 Task: Find connections with filter location Algorta with filter topic #coronaviruswith filter profile language Spanish with filter current company MathWorks with filter school QSpiders - Software Testing Training Institute with filter industry Wholesale Building Materials with filter service category Grant Writing with filter keywords title Crane Operator
Action: Mouse moved to (224, 280)
Screenshot: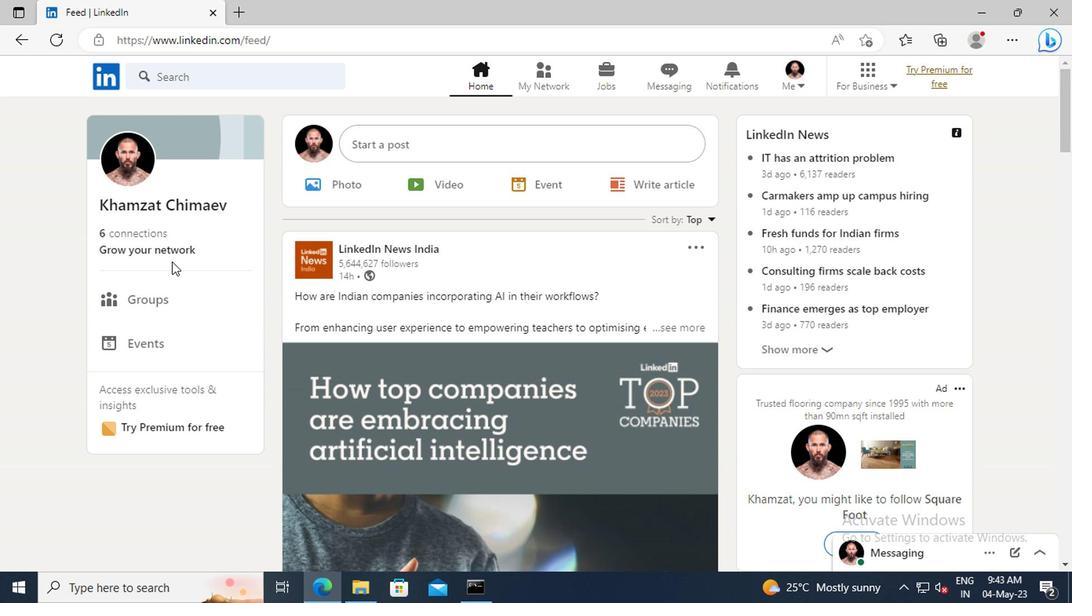 
Action: Mouse pressed left at (224, 280)
Screenshot: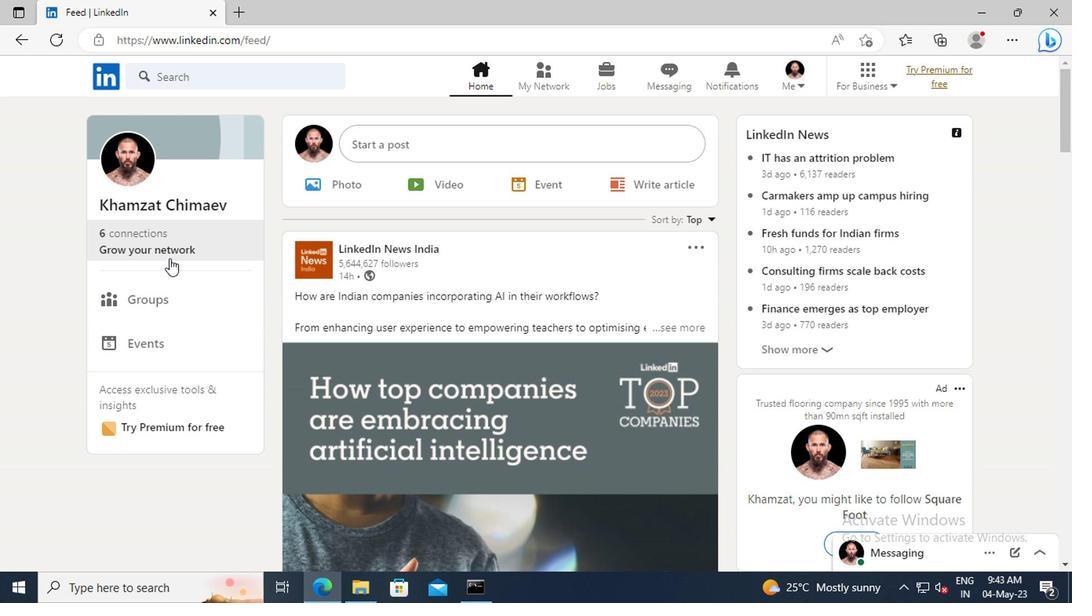 
Action: Mouse moved to (228, 224)
Screenshot: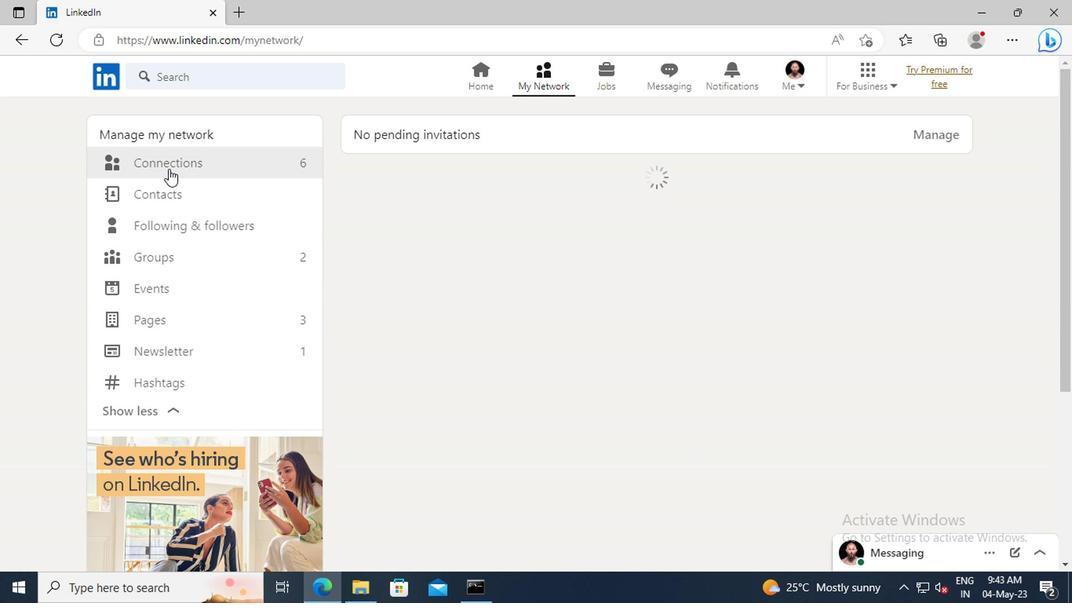 
Action: Mouse pressed left at (228, 224)
Screenshot: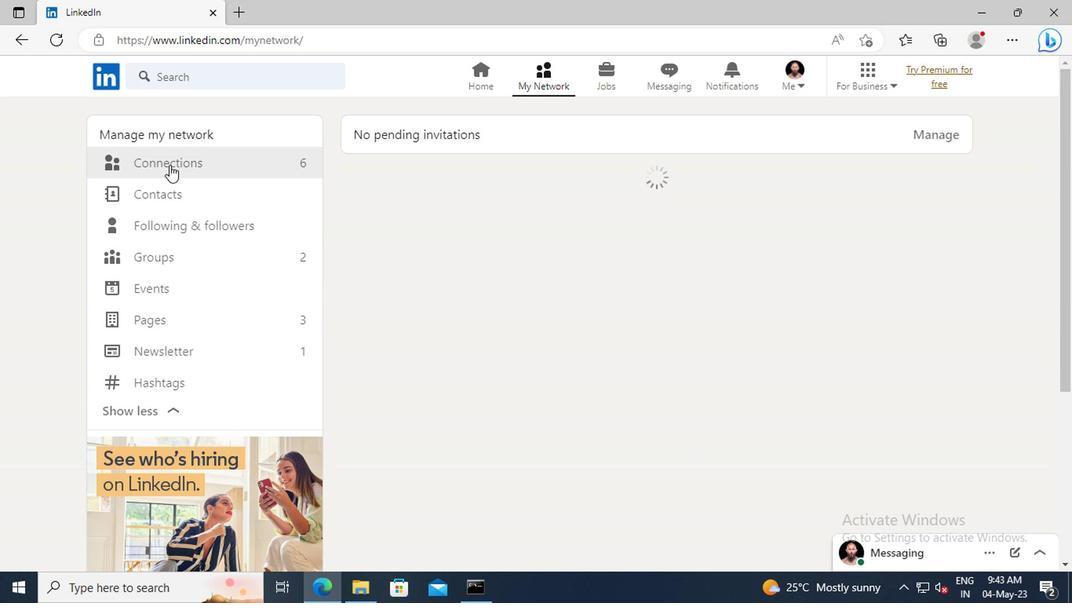 
Action: Mouse moved to (562, 229)
Screenshot: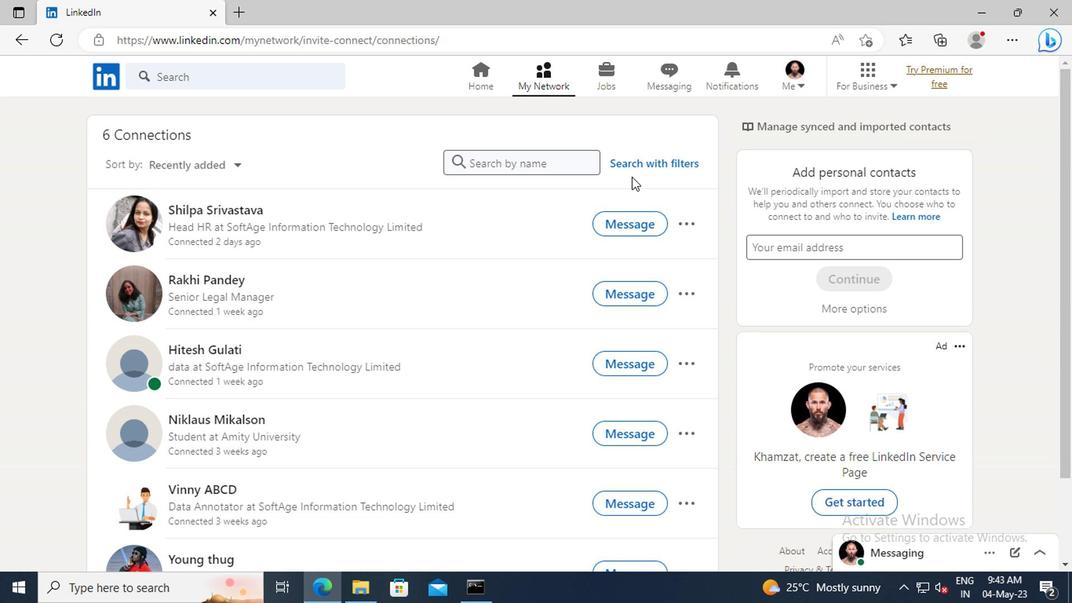 
Action: Mouse pressed left at (562, 229)
Screenshot: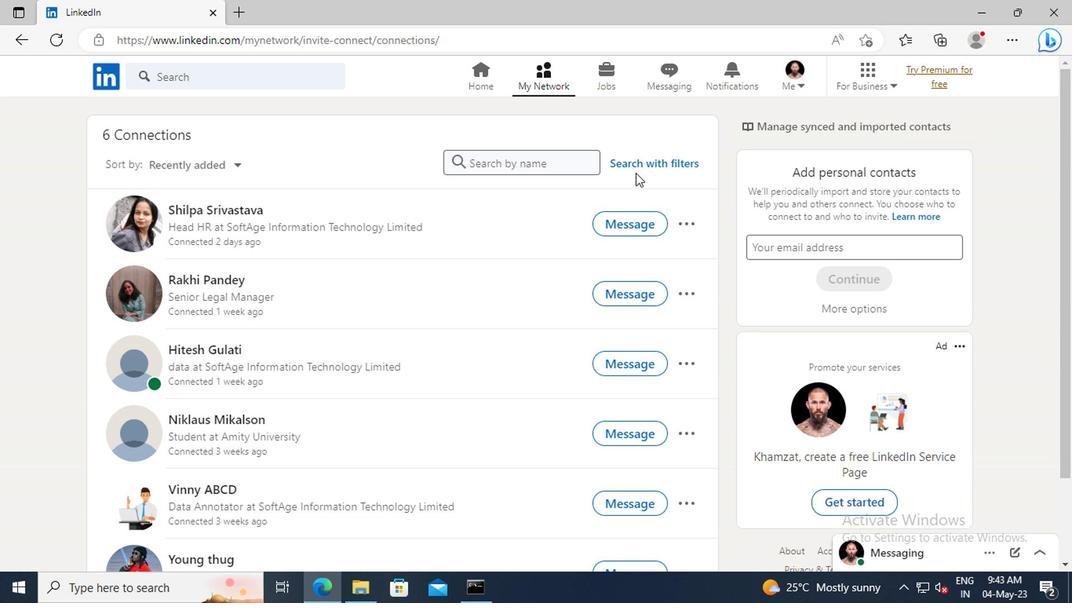 
Action: Mouse moved to (535, 194)
Screenshot: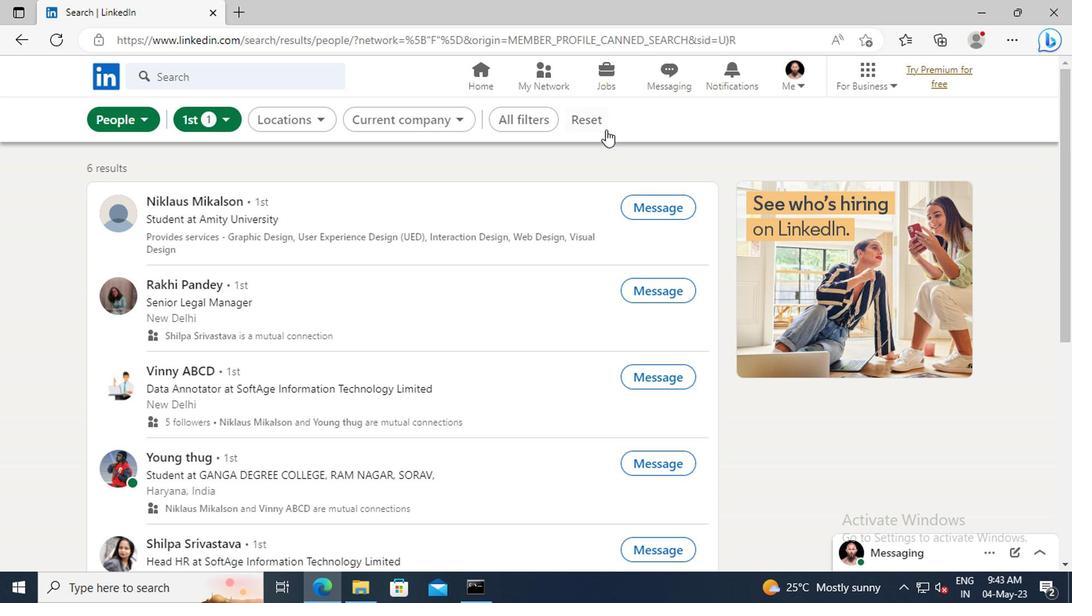 
Action: Mouse pressed left at (535, 194)
Screenshot: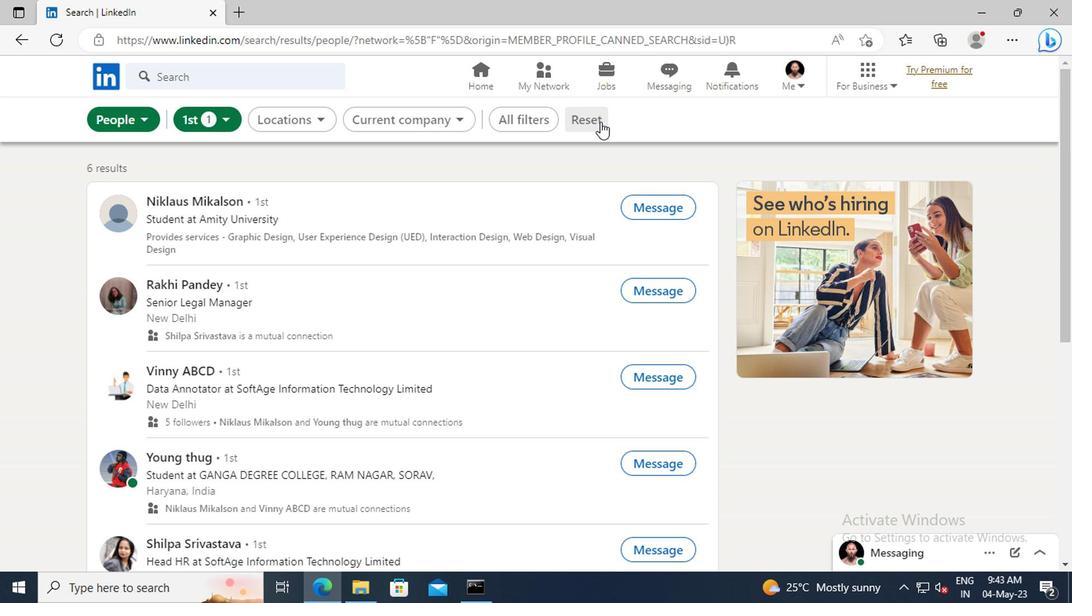 
Action: Mouse moved to (515, 191)
Screenshot: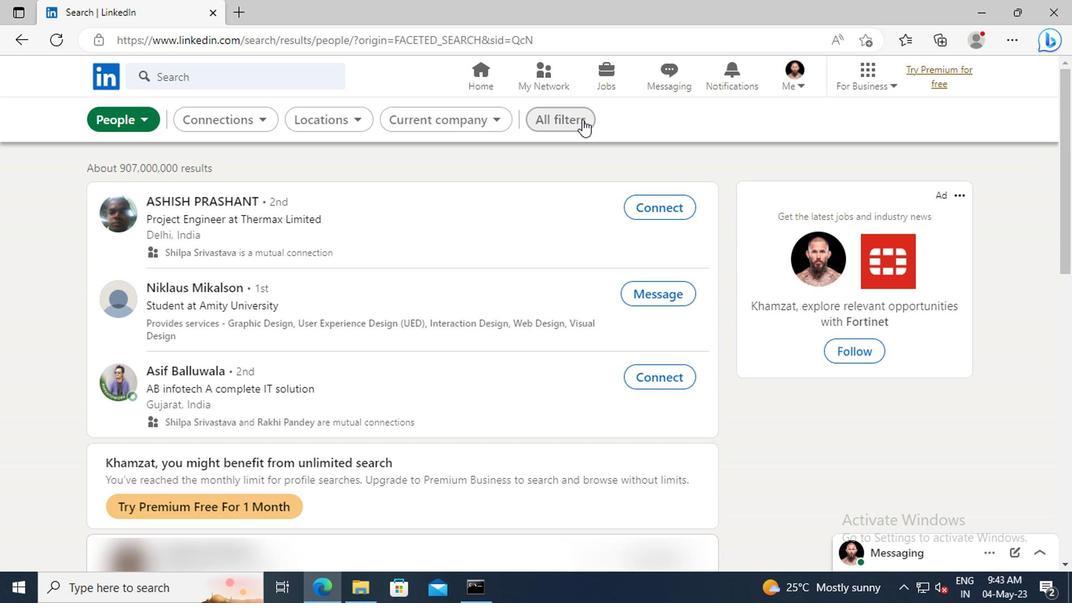 
Action: Mouse pressed left at (515, 191)
Screenshot: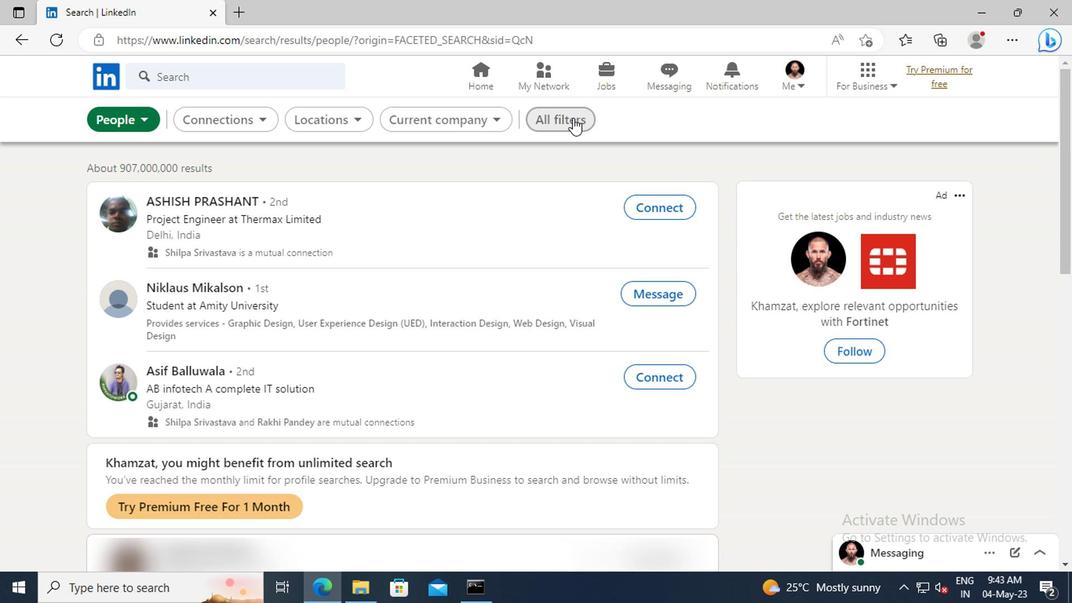 
Action: Mouse moved to (731, 329)
Screenshot: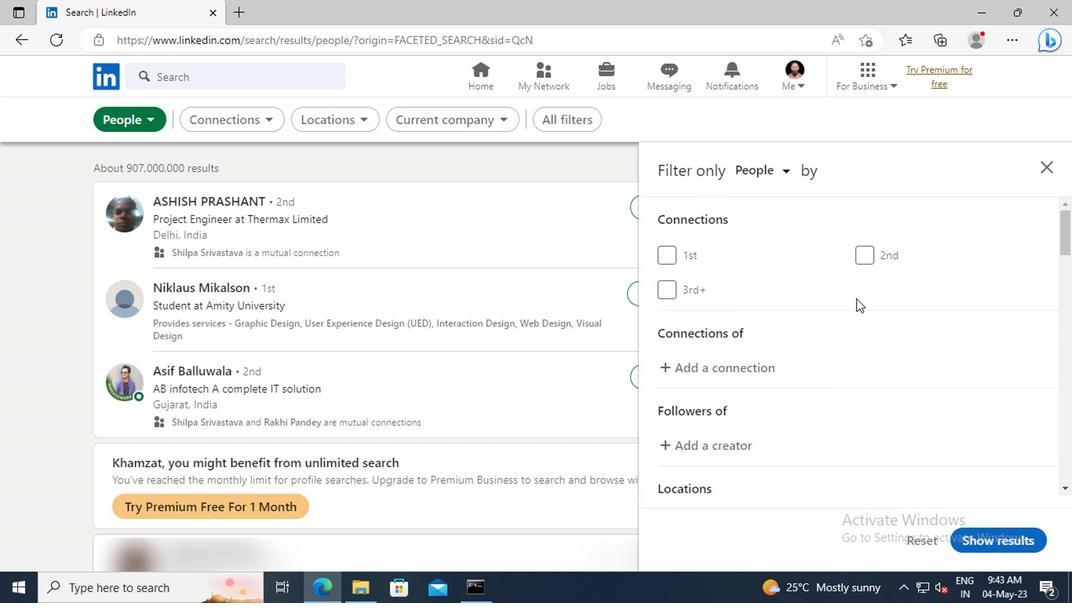 
Action: Mouse scrolled (731, 329) with delta (0, 0)
Screenshot: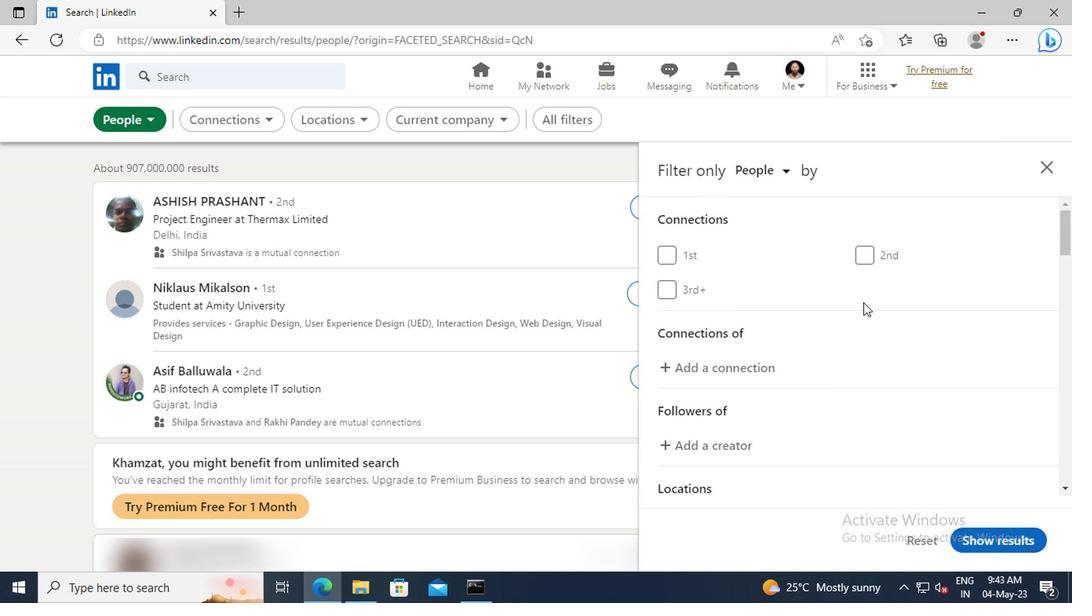 
Action: Mouse moved to (732, 331)
Screenshot: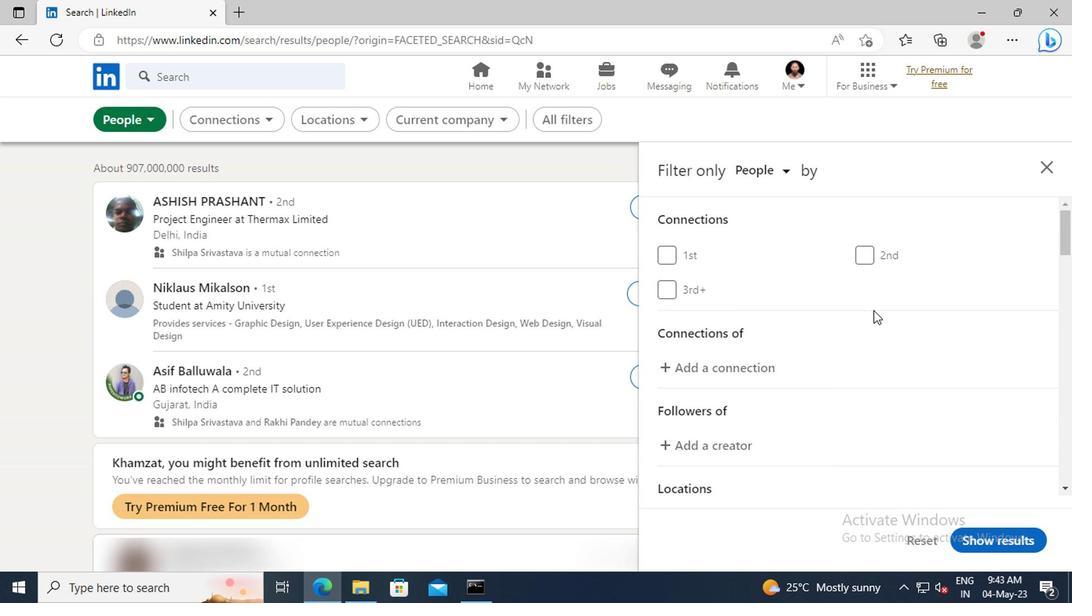 
Action: Mouse scrolled (732, 331) with delta (0, 0)
Screenshot: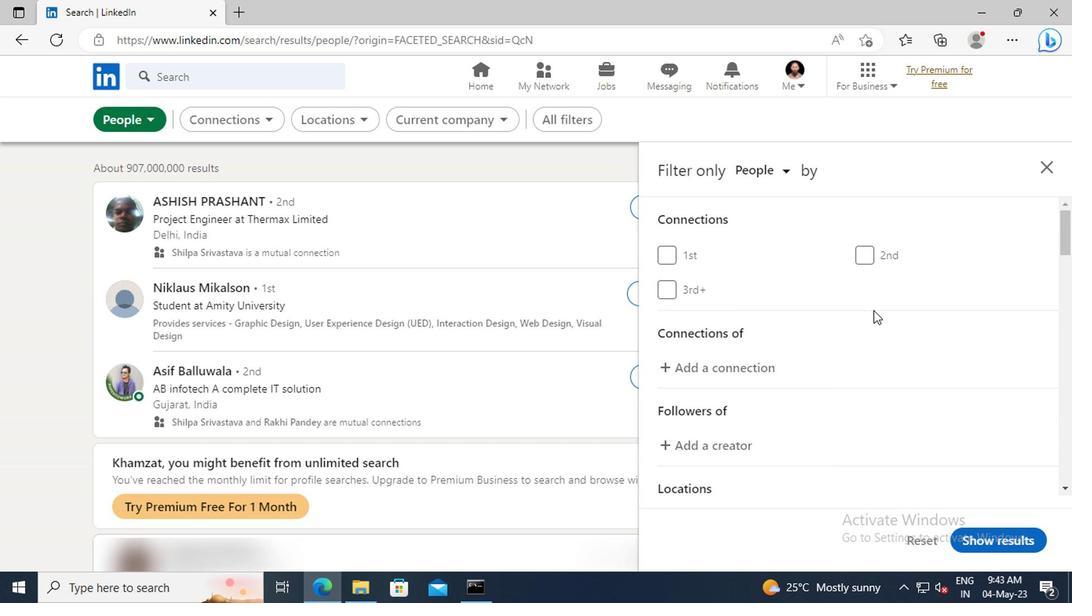 
Action: Mouse moved to (732, 332)
Screenshot: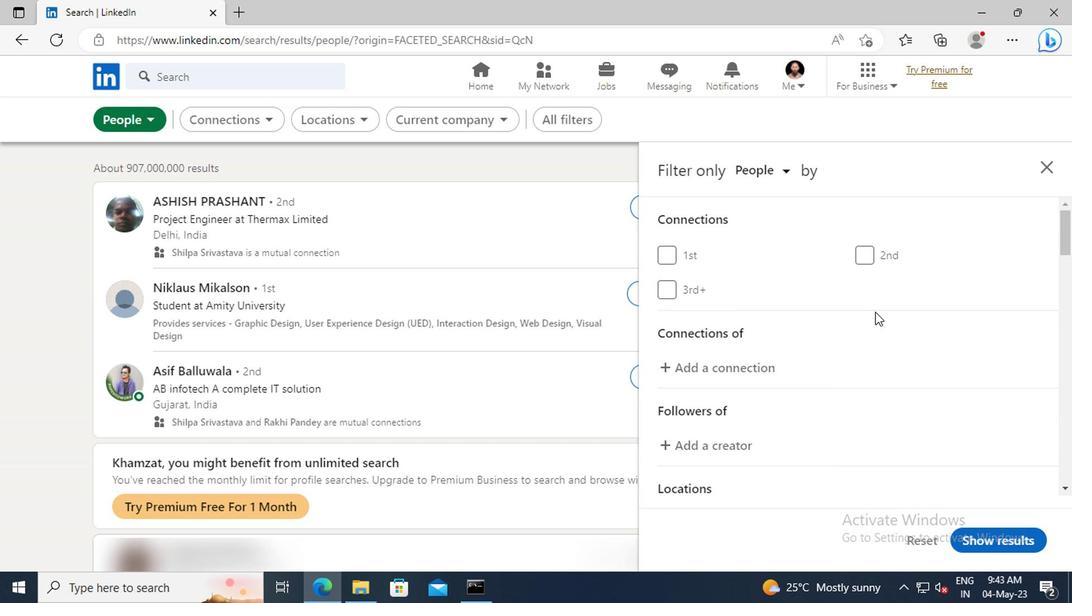
Action: Mouse scrolled (732, 331) with delta (0, 0)
Screenshot: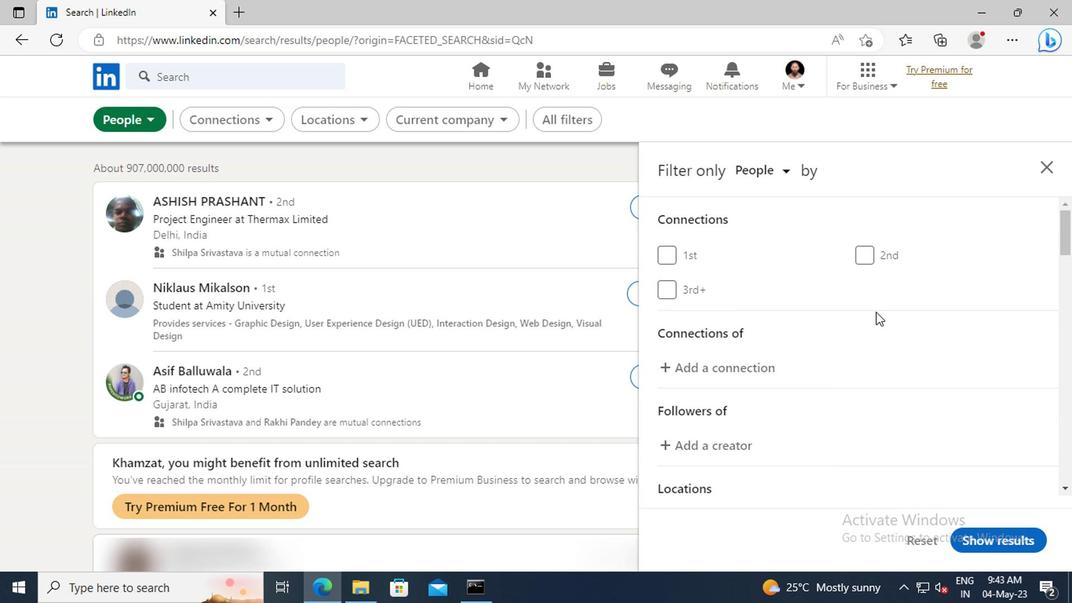 
Action: Mouse scrolled (732, 331) with delta (0, 0)
Screenshot: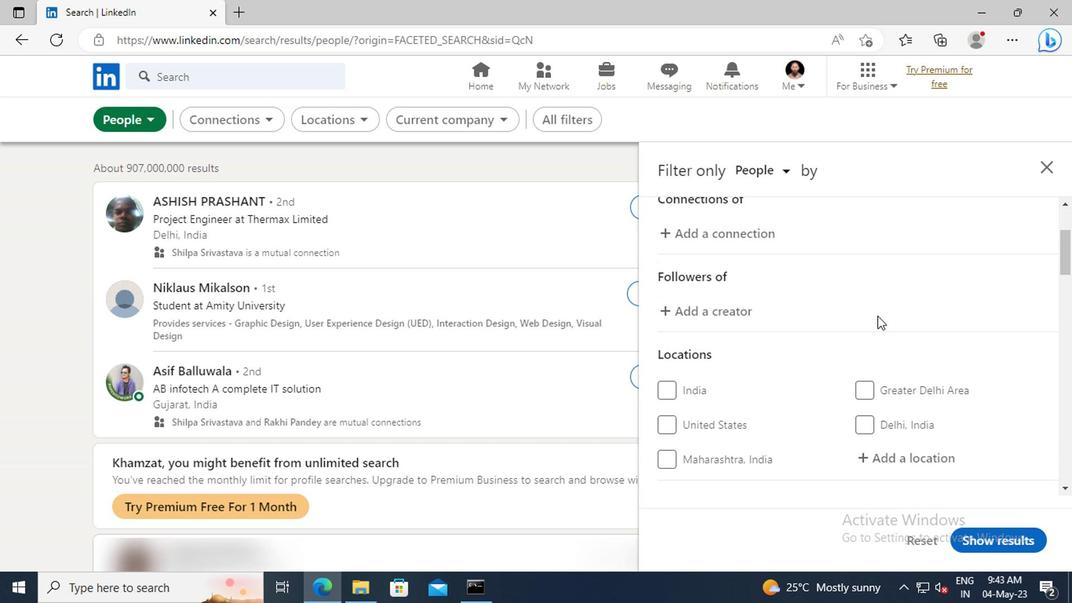 
Action: Mouse scrolled (732, 331) with delta (0, 0)
Screenshot: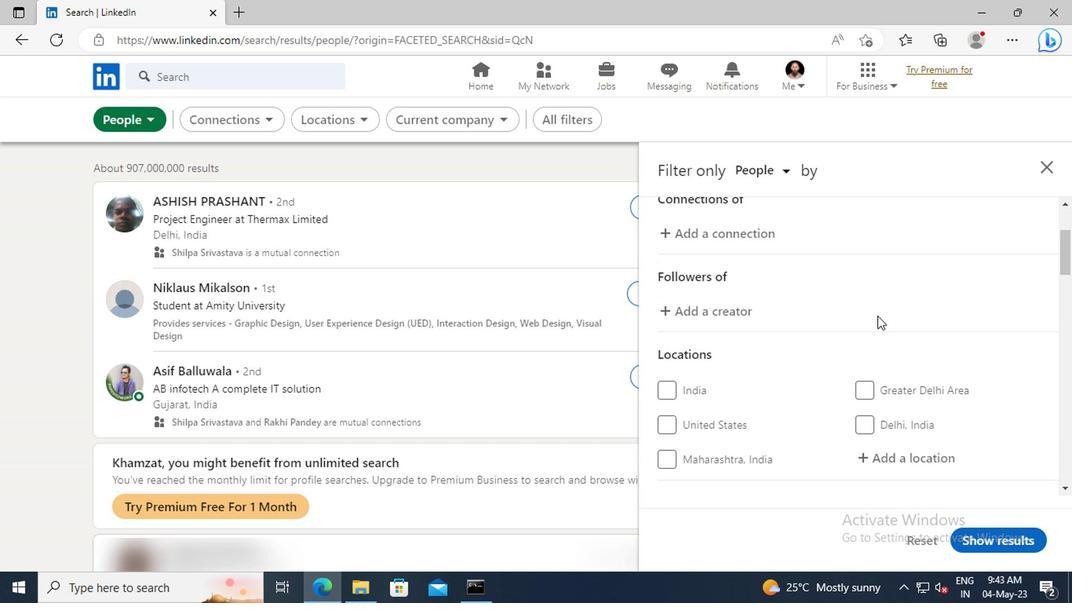 
Action: Mouse scrolled (732, 331) with delta (0, 0)
Screenshot: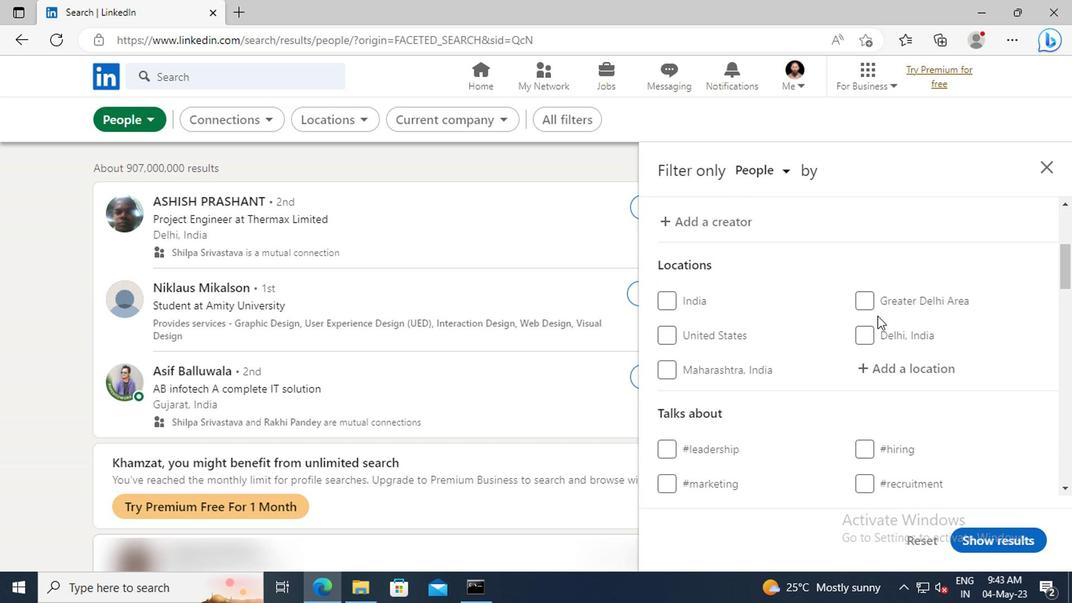 
Action: Mouse moved to (735, 339)
Screenshot: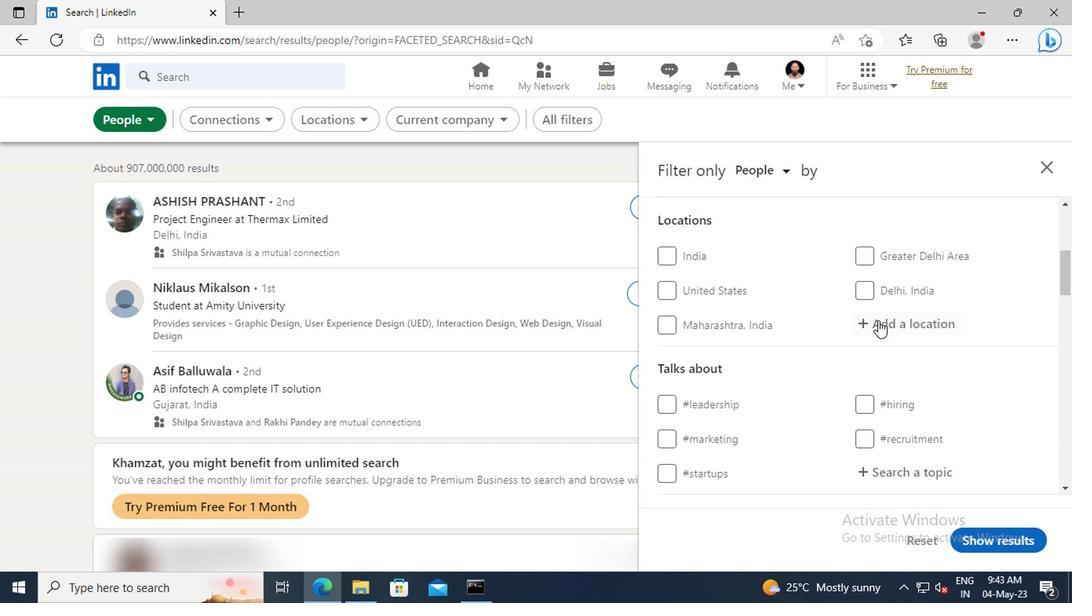 
Action: Mouse pressed left at (735, 339)
Screenshot: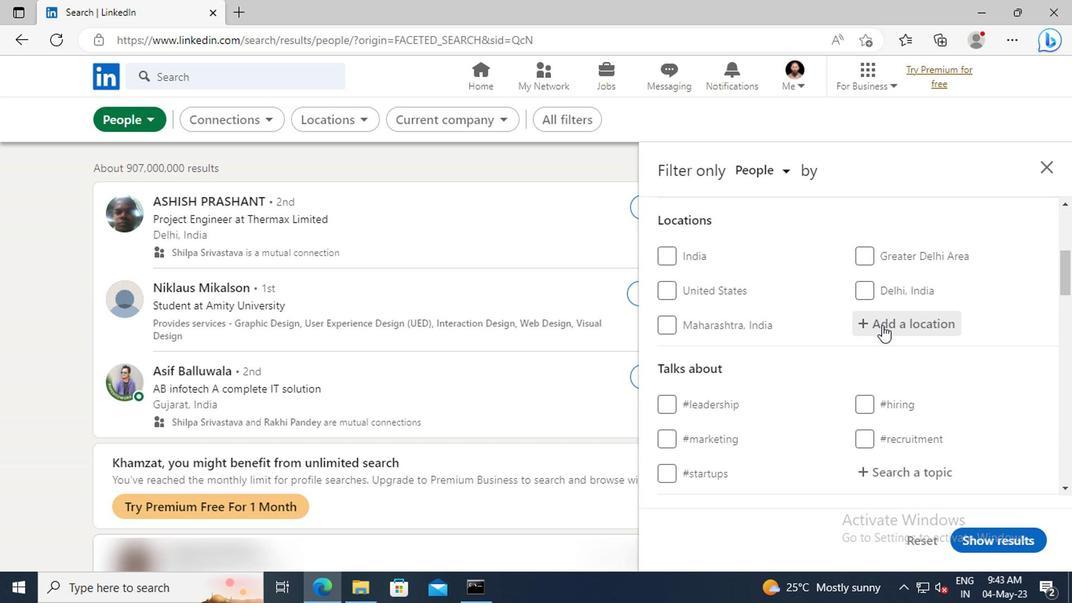 
Action: Mouse moved to (735, 339)
Screenshot: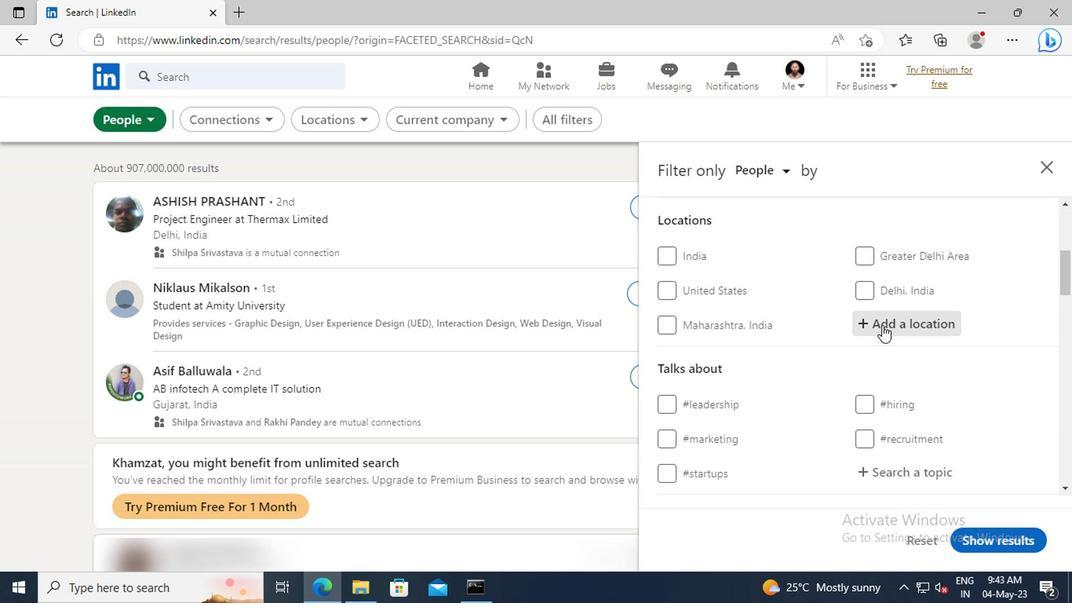 
Action: Key pressed <Key.shift>
Screenshot: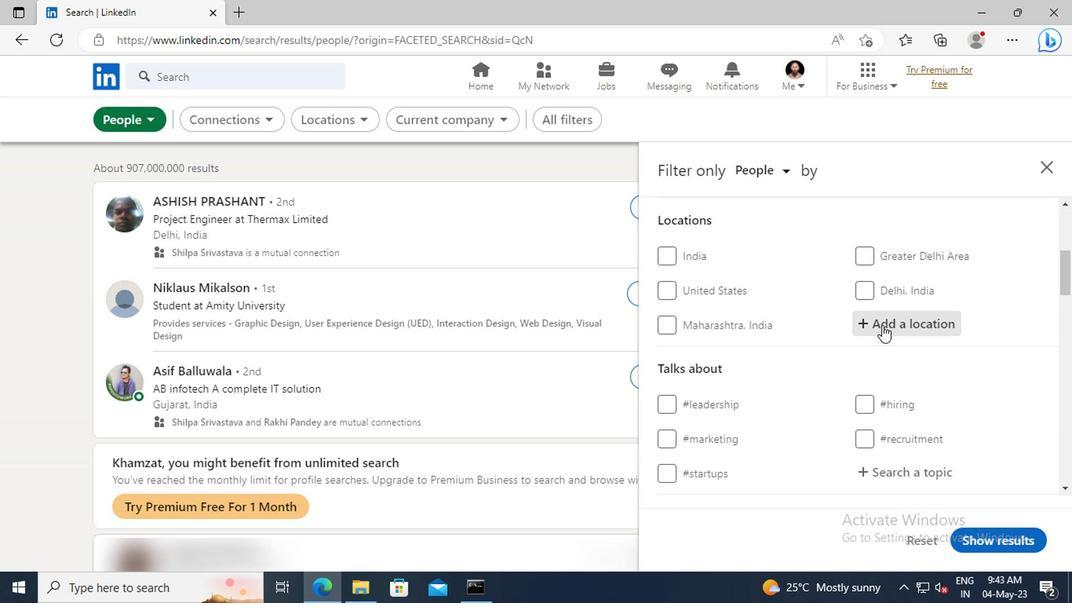 
Action: Mouse moved to (725, 332)
Screenshot: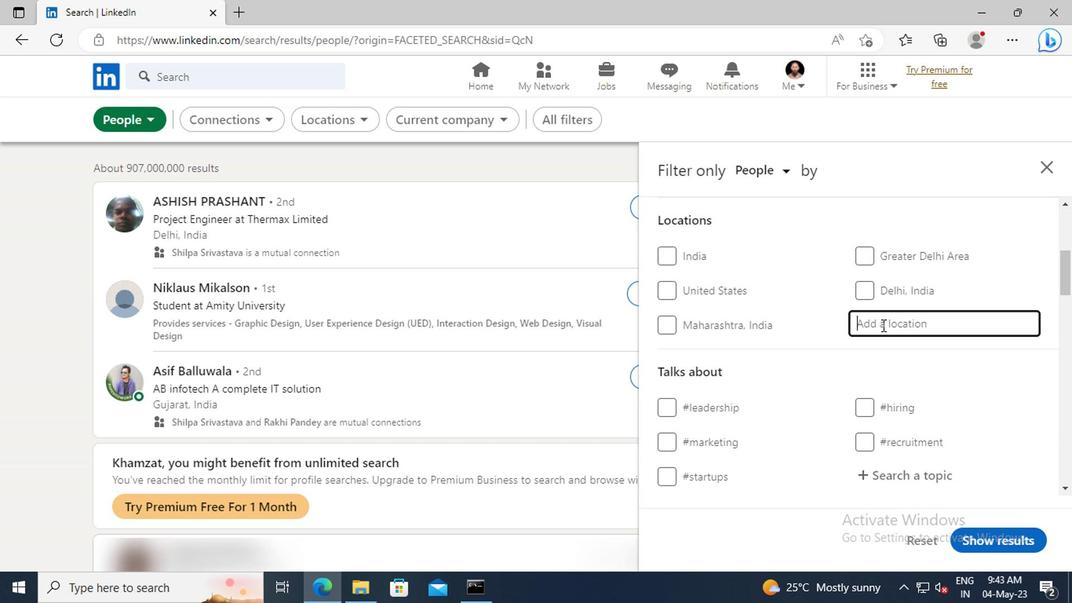 
Action: Key pressed ALGOR
Screenshot: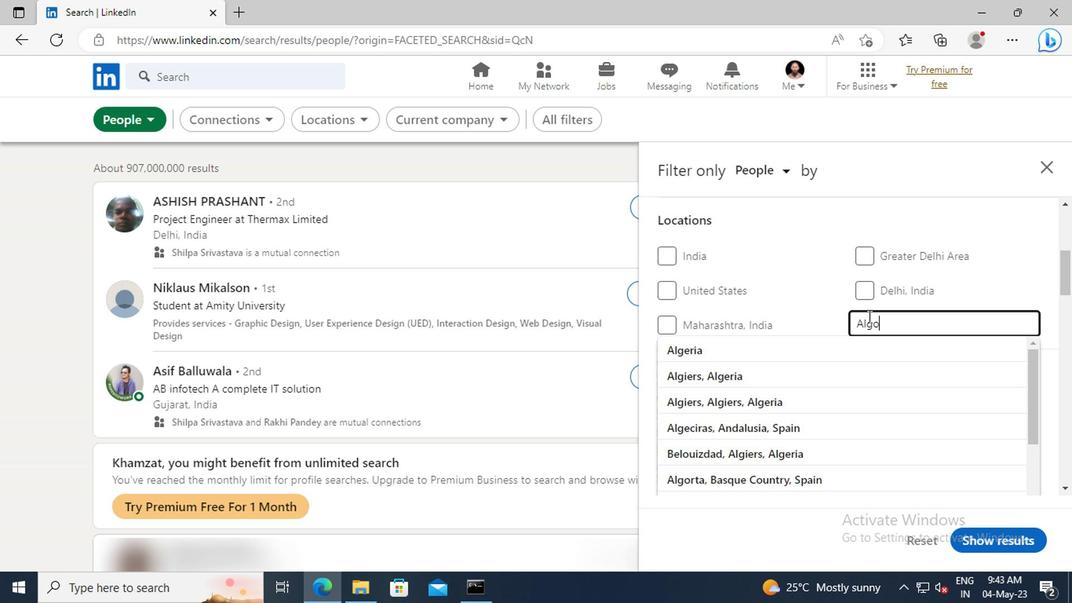 
Action: Mouse moved to (727, 353)
Screenshot: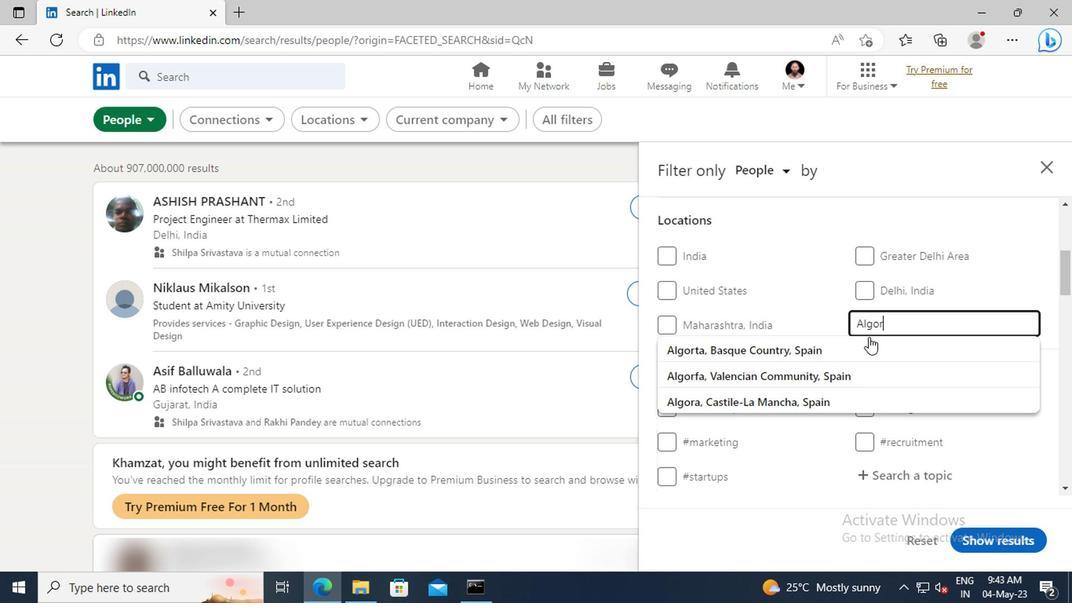 
Action: Mouse pressed left at (727, 353)
Screenshot: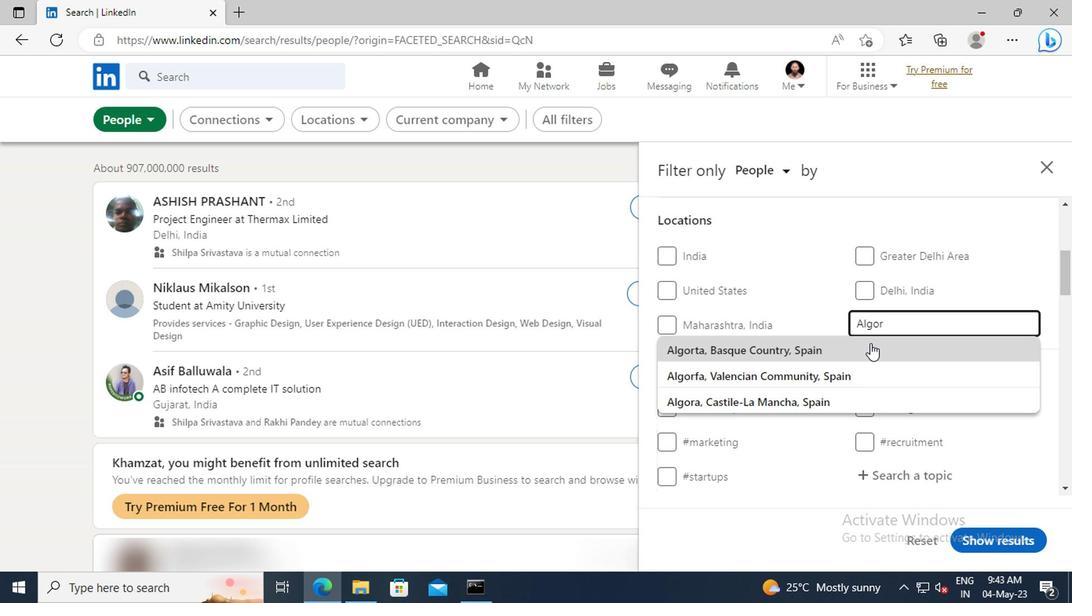 
Action: Mouse scrolled (727, 353) with delta (0, 0)
Screenshot: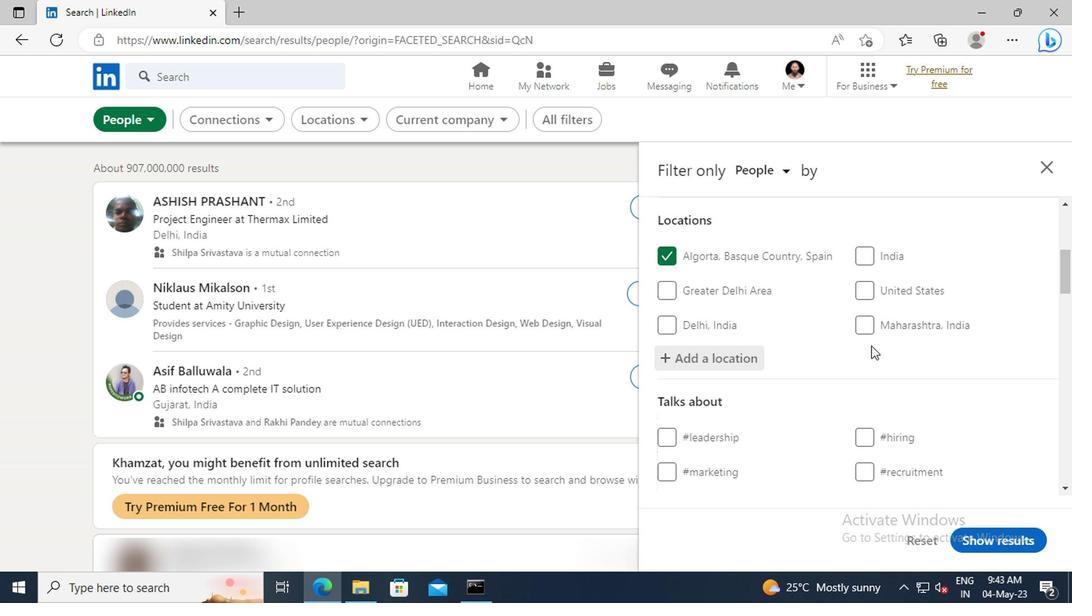 
Action: Mouse moved to (727, 351)
Screenshot: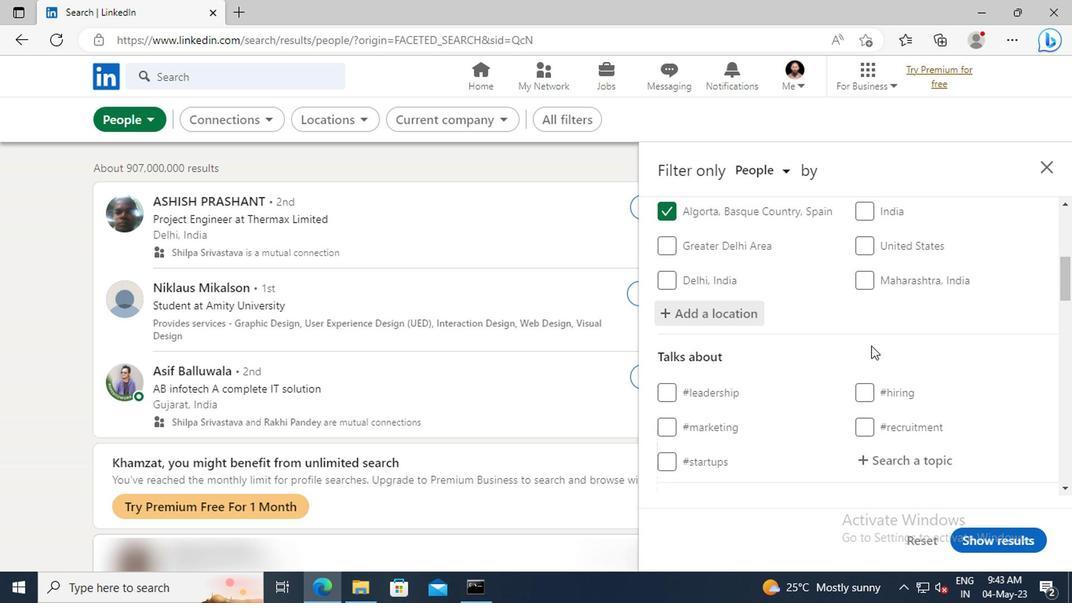 
Action: Mouse scrolled (727, 351) with delta (0, 0)
Screenshot: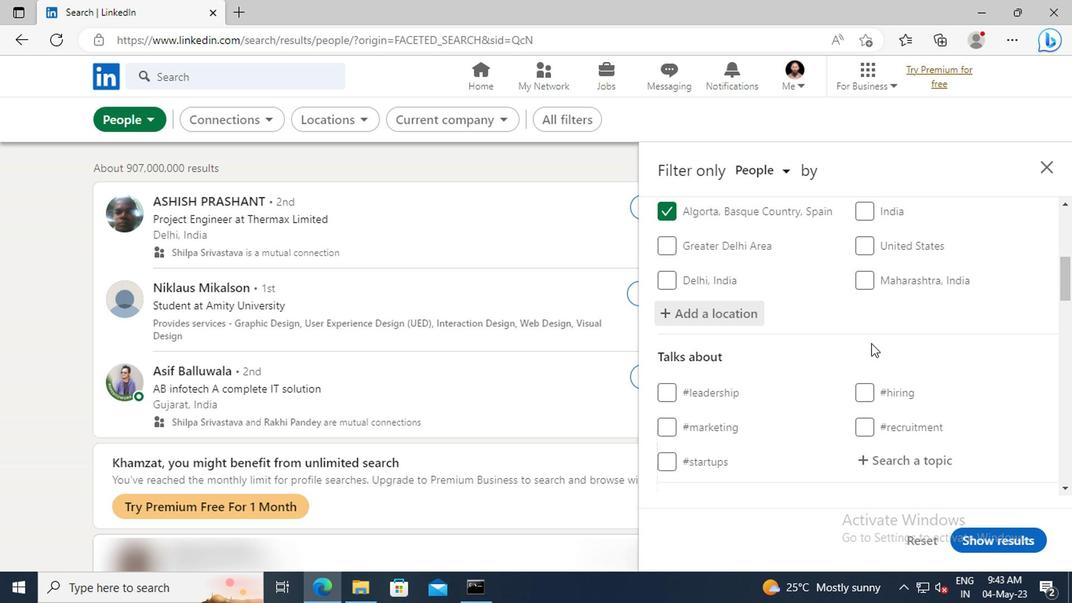 
Action: Mouse scrolled (727, 351) with delta (0, 0)
Screenshot: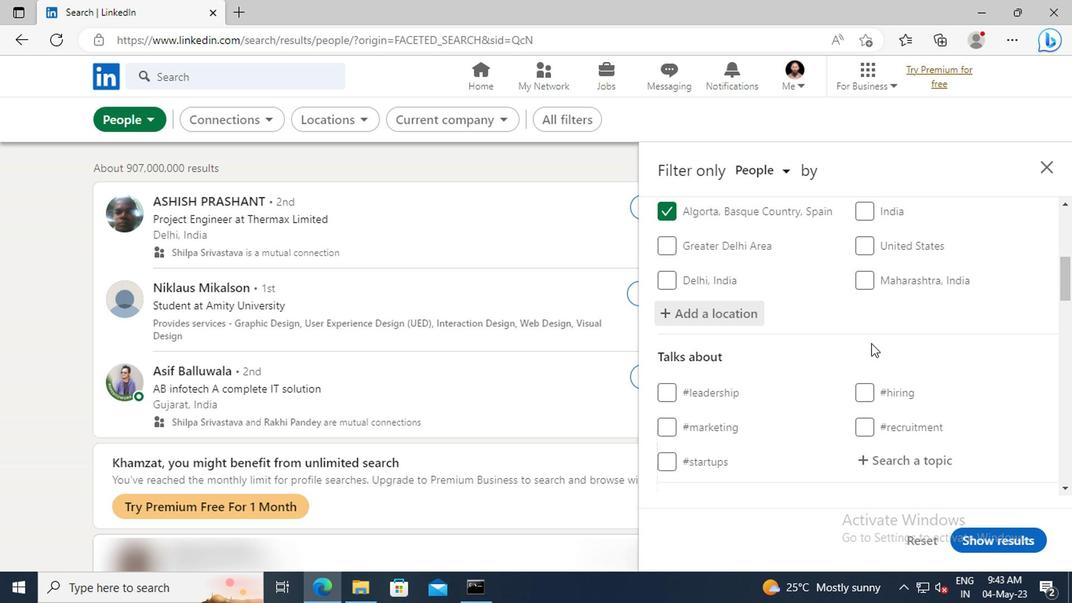 
Action: Mouse moved to (730, 368)
Screenshot: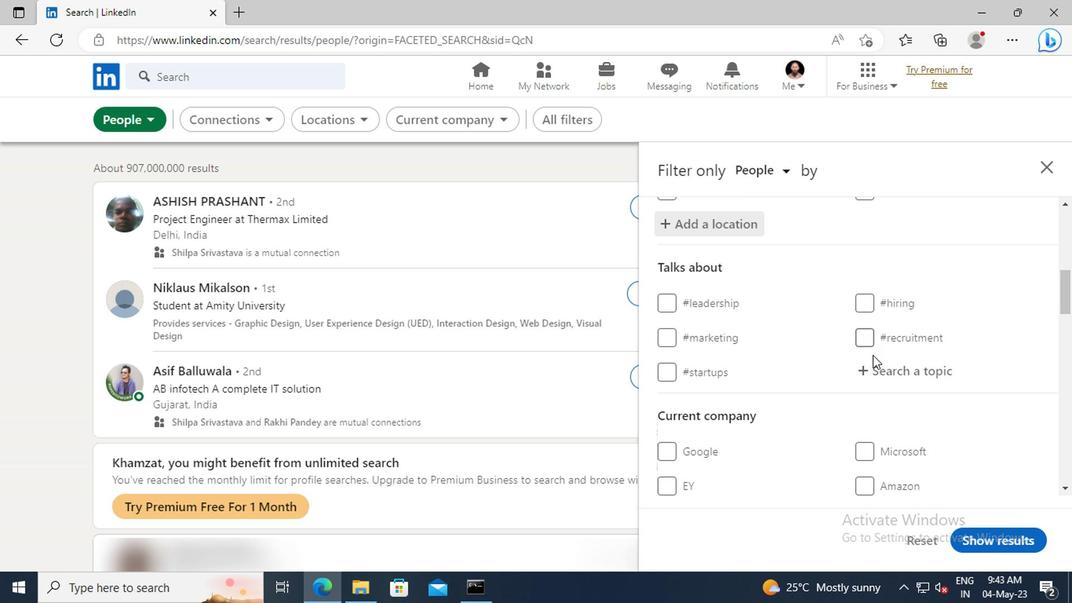 
Action: Mouse pressed left at (730, 368)
Screenshot: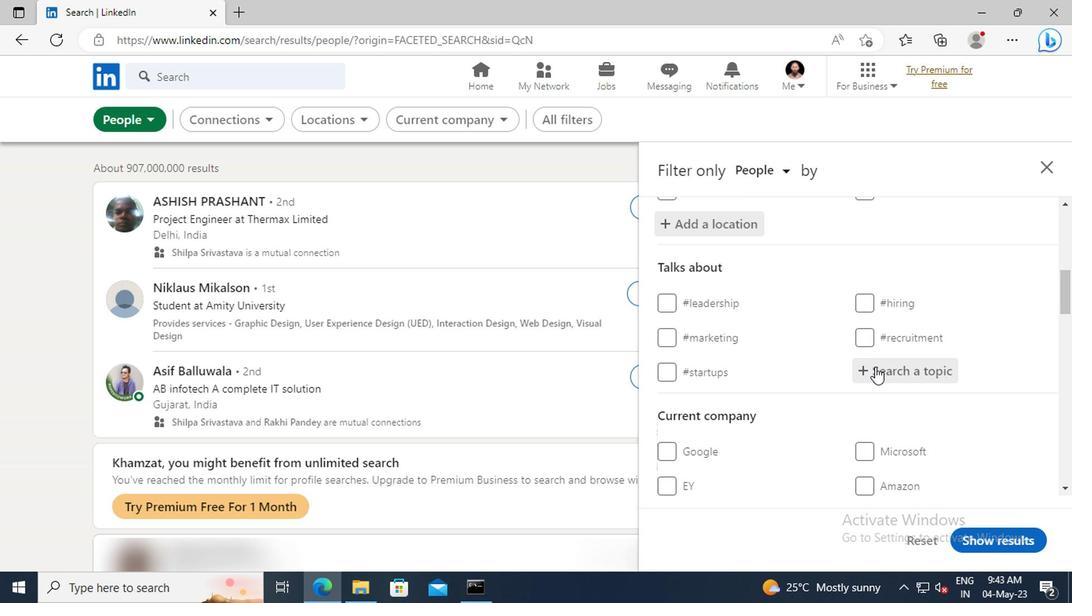 
Action: Key pressed CORONAVIRUS<Key.enter>
Screenshot: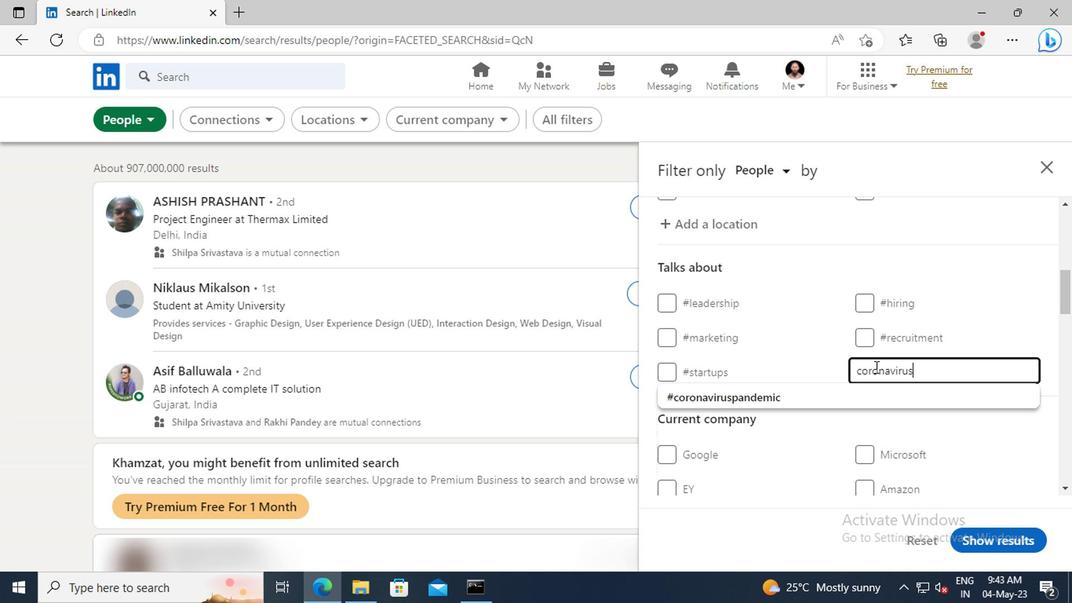 
Action: Mouse moved to (730, 369)
Screenshot: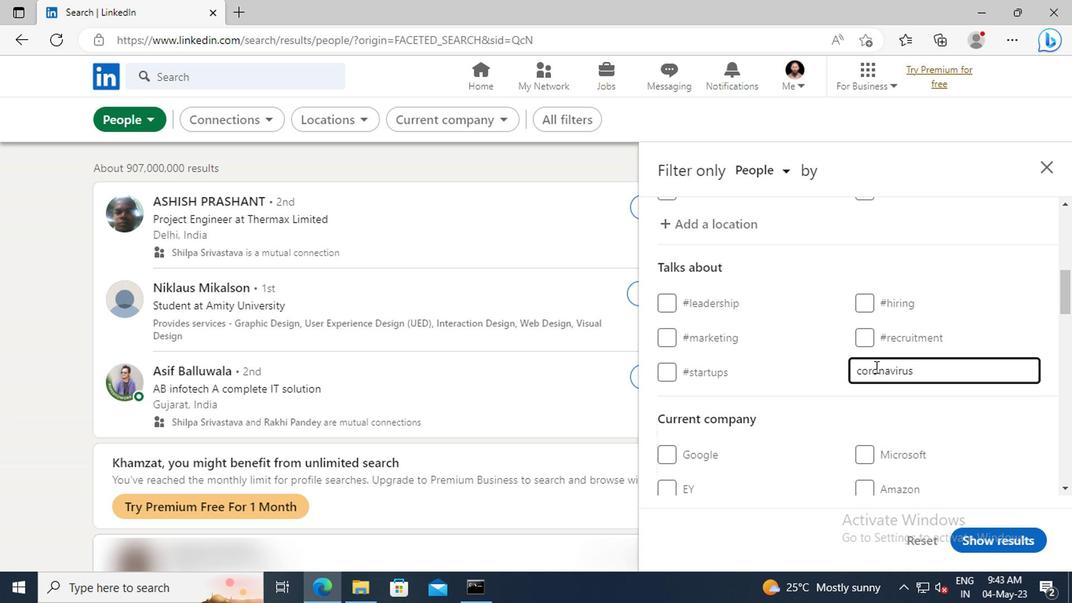 
Action: Mouse scrolled (730, 368) with delta (0, 0)
Screenshot: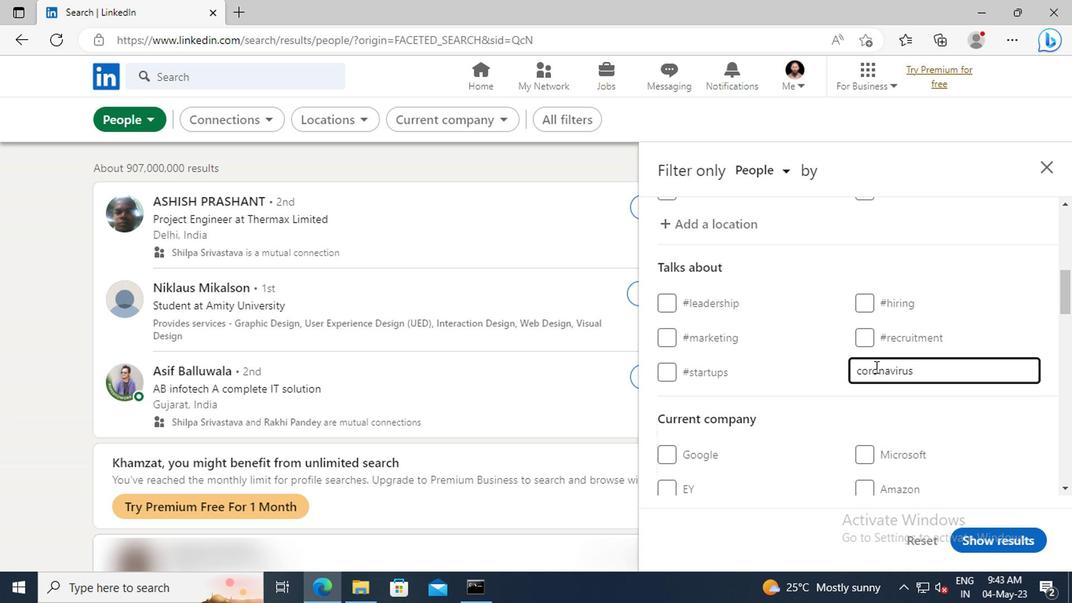 
Action: Mouse scrolled (730, 368) with delta (0, 0)
Screenshot: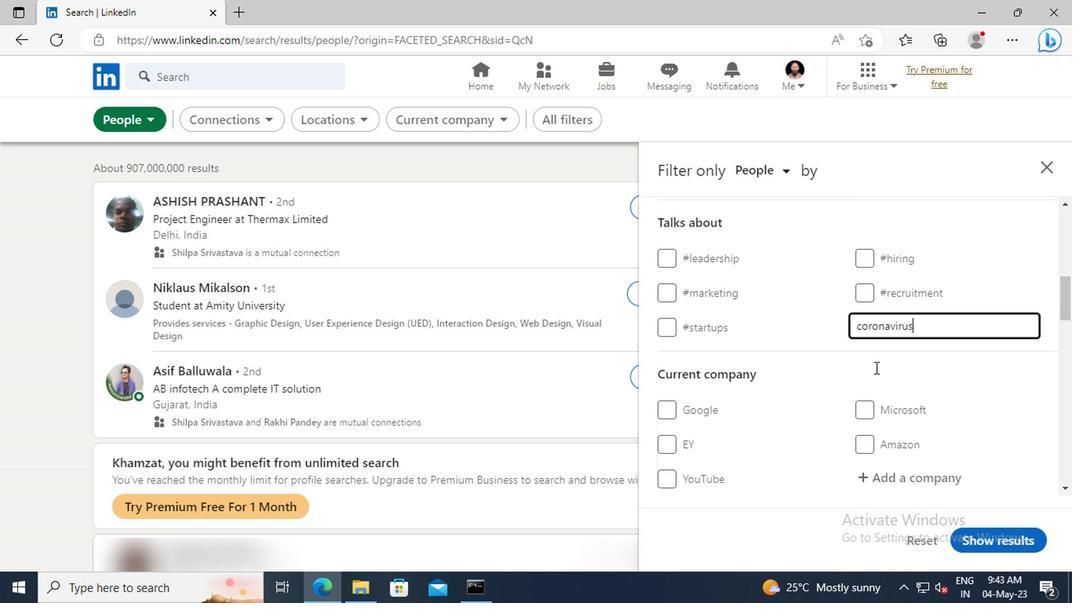 
Action: Mouse scrolled (730, 368) with delta (0, 0)
Screenshot: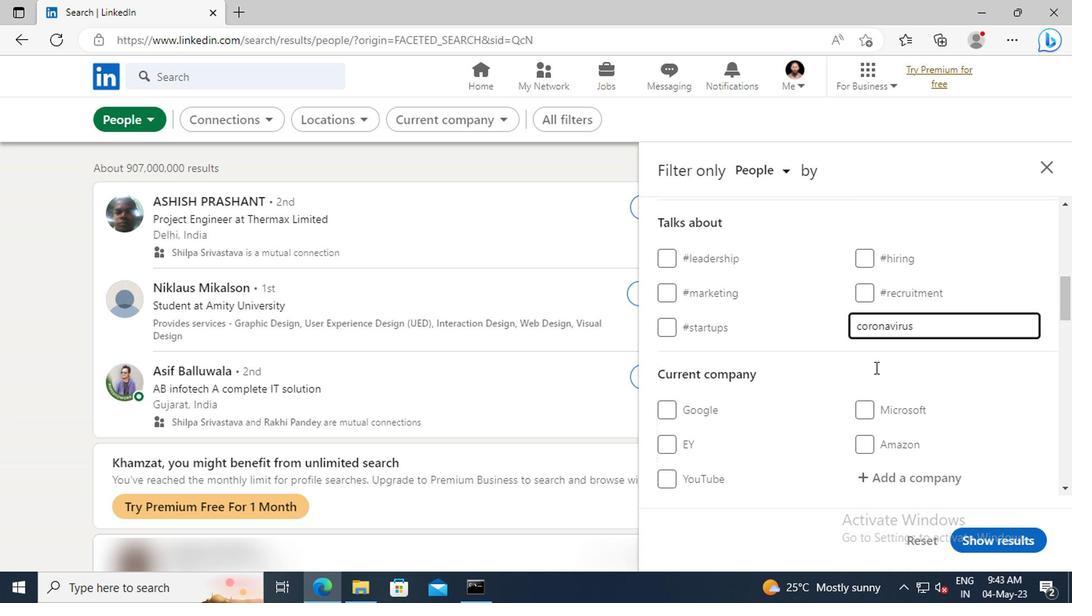 
Action: Mouse scrolled (730, 368) with delta (0, 0)
Screenshot: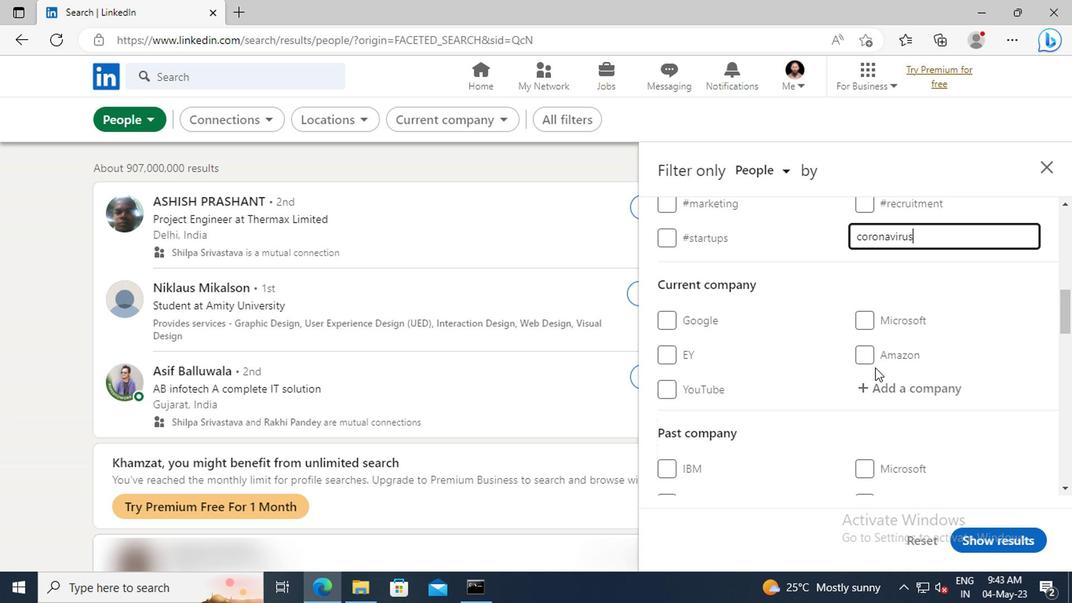 
Action: Mouse scrolled (730, 368) with delta (0, 0)
Screenshot: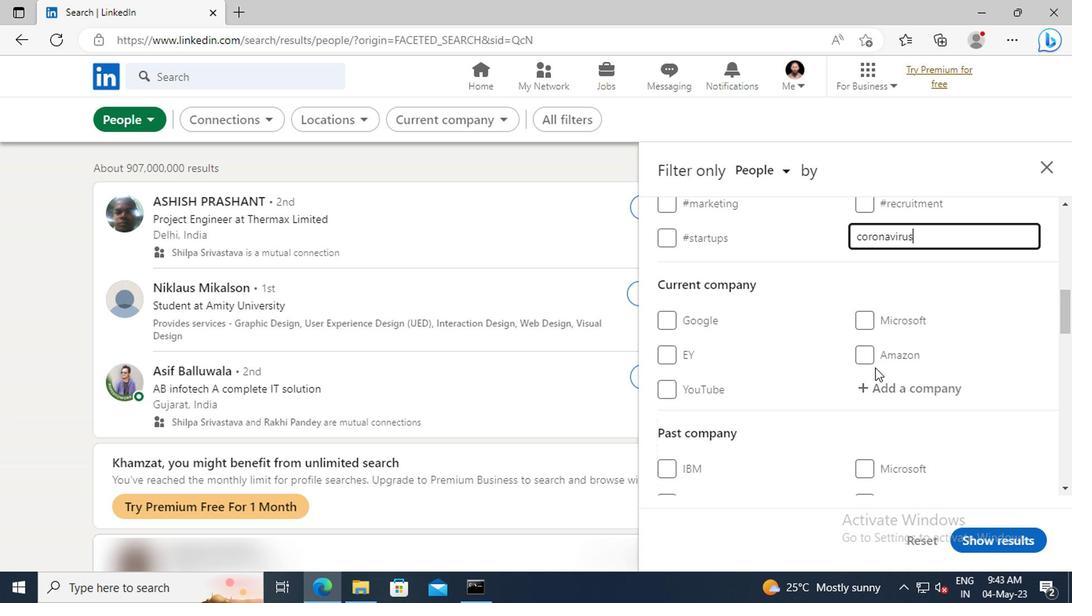 
Action: Mouse scrolled (730, 368) with delta (0, 0)
Screenshot: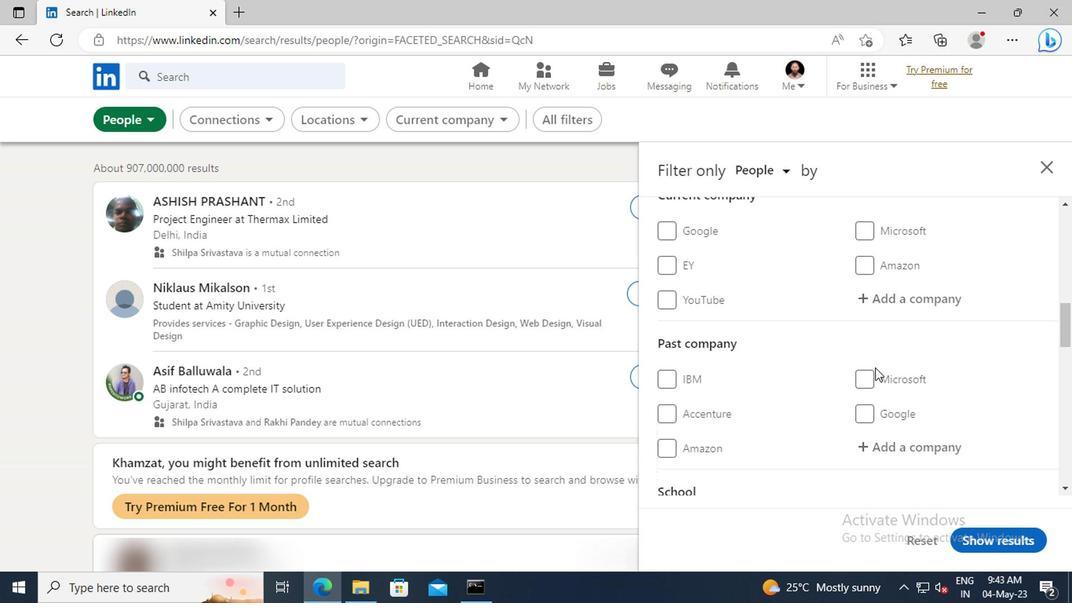 
Action: Mouse scrolled (730, 368) with delta (0, 0)
Screenshot: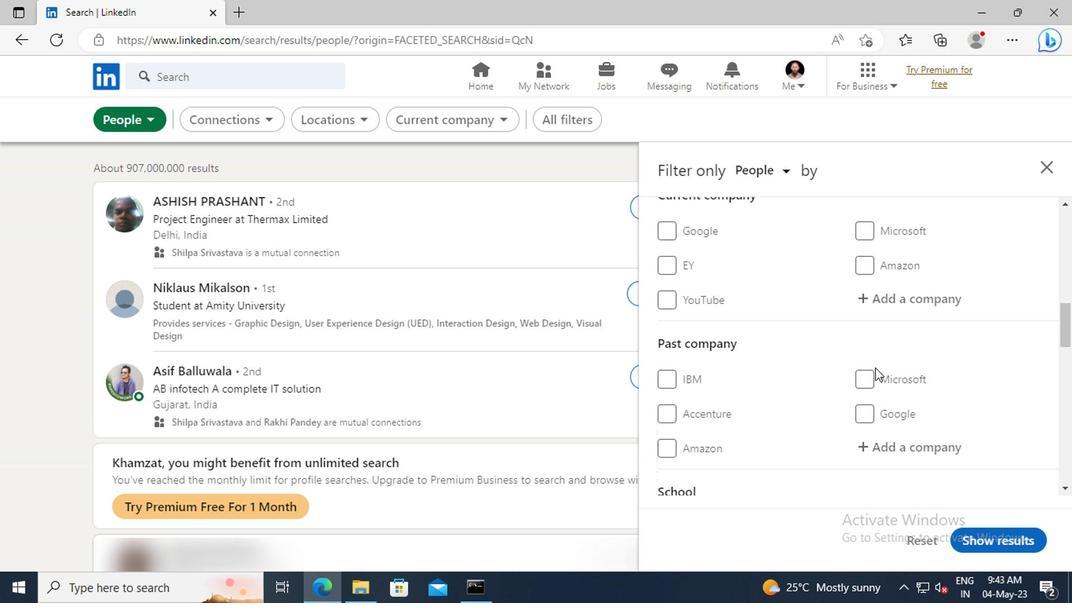 
Action: Mouse scrolled (730, 368) with delta (0, 0)
Screenshot: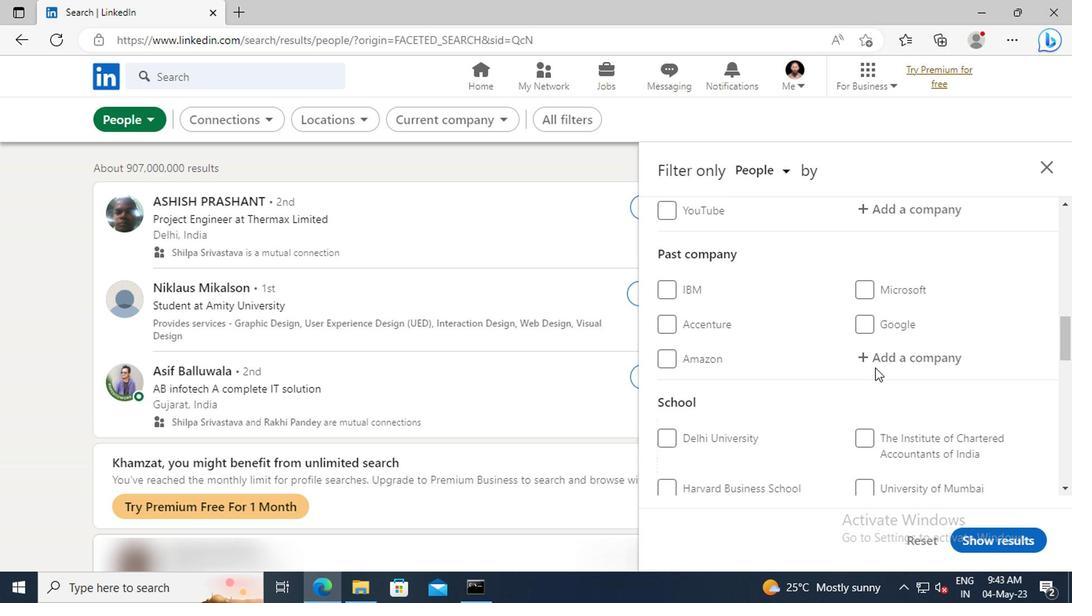 
Action: Mouse scrolled (730, 368) with delta (0, 0)
Screenshot: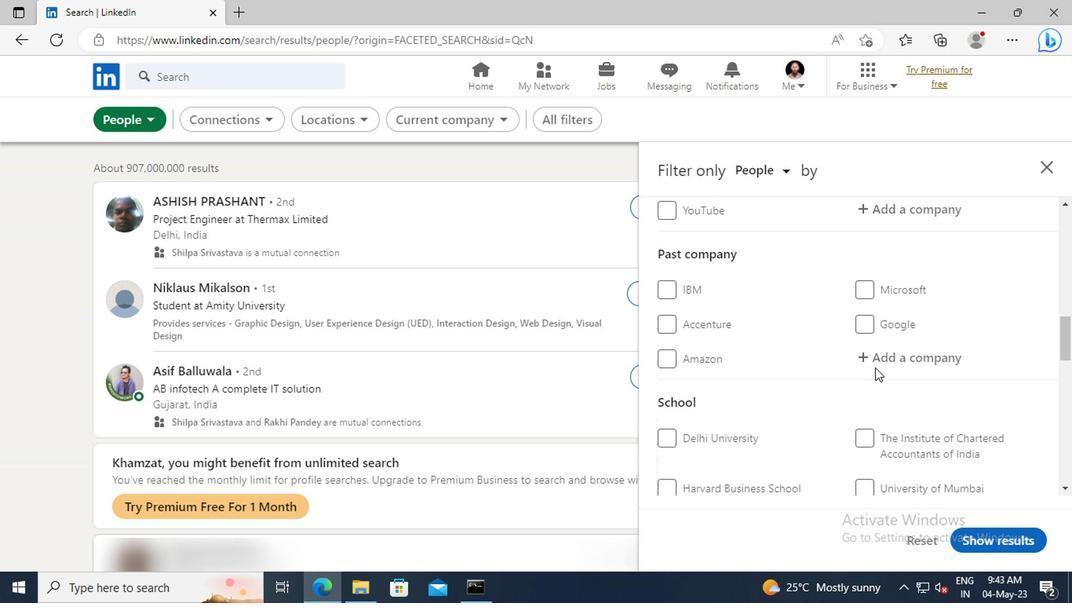 
Action: Mouse scrolled (730, 368) with delta (0, 0)
Screenshot: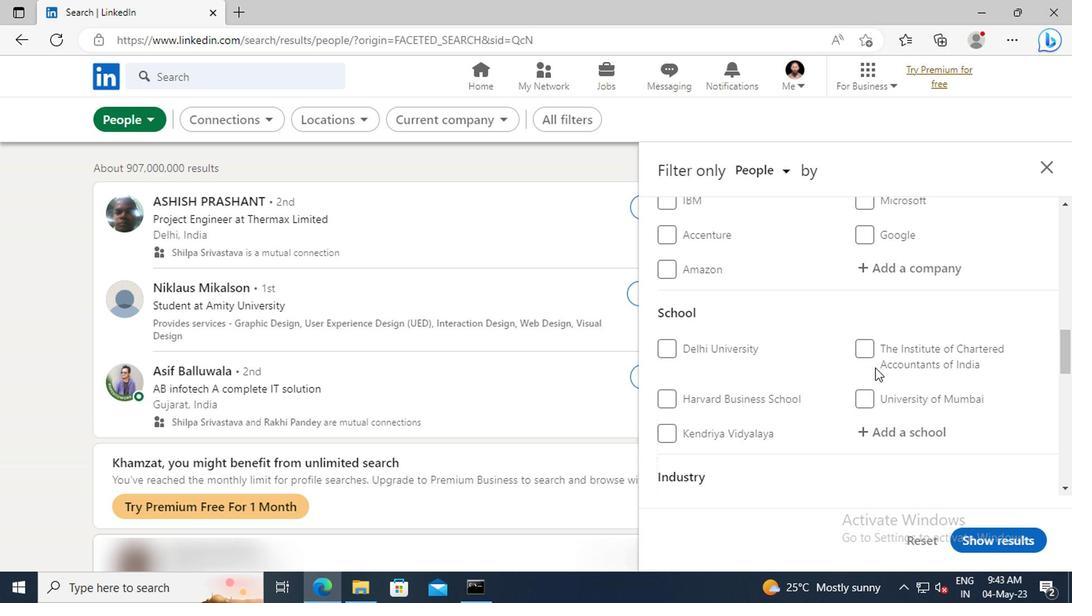 
Action: Mouse scrolled (730, 368) with delta (0, 0)
Screenshot: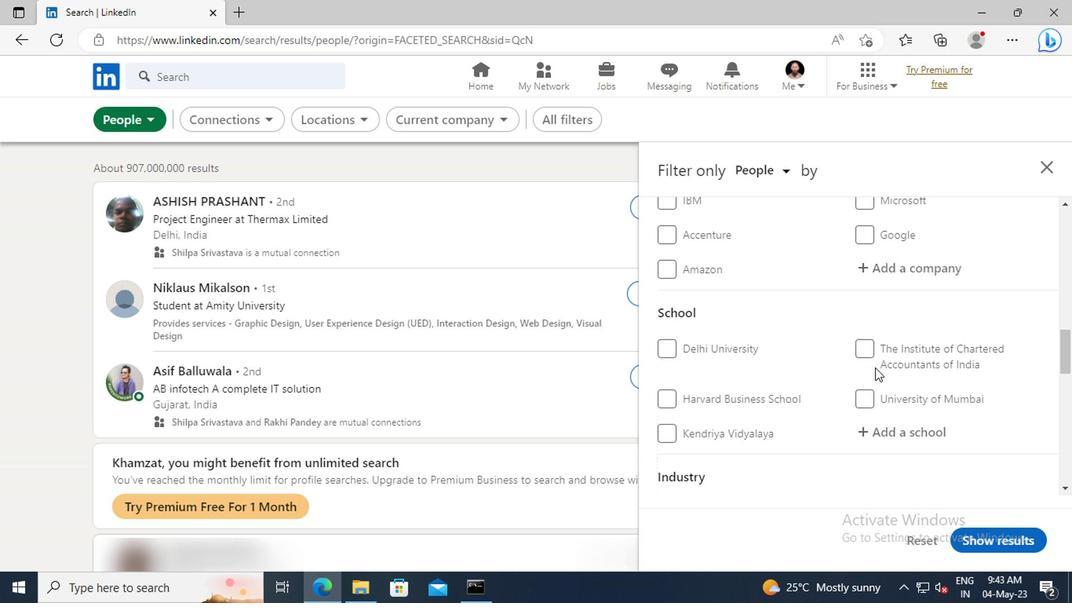 
Action: Mouse scrolled (730, 368) with delta (0, 0)
Screenshot: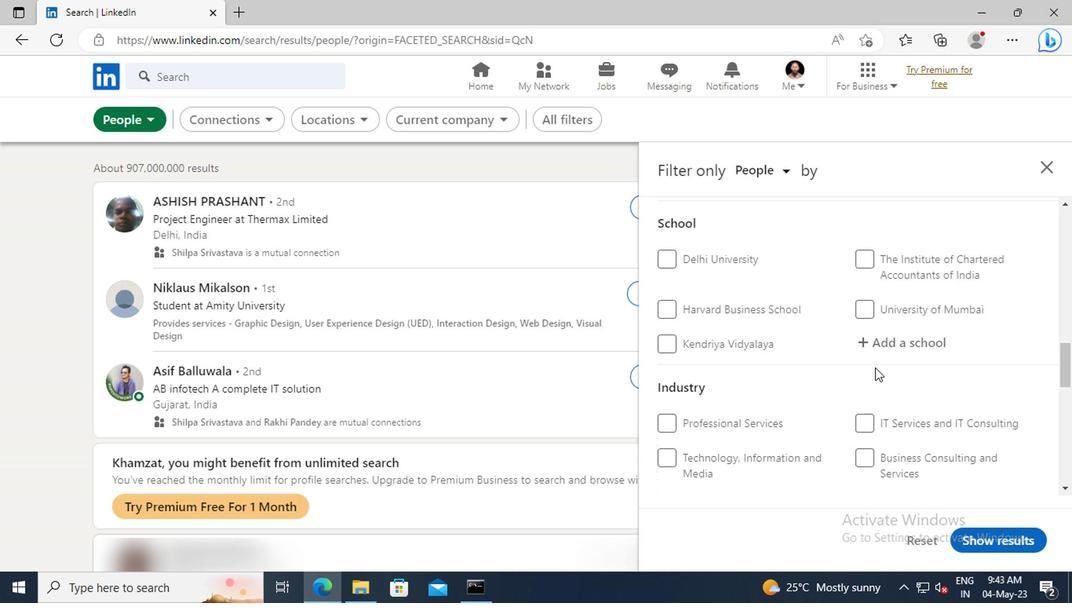 
Action: Mouse scrolled (730, 368) with delta (0, 0)
Screenshot: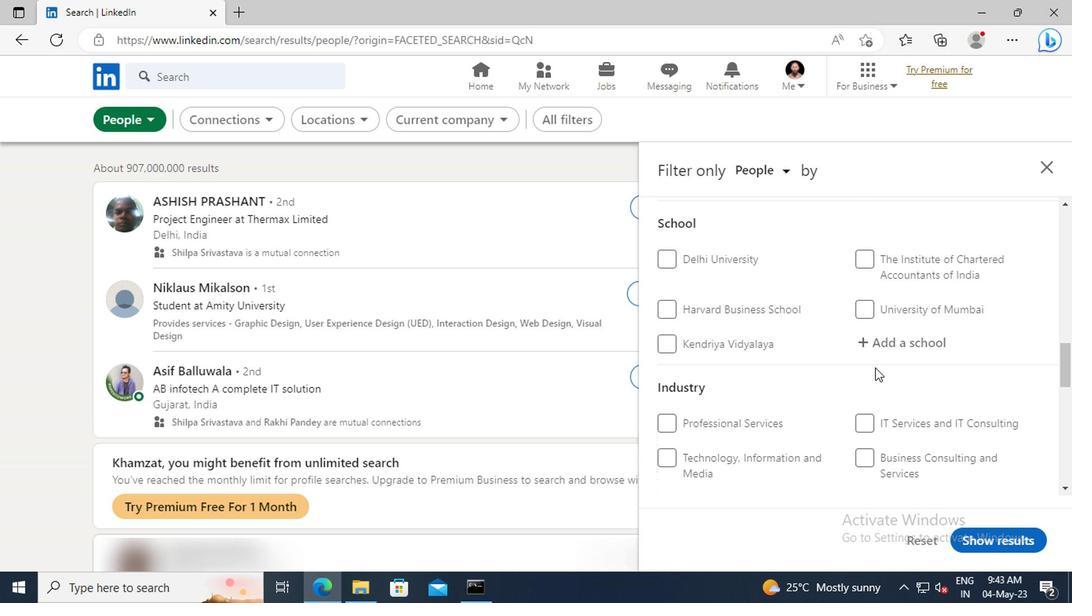 
Action: Mouse scrolled (730, 368) with delta (0, 0)
Screenshot: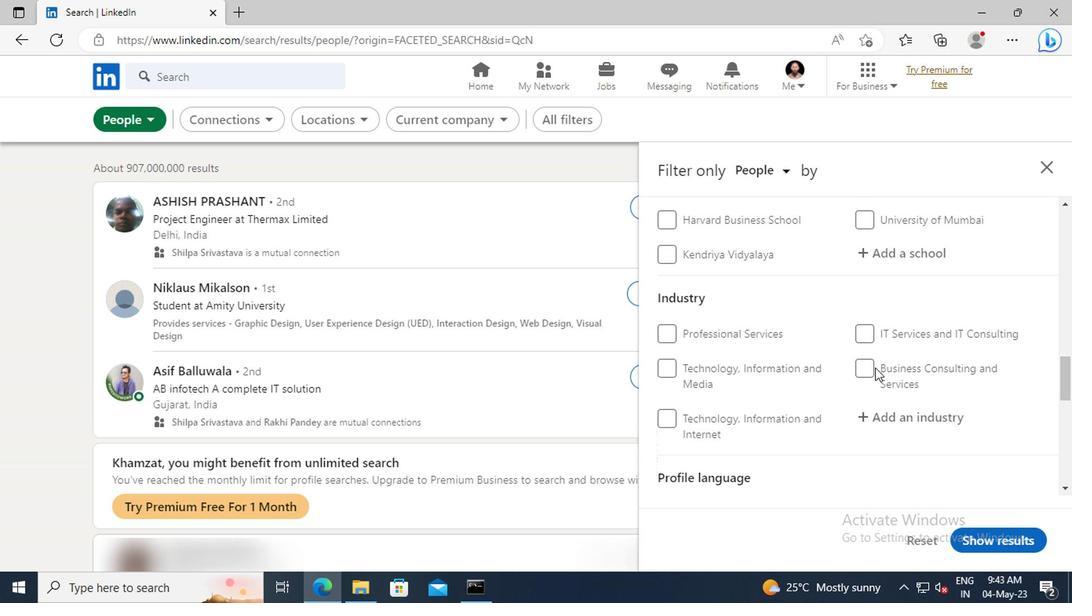 
Action: Mouse scrolled (730, 368) with delta (0, 0)
Screenshot: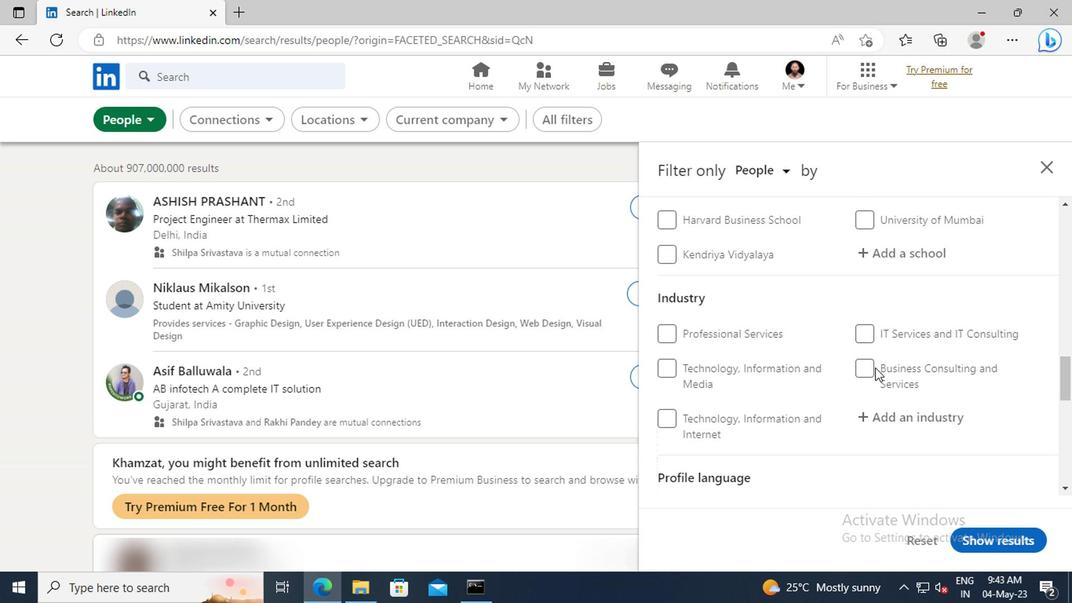 
Action: Mouse scrolled (730, 368) with delta (0, 0)
Screenshot: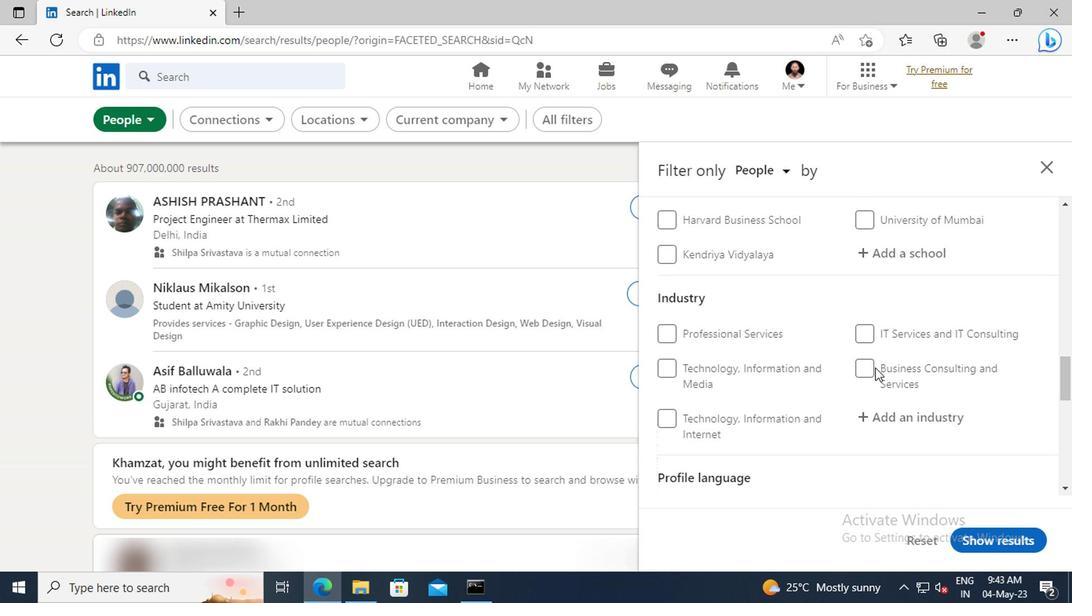 
Action: Mouse moved to (582, 403)
Screenshot: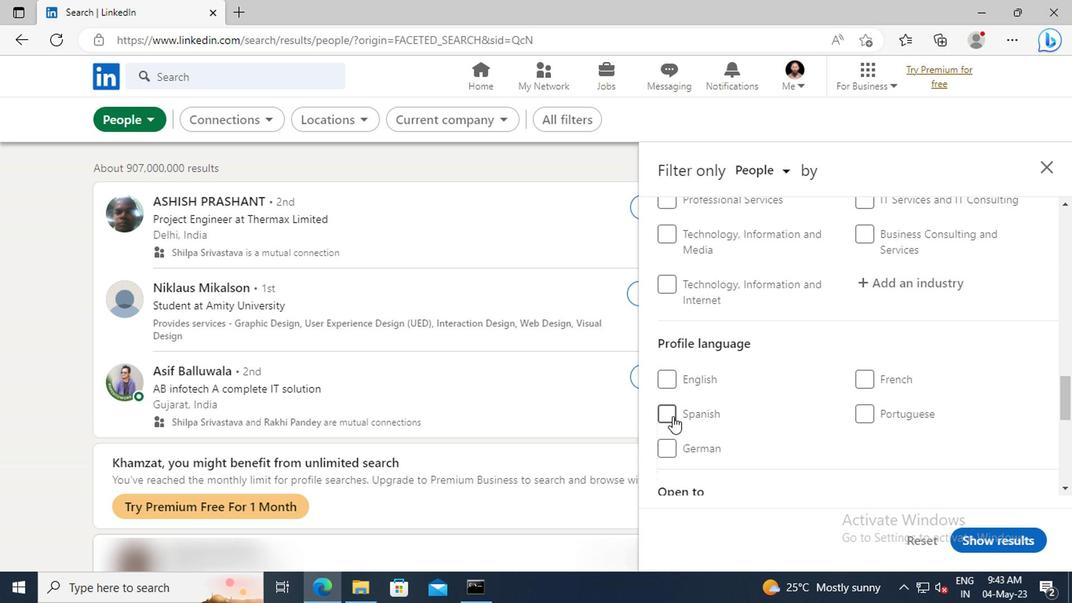 
Action: Mouse pressed left at (582, 403)
Screenshot: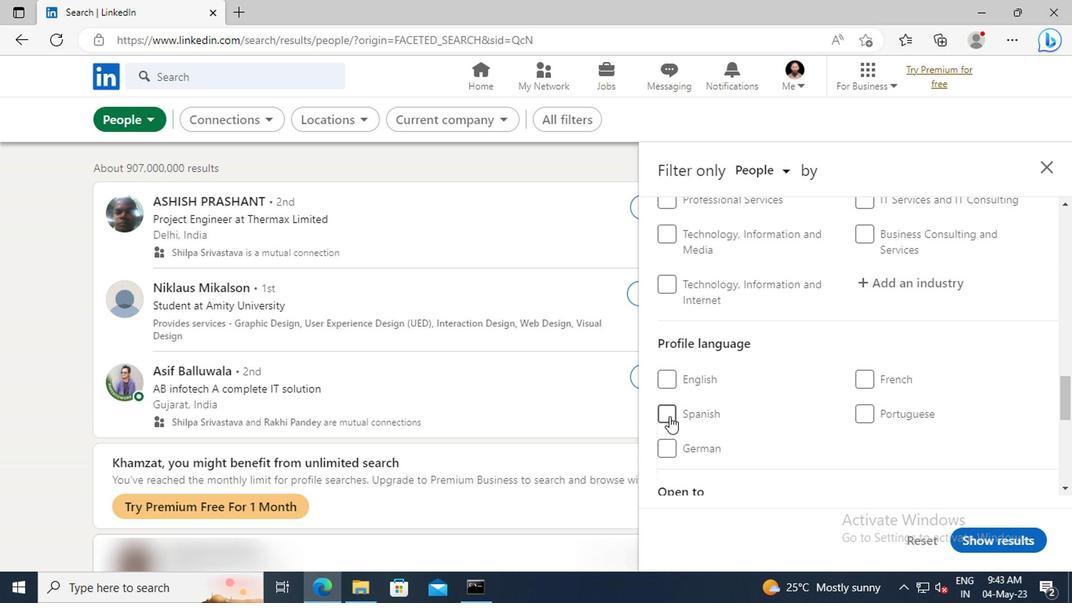 
Action: Mouse moved to (729, 391)
Screenshot: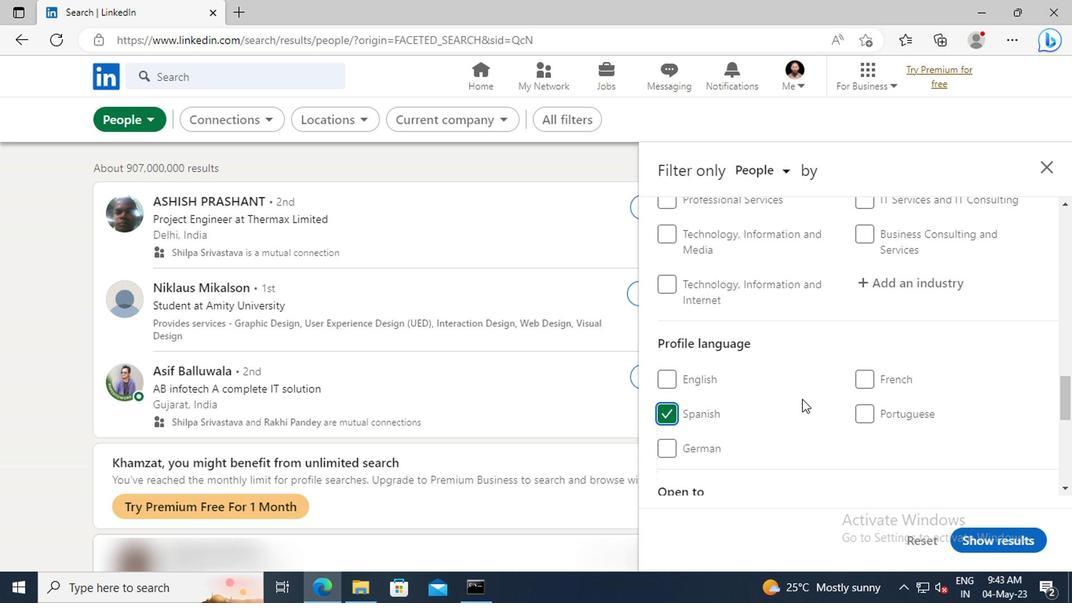 
Action: Mouse scrolled (729, 391) with delta (0, 0)
Screenshot: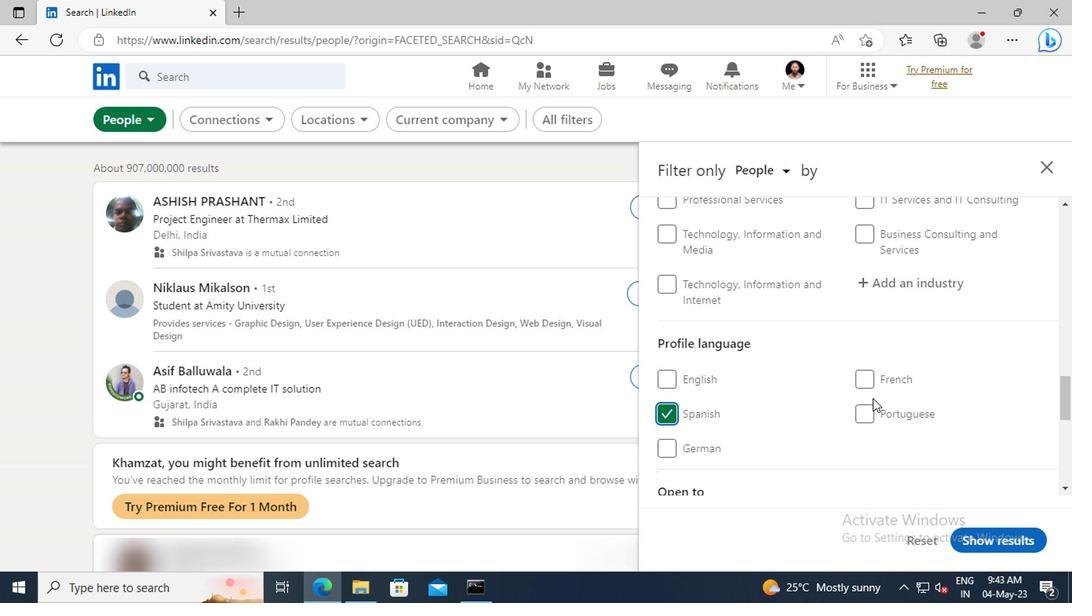 
Action: Mouse scrolled (729, 391) with delta (0, 0)
Screenshot: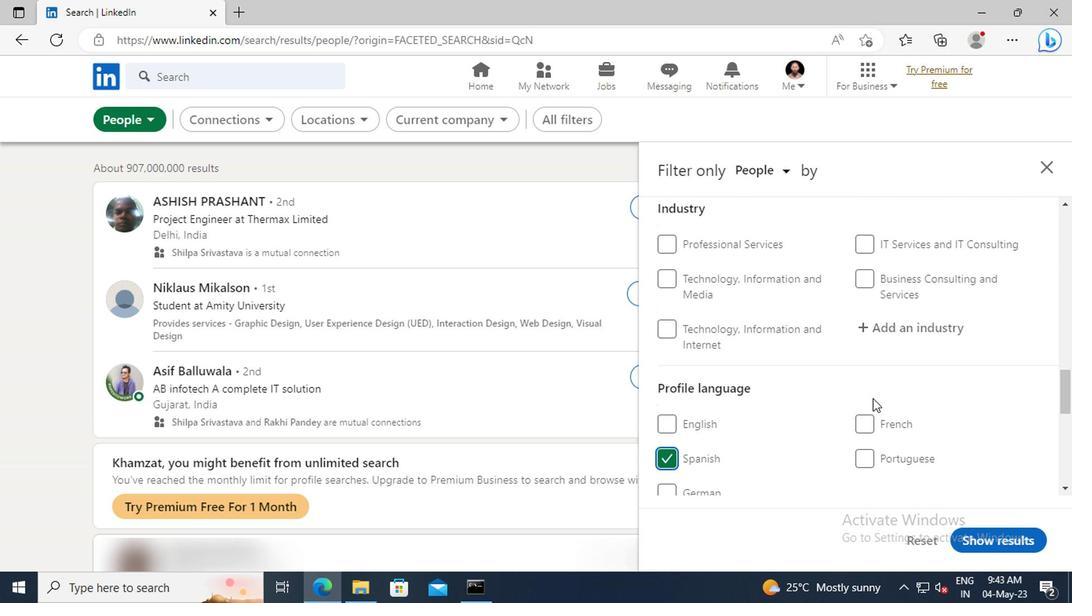 
Action: Mouse scrolled (729, 391) with delta (0, 0)
Screenshot: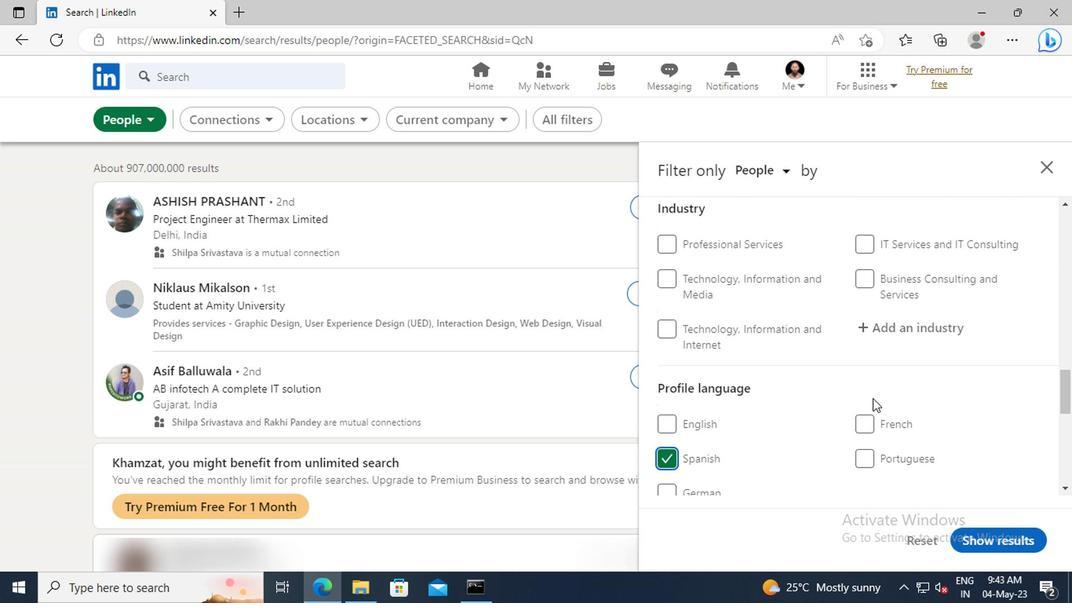 
Action: Mouse scrolled (729, 391) with delta (0, 0)
Screenshot: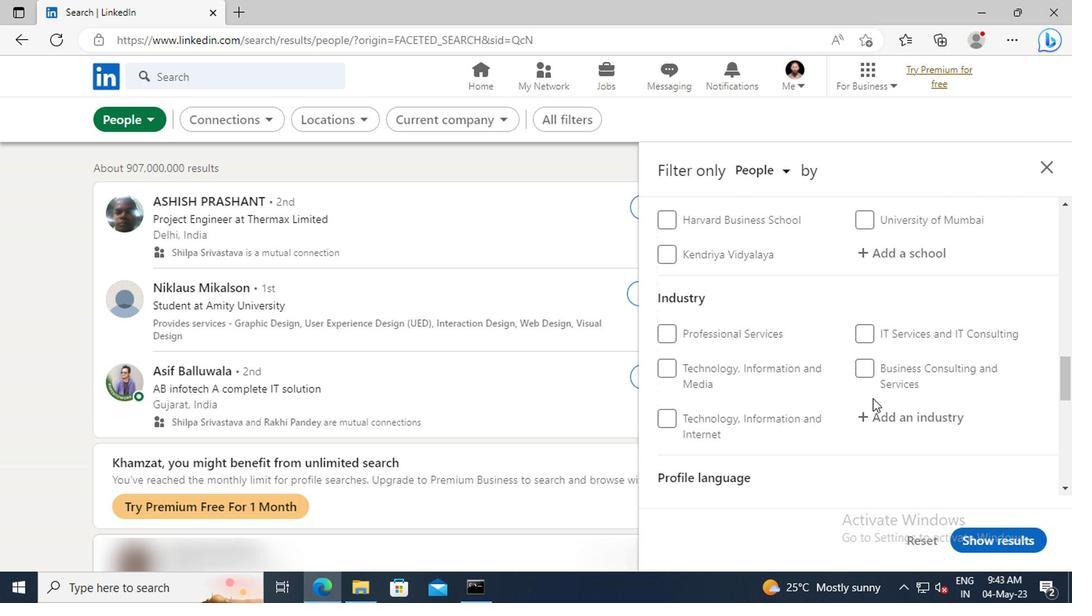 
Action: Mouse scrolled (729, 391) with delta (0, 0)
Screenshot: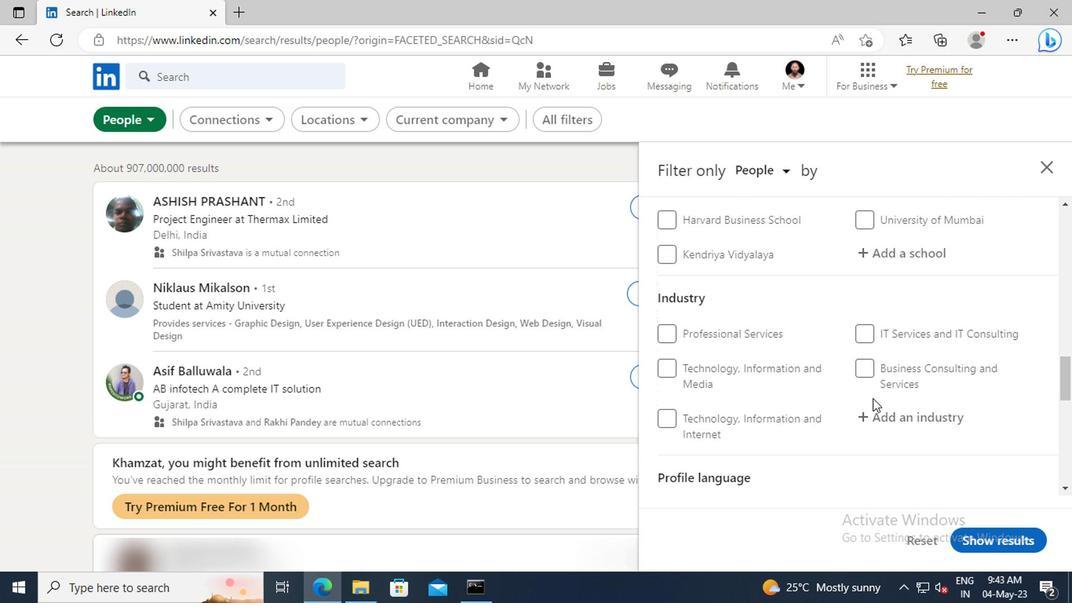
Action: Mouse scrolled (729, 391) with delta (0, 0)
Screenshot: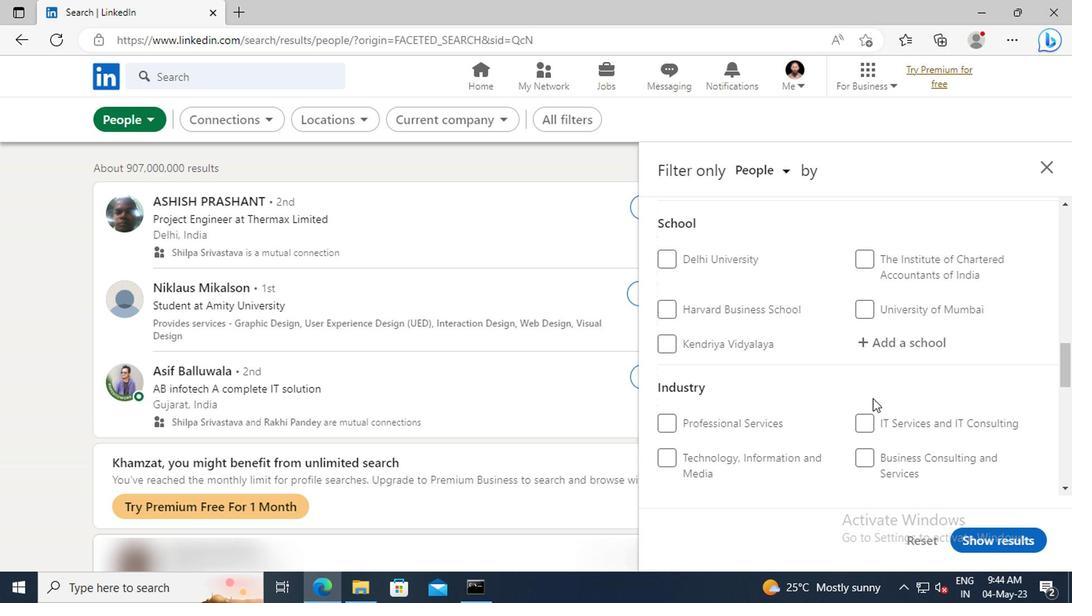 
Action: Mouse scrolled (729, 391) with delta (0, 0)
Screenshot: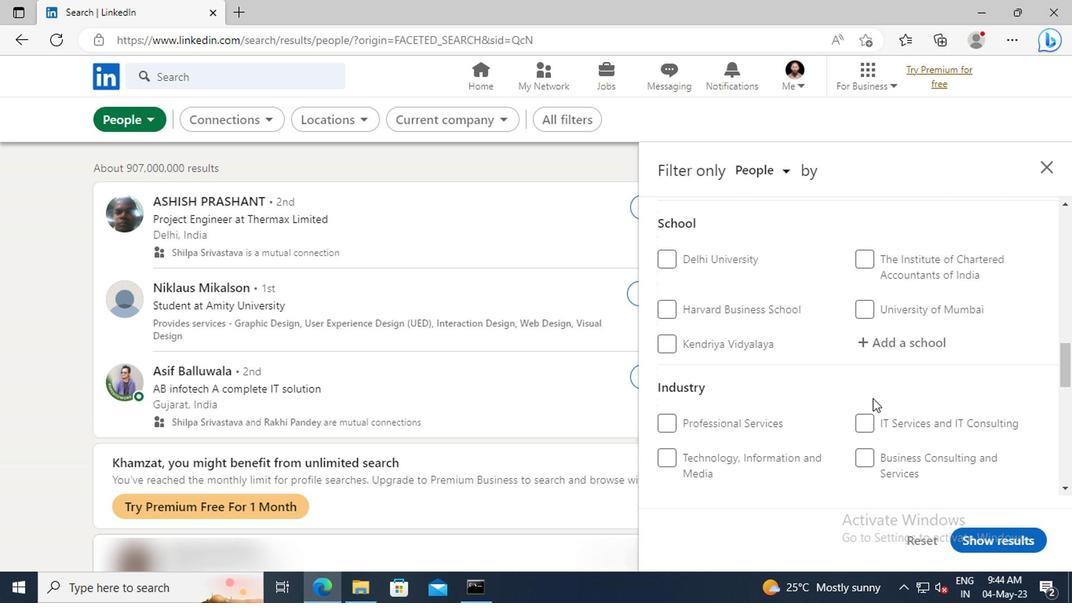 
Action: Mouse moved to (729, 390)
Screenshot: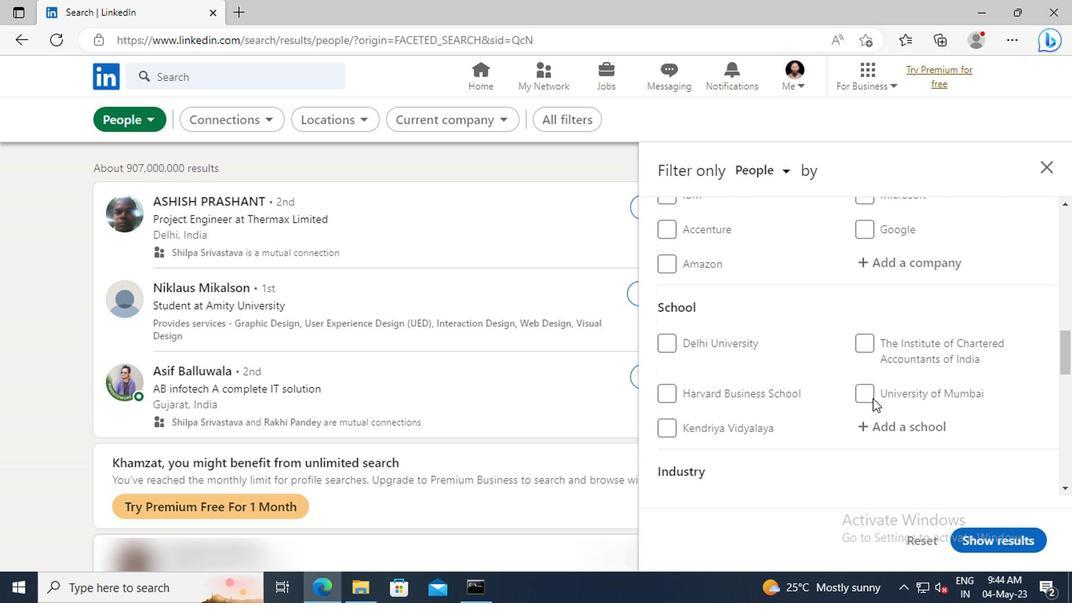 
Action: Mouse scrolled (729, 391) with delta (0, 0)
Screenshot: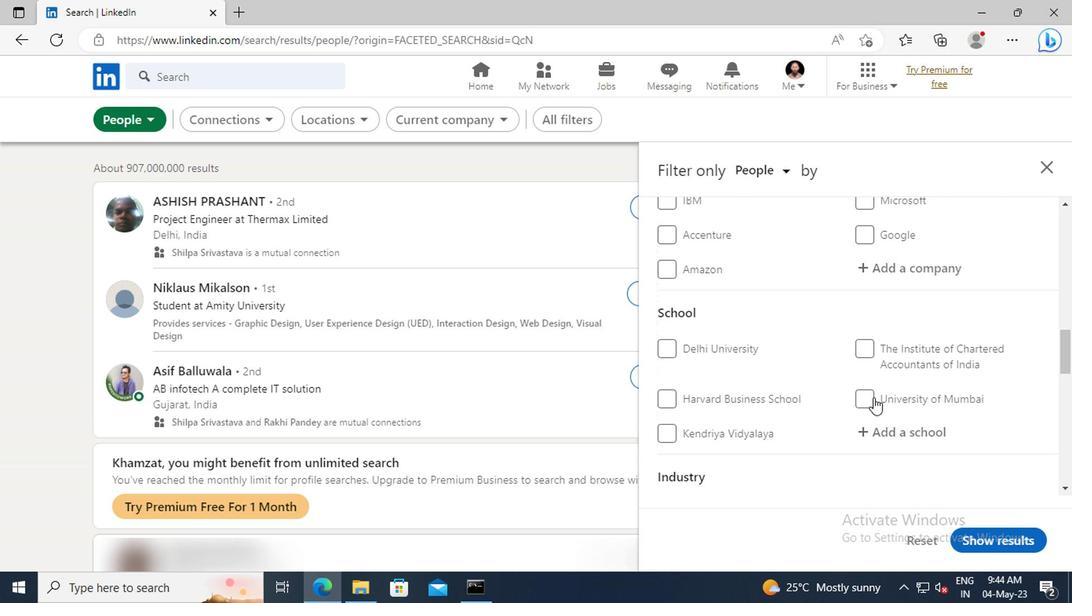 
Action: Mouse scrolled (729, 391) with delta (0, 0)
Screenshot: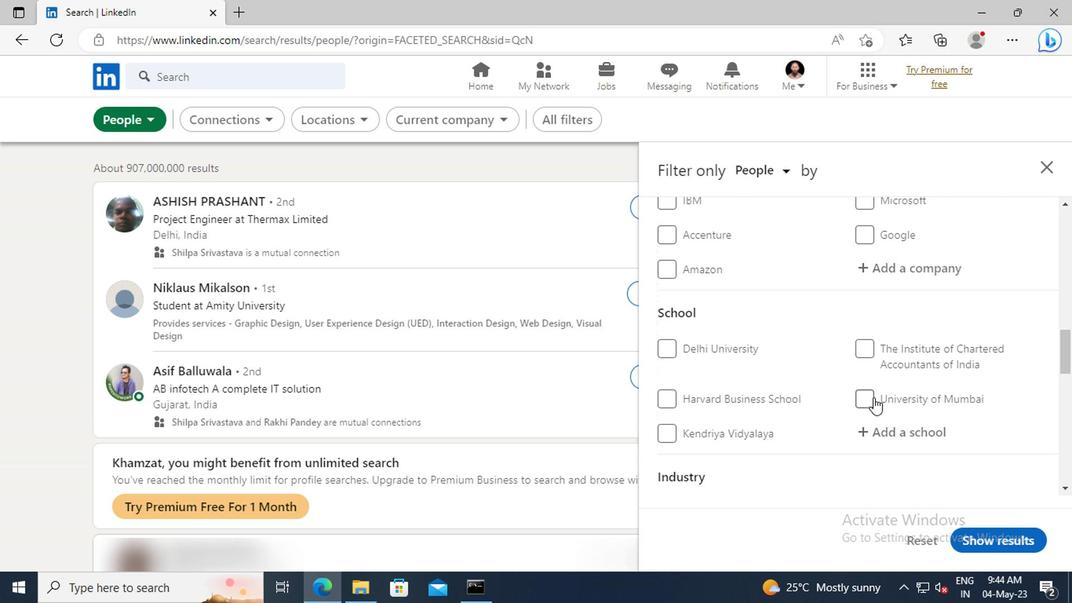 
Action: Mouse scrolled (729, 391) with delta (0, 0)
Screenshot: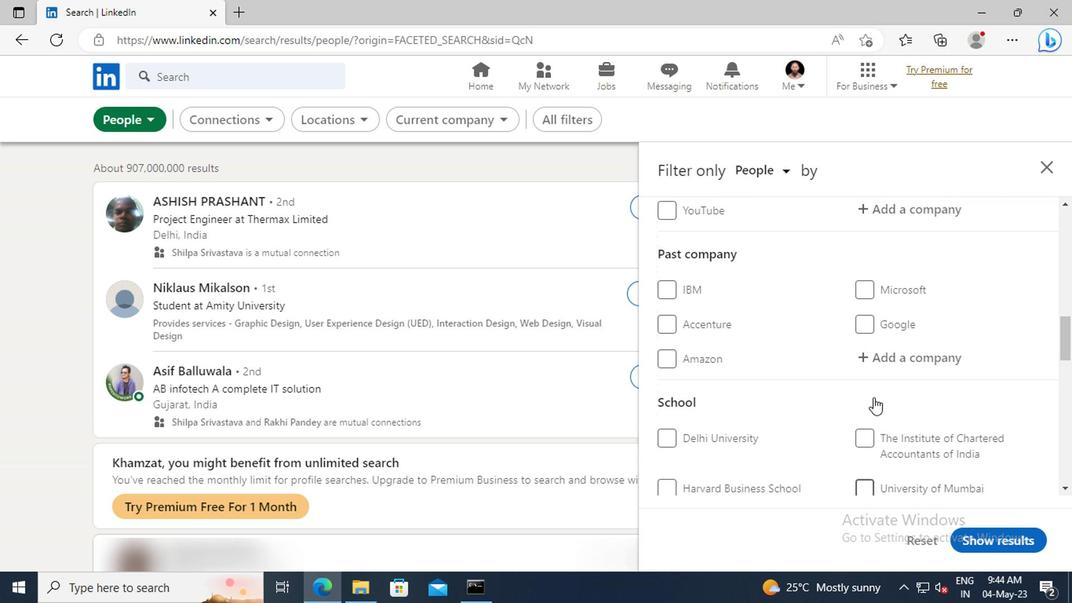 
Action: Mouse scrolled (729, 391) with delta (0, 0)
Screenshot: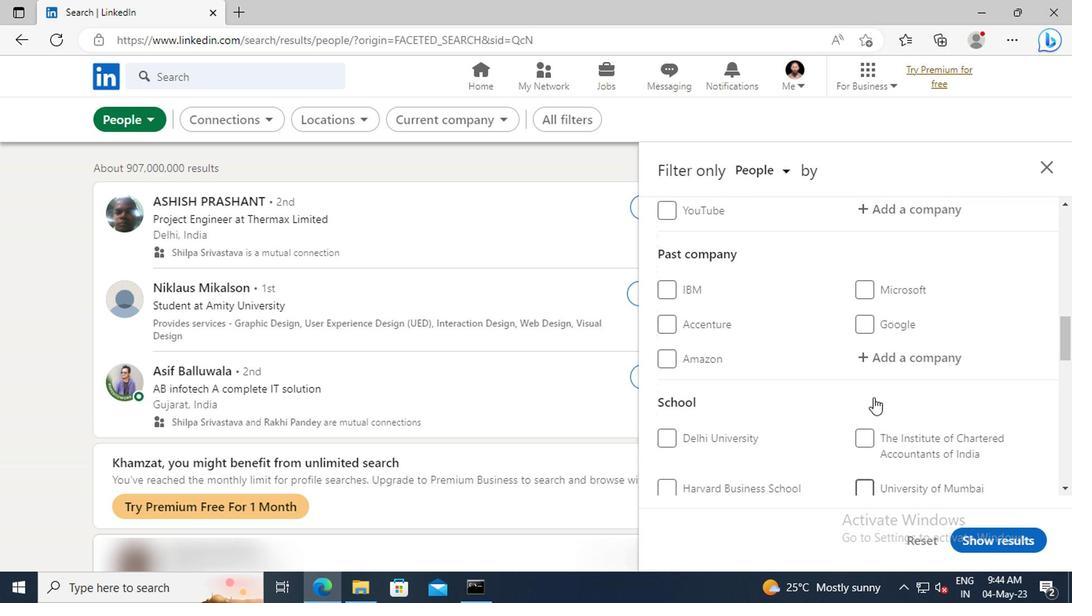 
Action: Mouse scrolled (729, 391) with delta (0, 0)
Screenshot: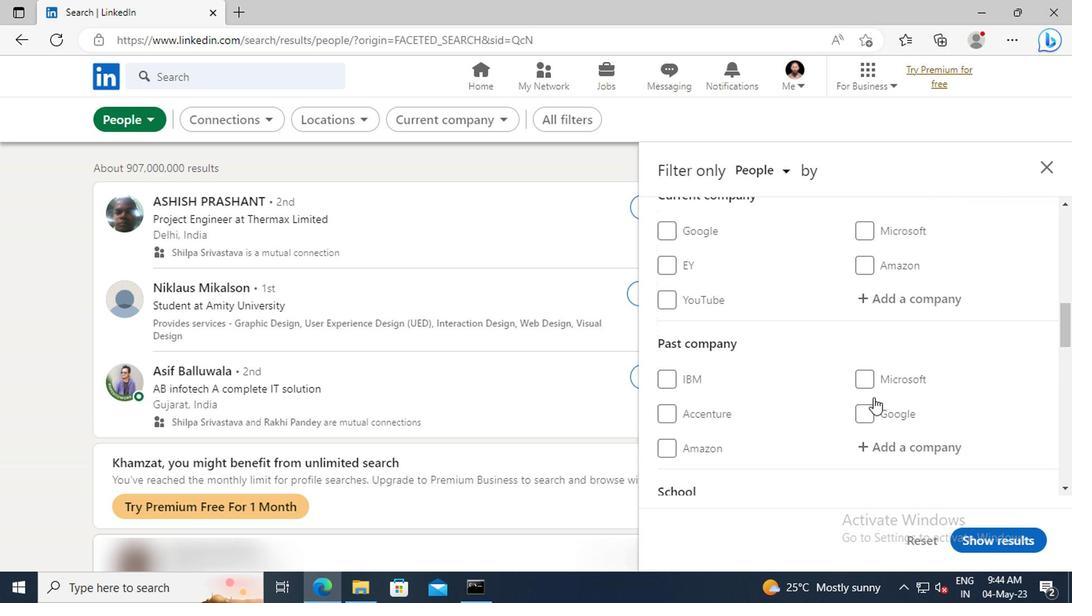 
Action: Mouse moved to (726, 354)
Screenshot: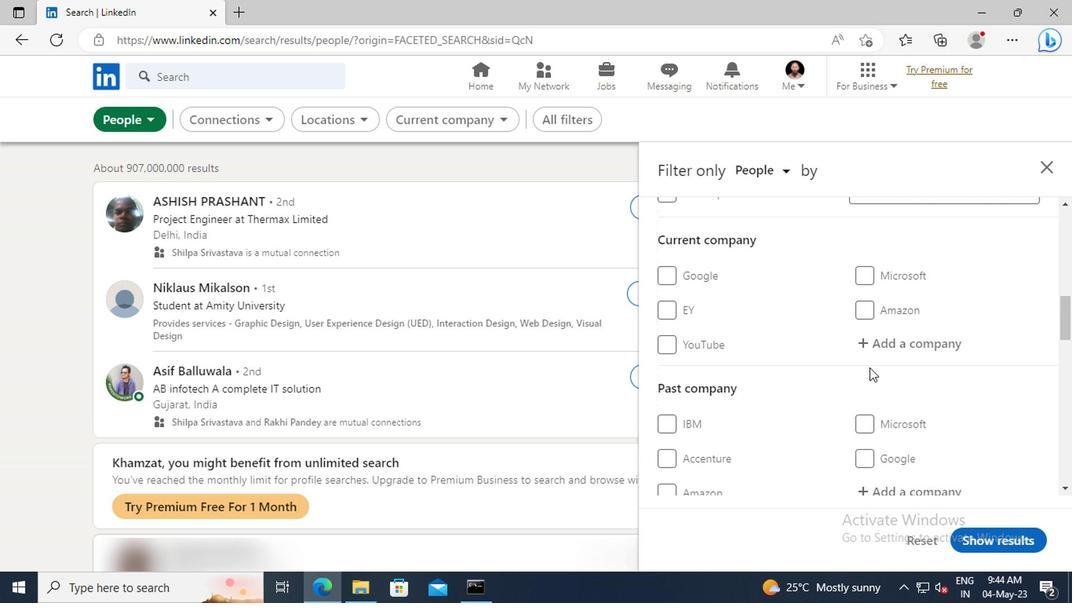 
Action: Mouse pressed left at (726, 354)
Screenshot: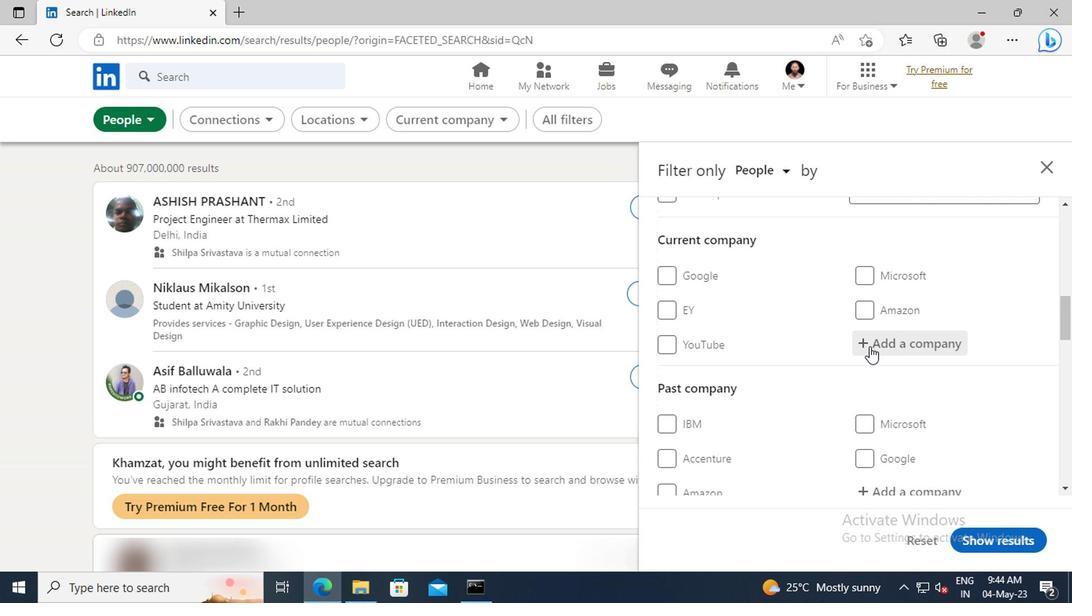 
Action: Key pressed <Key.shift>MATH<Key.shift>WOR
Screenshot: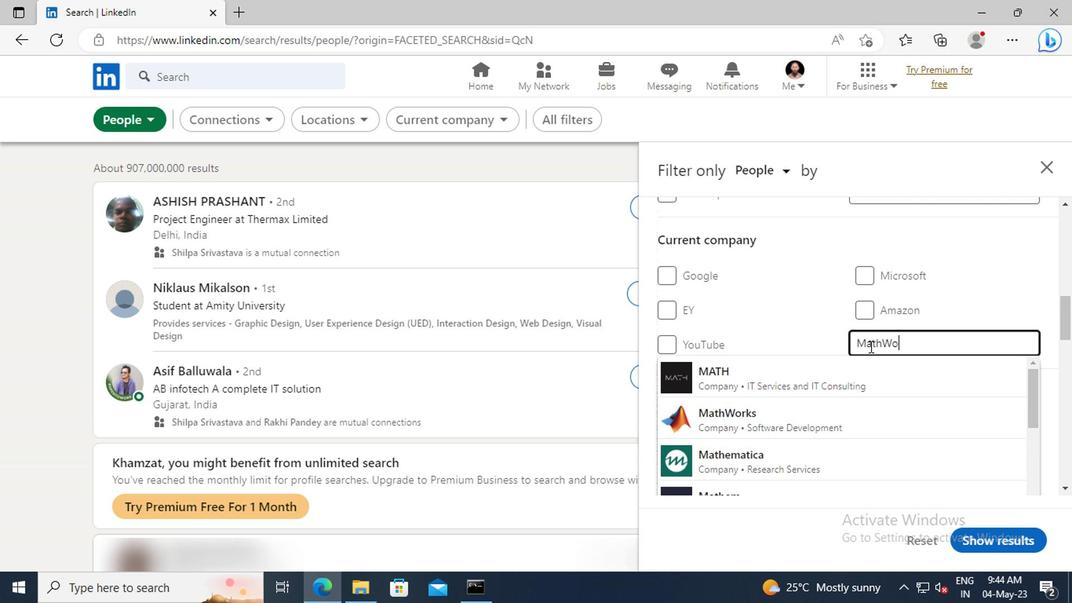 
Action: Mouse moved to (730, 373)
Screenshot: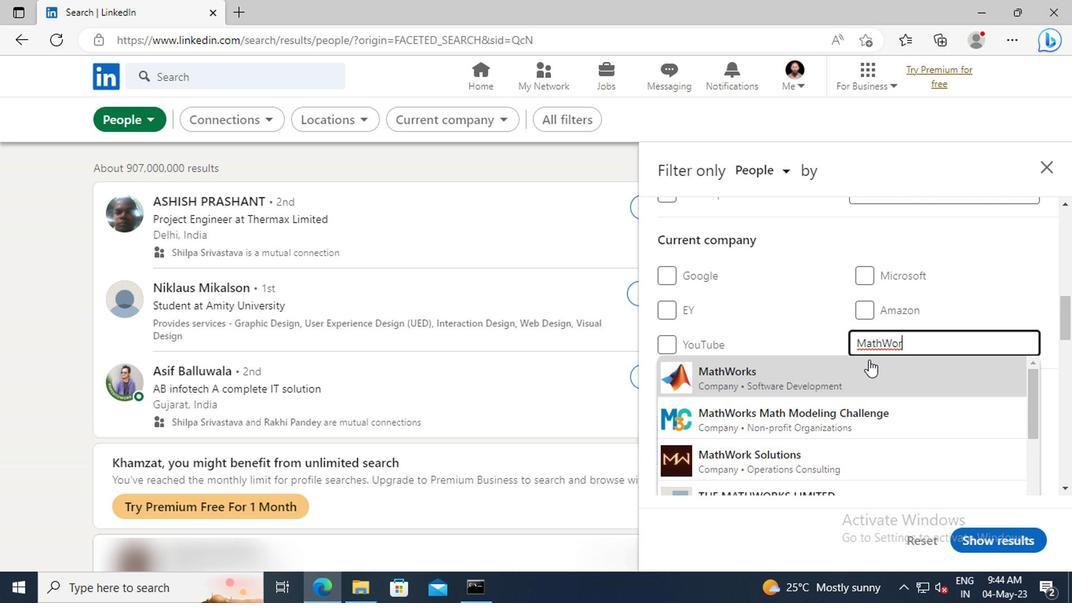 
Action: Mouse pressed left at (730, 373)
Screenshot: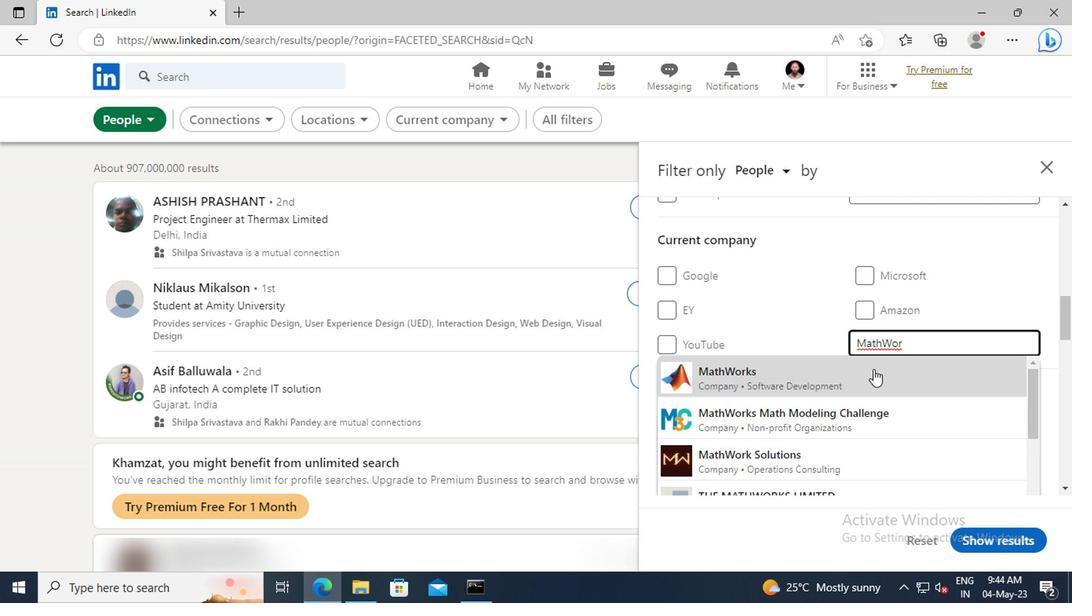 
Action: Mouse scrolled (730, 373) with delta (0, 0)
Screenshot: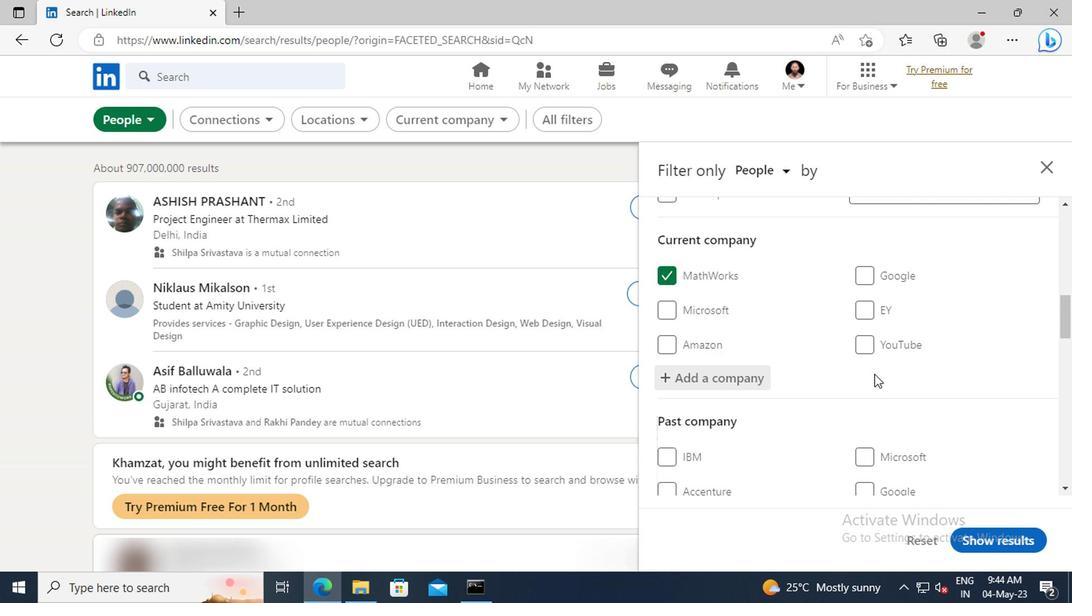 
Action: Mouse moved to (730, 368)
Screenshot: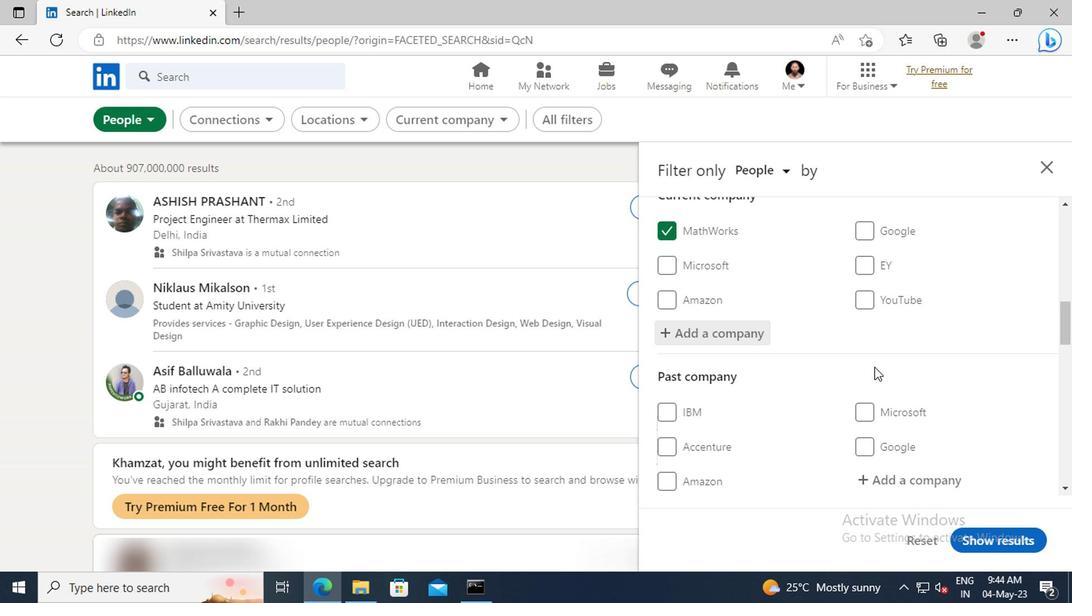 
Action: Mouse scrolled (730, 367) with delta (0, 0)
Screenshot: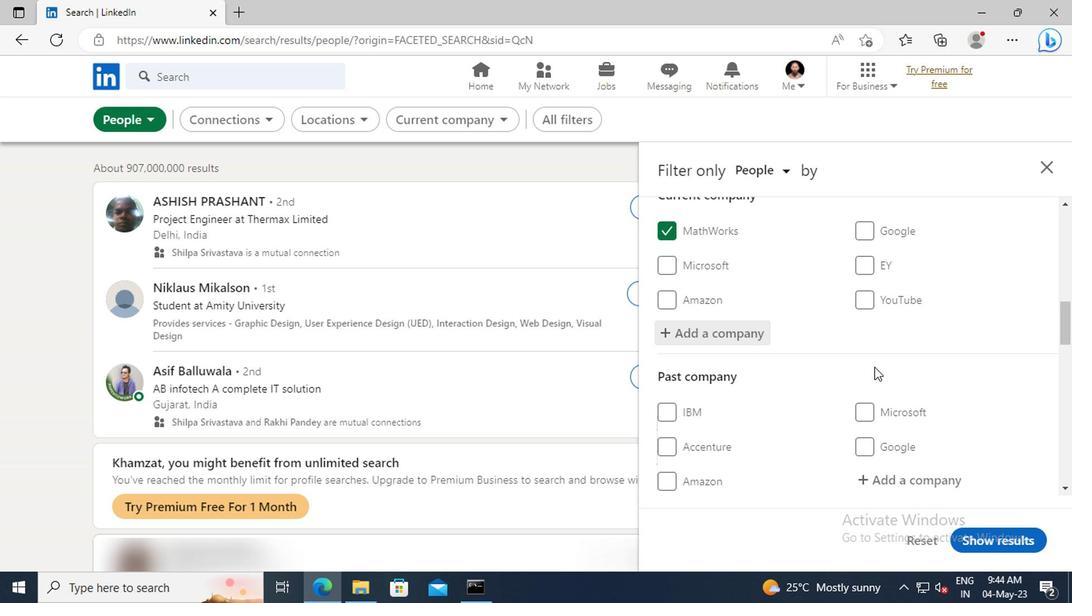 
Action: Mouse moved to (730, 367)
Screenshot: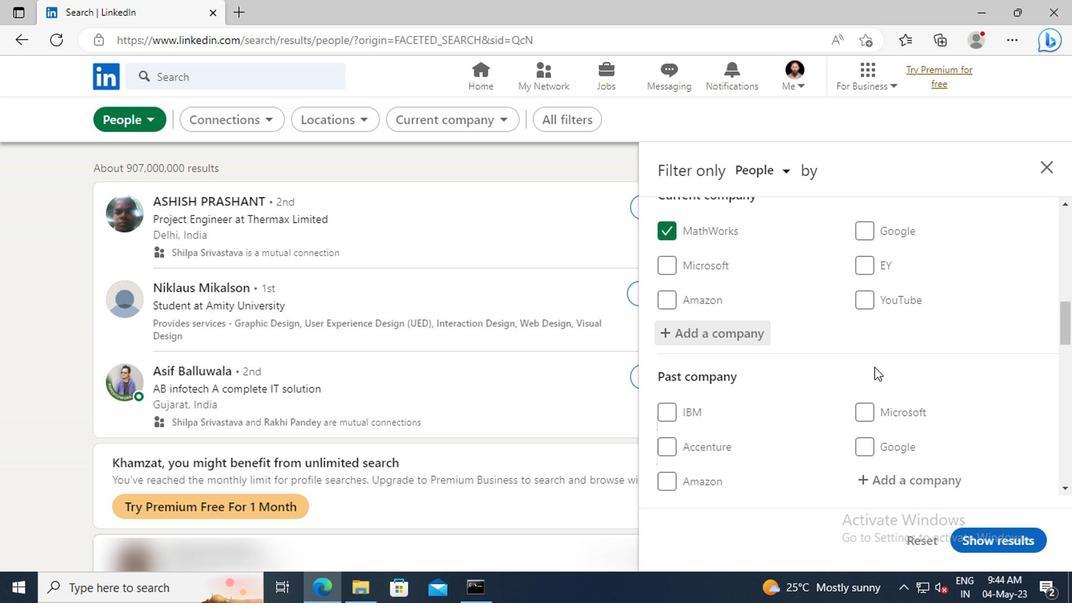 
Action: Mouse scrolled (730, 366) with delta (0, 0)
Screenshot: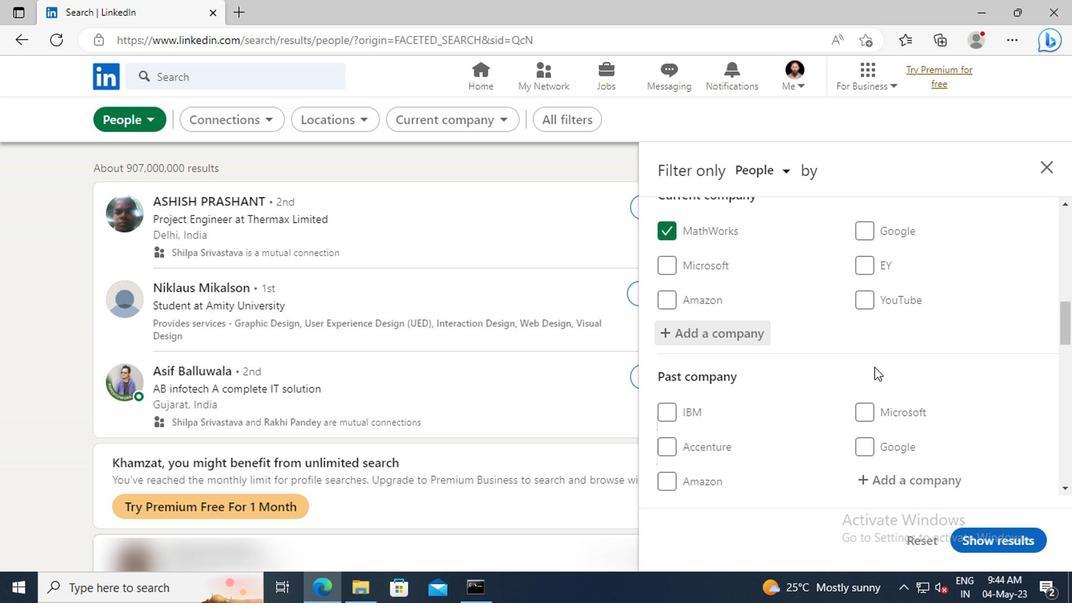 
Action: Mouse moved to (728, 353)
Screenshot: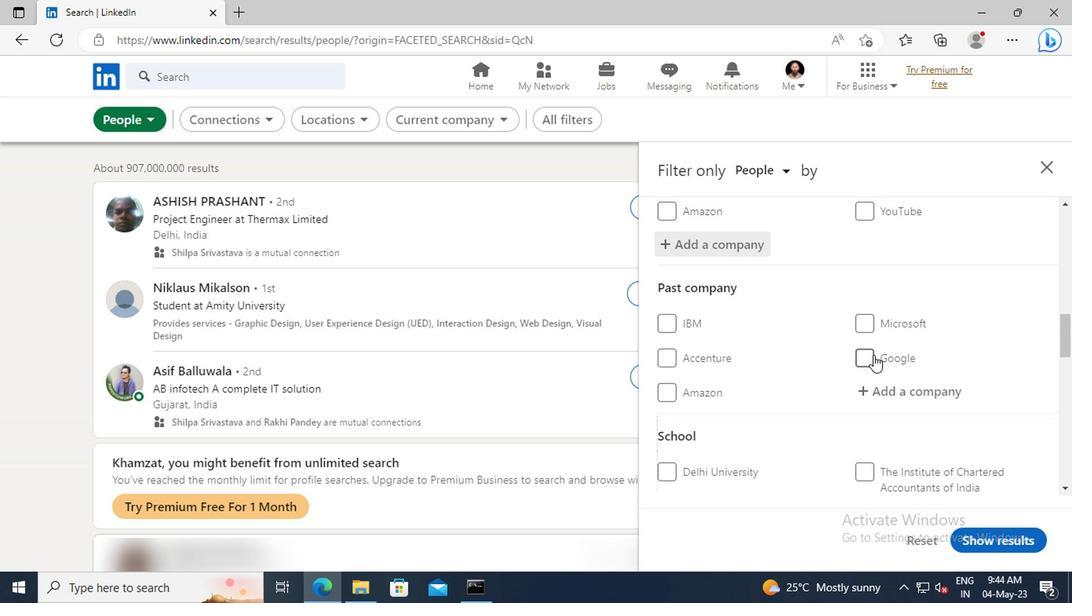 
Action: Mouse scrolled (728, 353) with delta (0, 0)
Screenshot: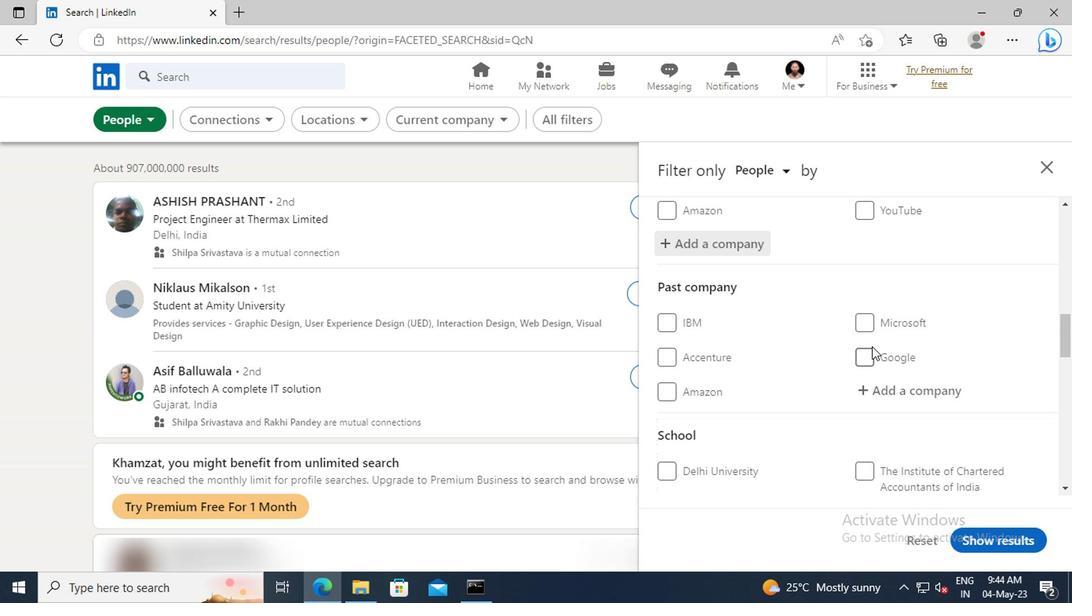 
Action: Mouse scrolled (728, 353) with delta (0, 0)
Screenshot: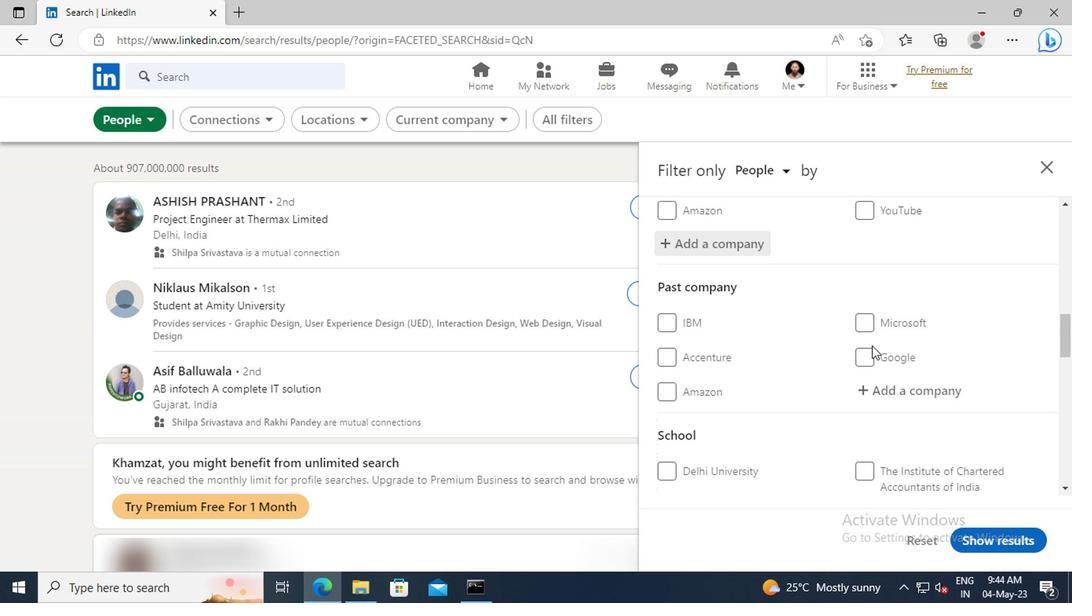 
Action: Mouse moved to (727, 350)
Screenshot: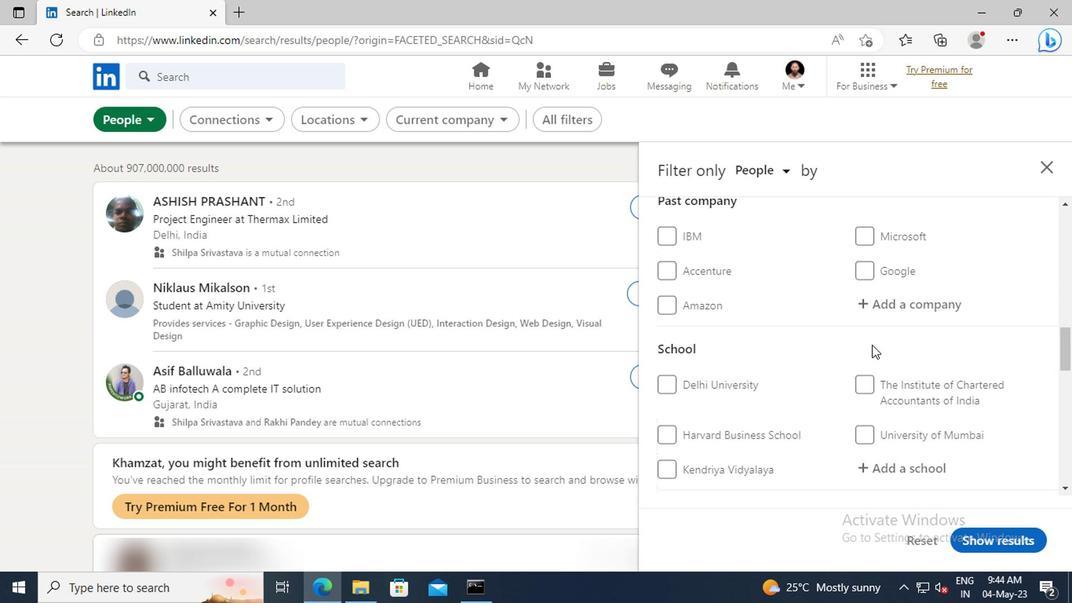 
Action: Mouse scrolled (727, 350) with delta (0, 0)
Screenshot: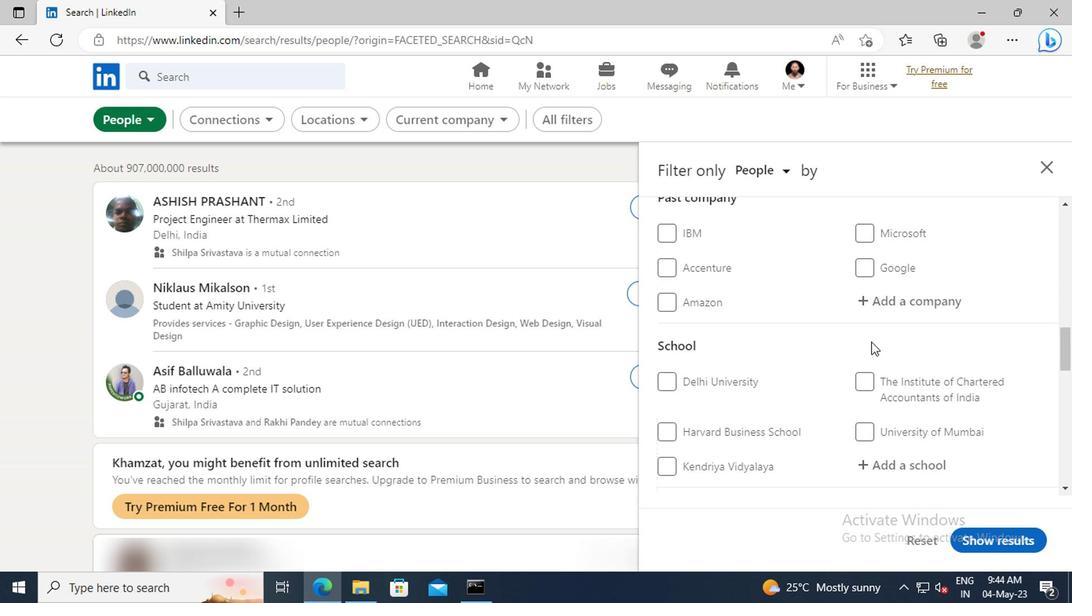 
Action: Mouse scrolled (727, 350) with delta (0, 0)
Screenshot: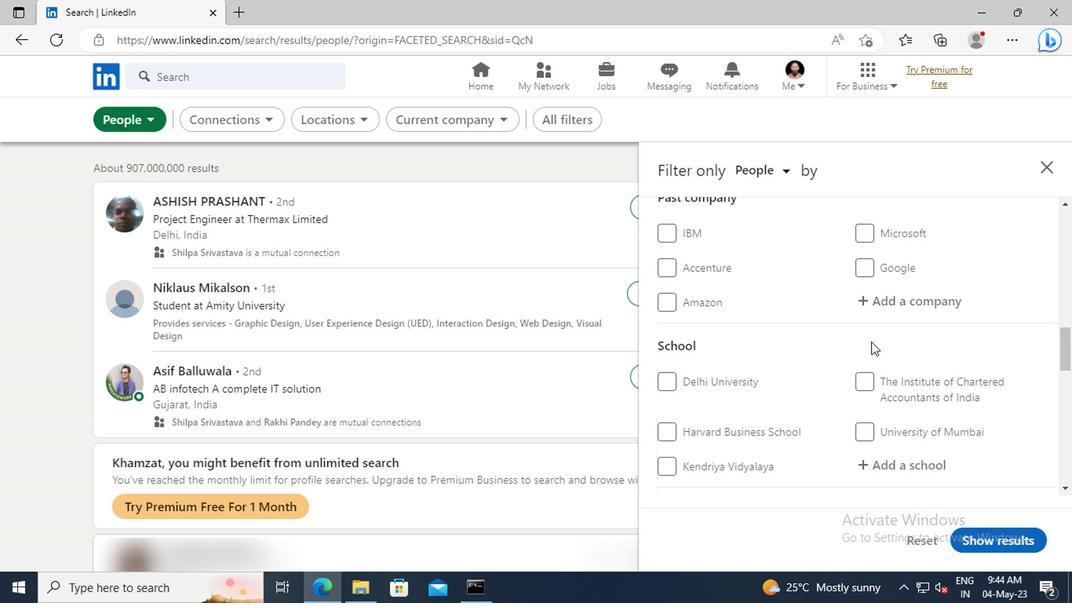 
Action: Mouse moved to (730, 373)
Screenshot: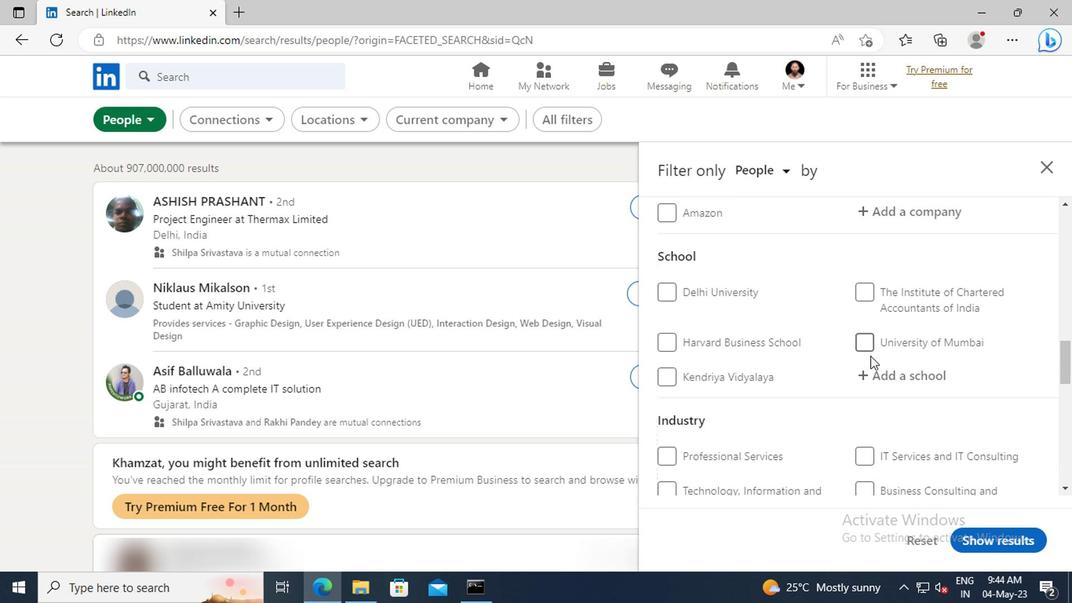 
Action: Mouse pressed left at (730, 373)
Screenshot: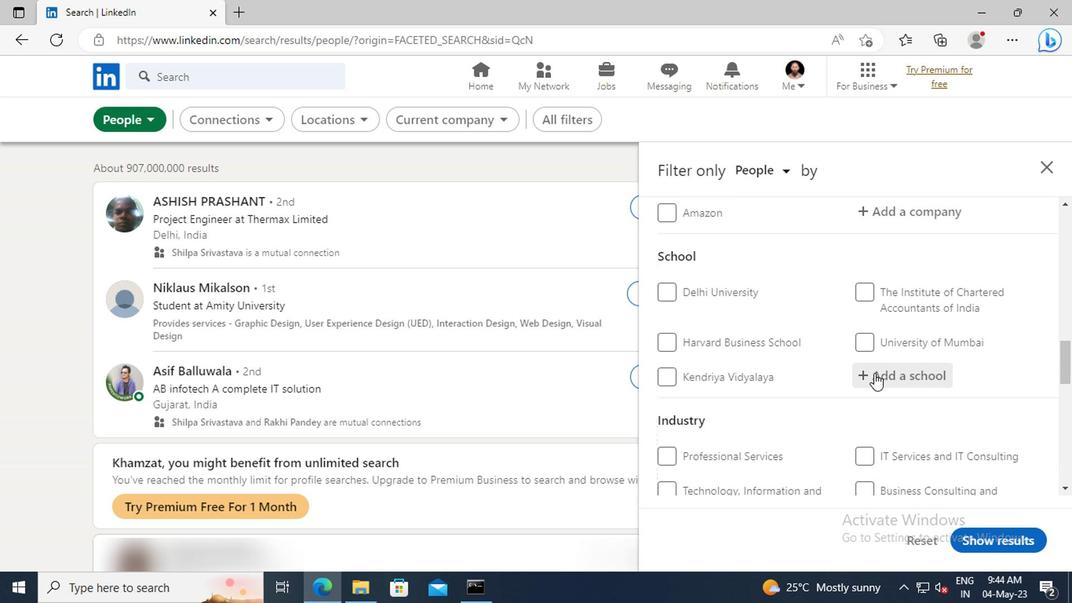 
Action: Key pressed <Key.shift><Key.shift><Key.shift><Key.shift><Key.shift><Key.shift>QSPID
Screenshot: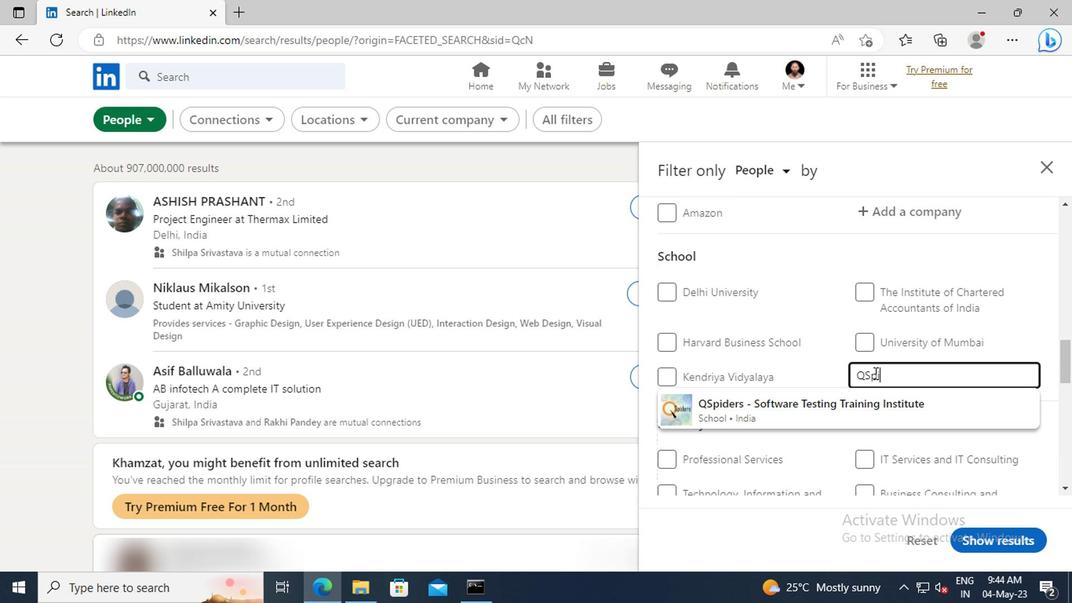 
Action: Mouse moved to (734, 393)
Screenshot: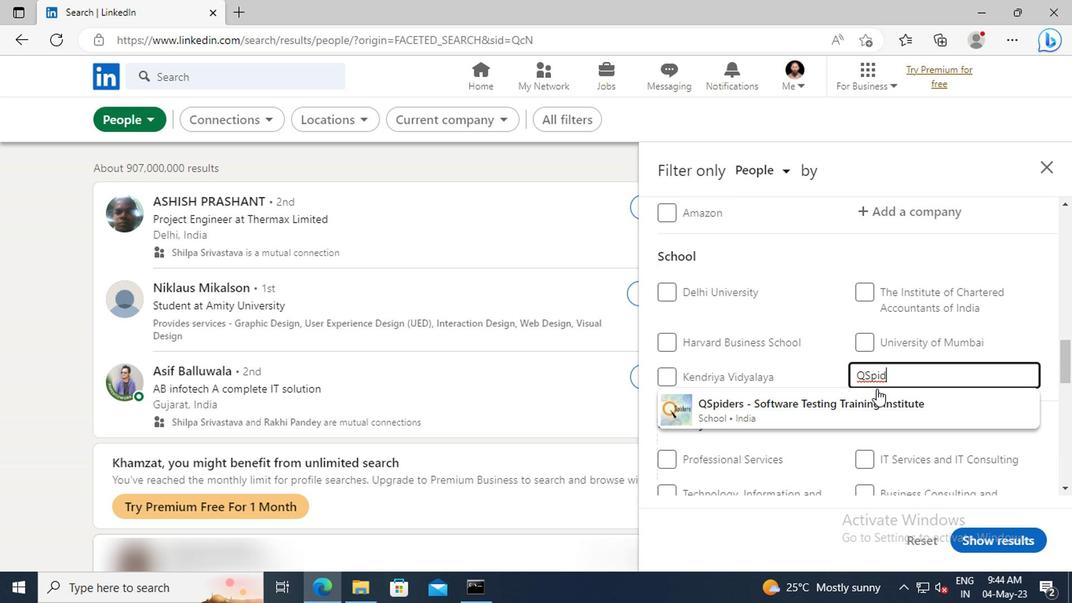 
Action: Mouse pressed left at (734, 393)
Screenshot: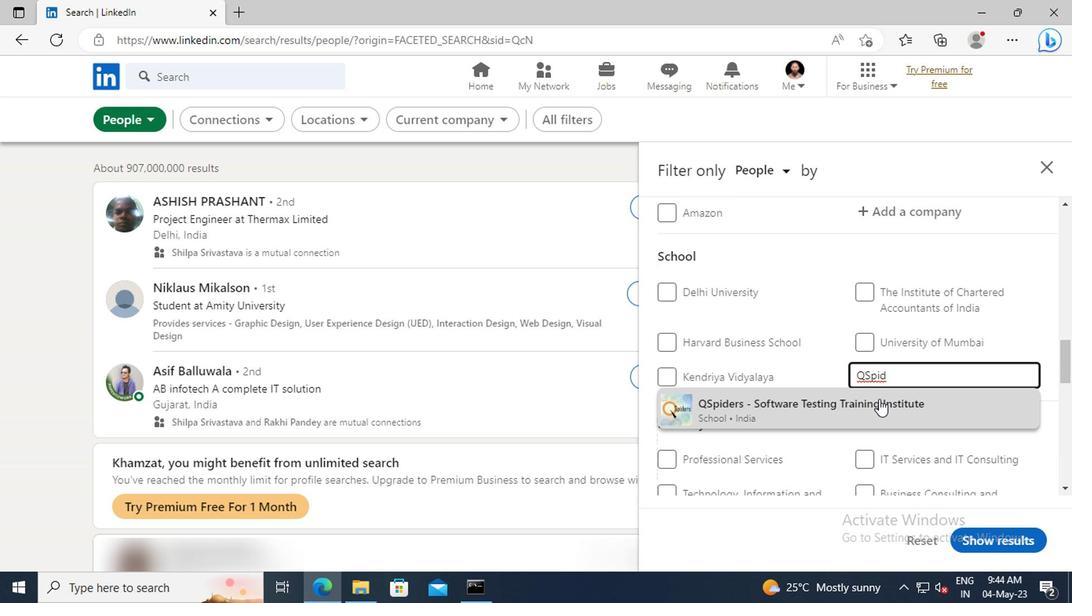 
Action: Mouse scrolled (734, 393) with delta (0, 0)
Screenshot: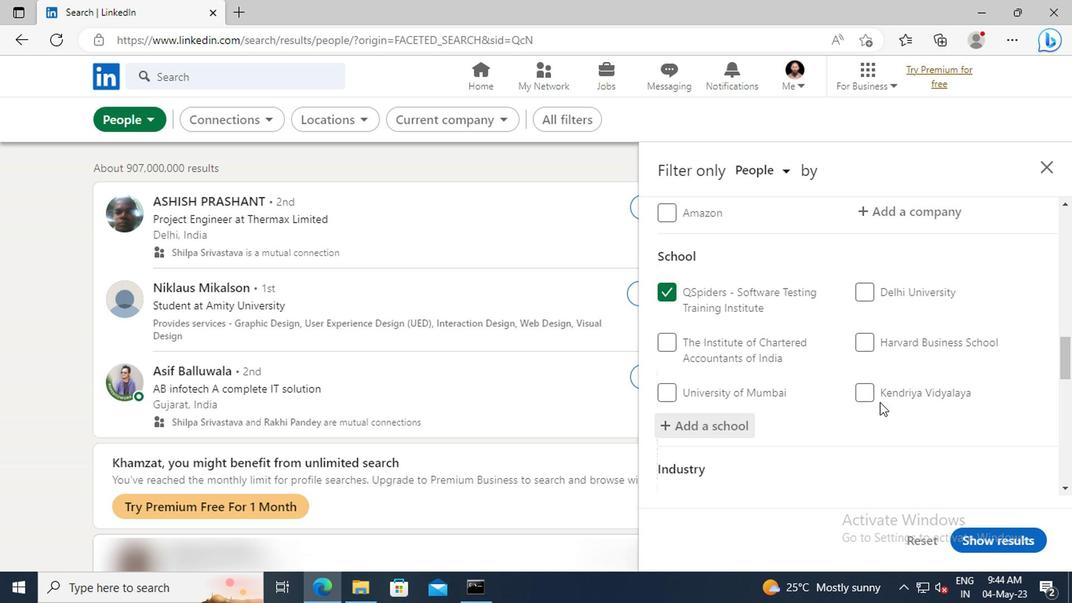 
Action: Mouse scrolled (734, 393) with delta (0, 0)
Screenshot: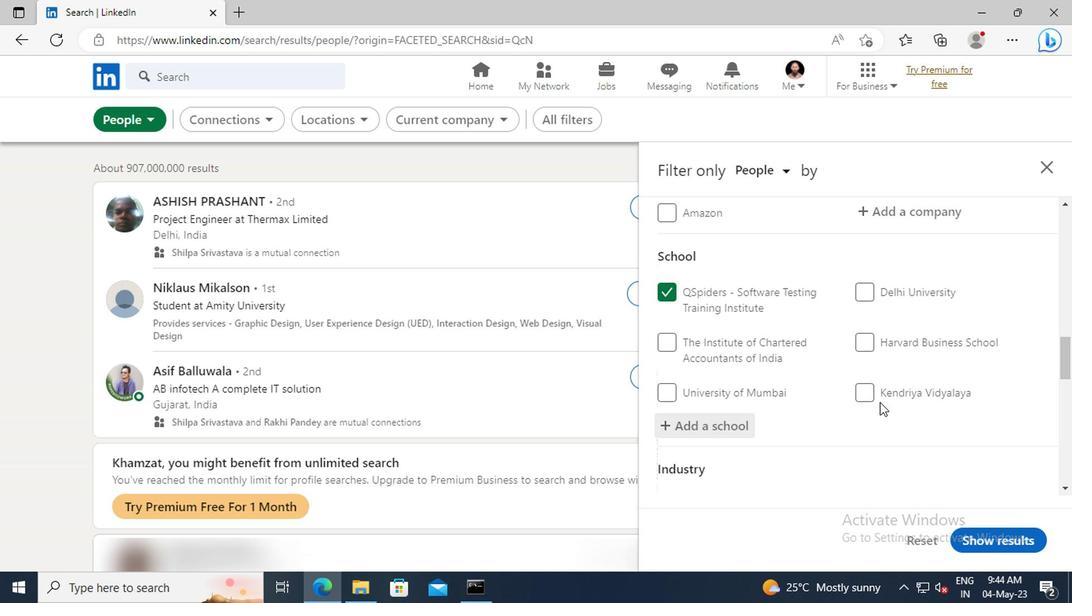 
Action: Mouse moved to (734, 378)
Screenshot: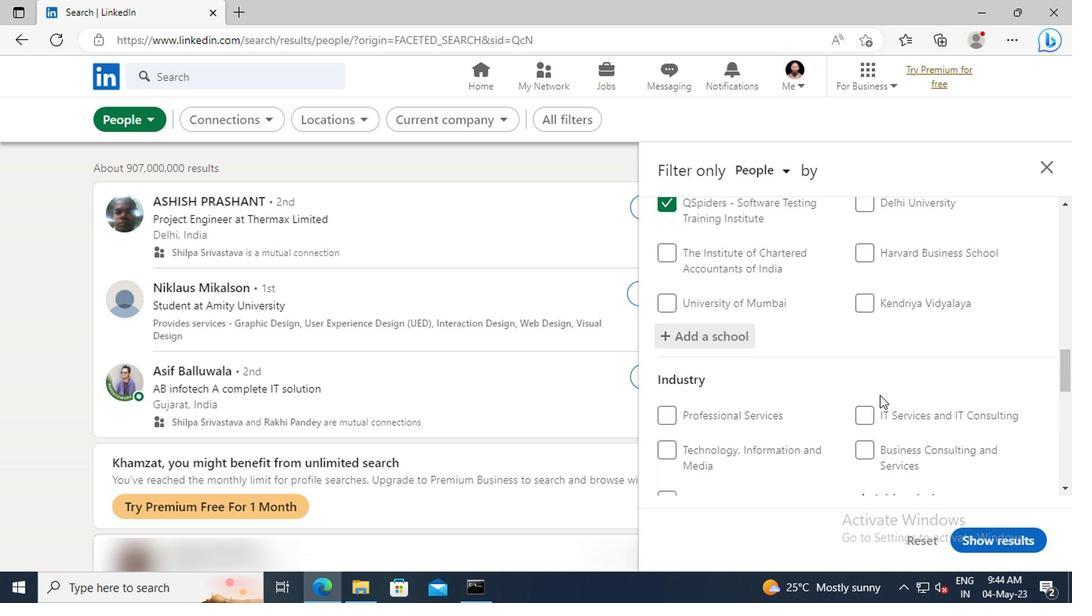 
Action: Mouse scrolled (734, 378) with delta (0, 0)
Screenshot: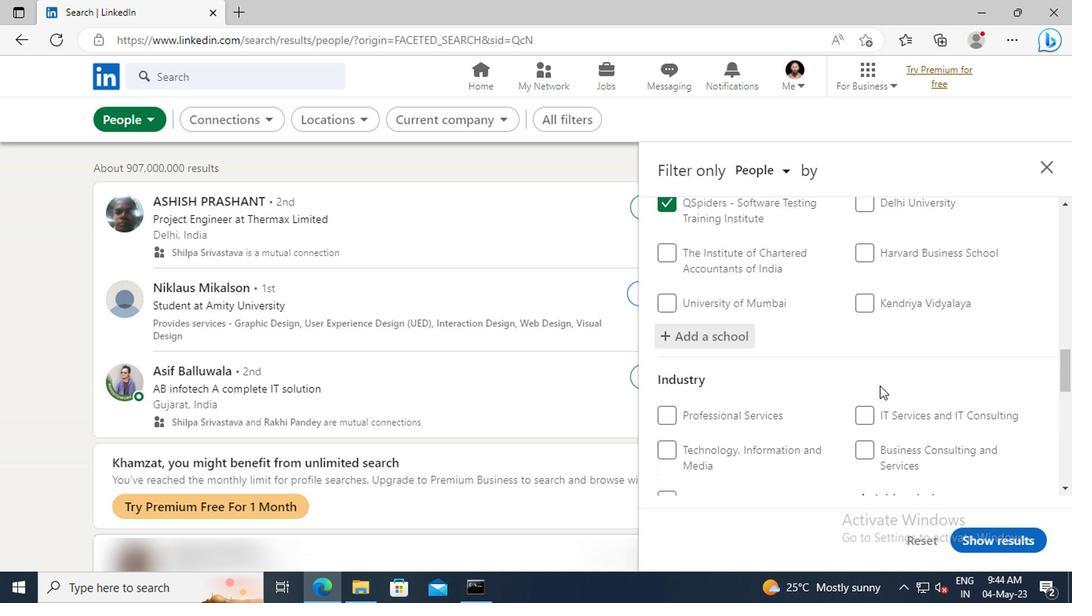 
Action: Mouse scrolled (734, 378) with delta (0, 0)
Screenshot: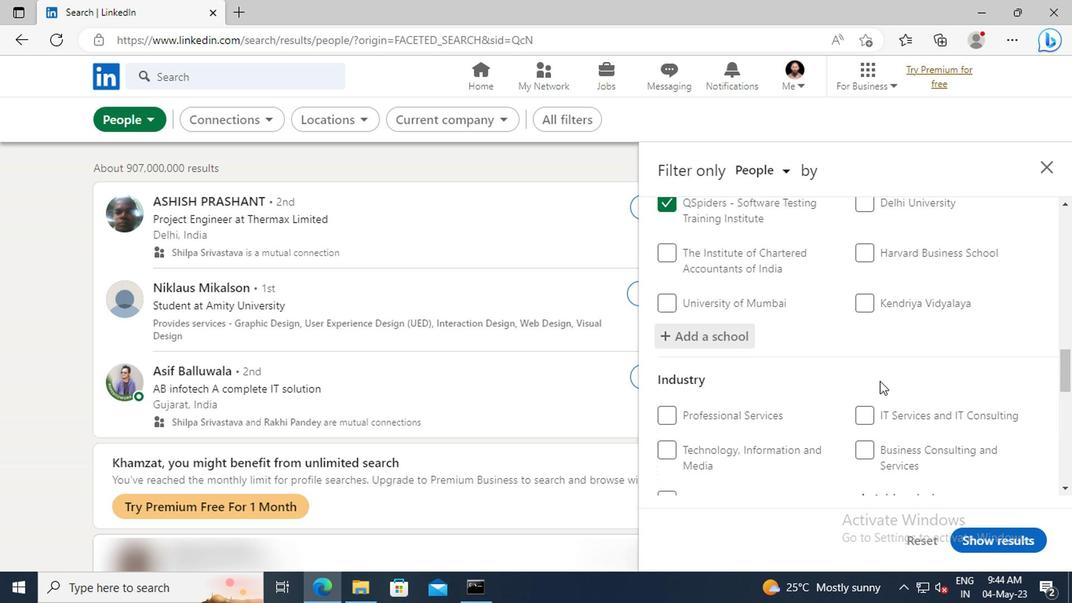 
Action: Mouse moved to (732, 358)
Screenshot: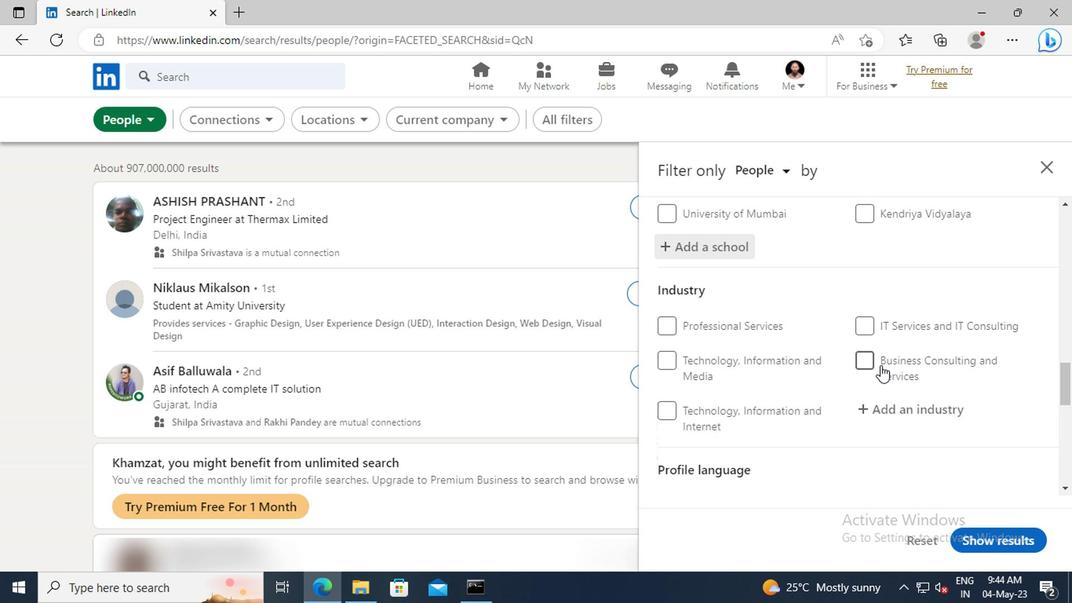 
Action: Mouse scrolled (732, 357) with delta (0, 0)
Screenshot: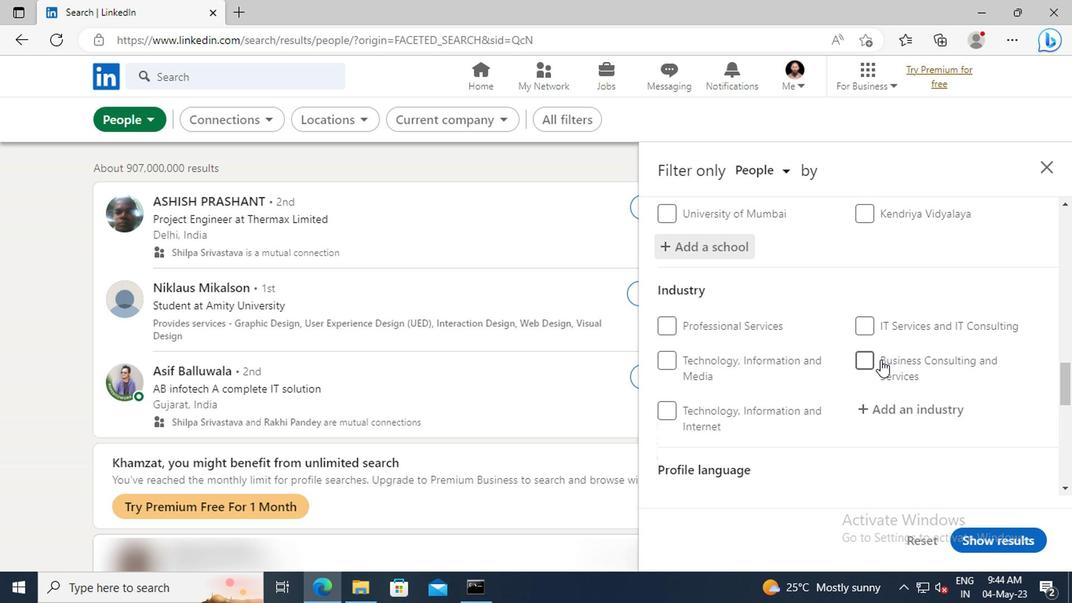 
Action: Mouse moved to (735, 368)
Screenshot: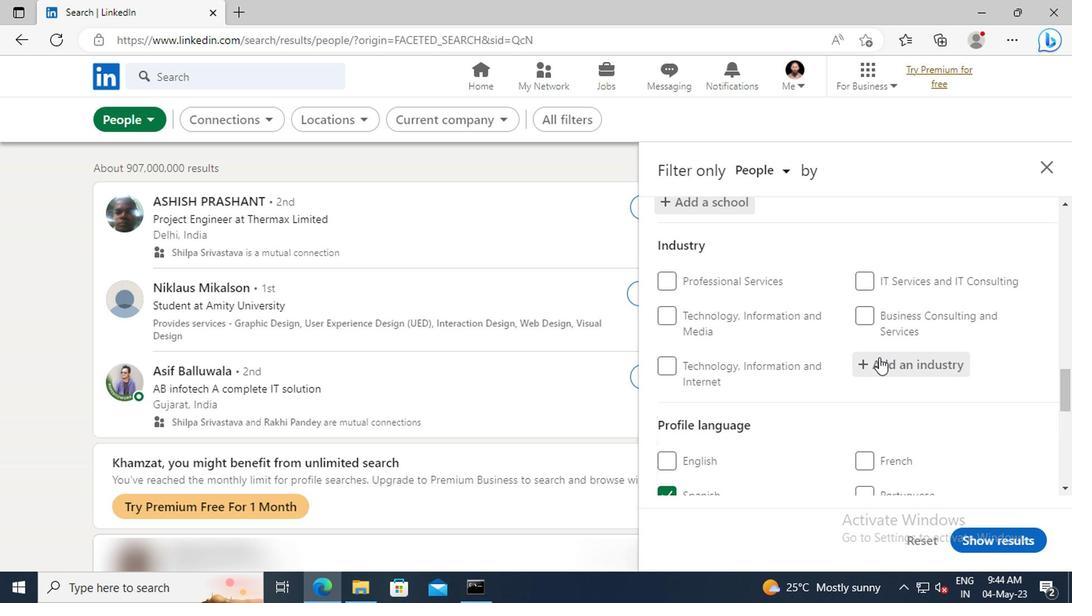
Action: Mouse pressed left at (735, 368)
Screenshot: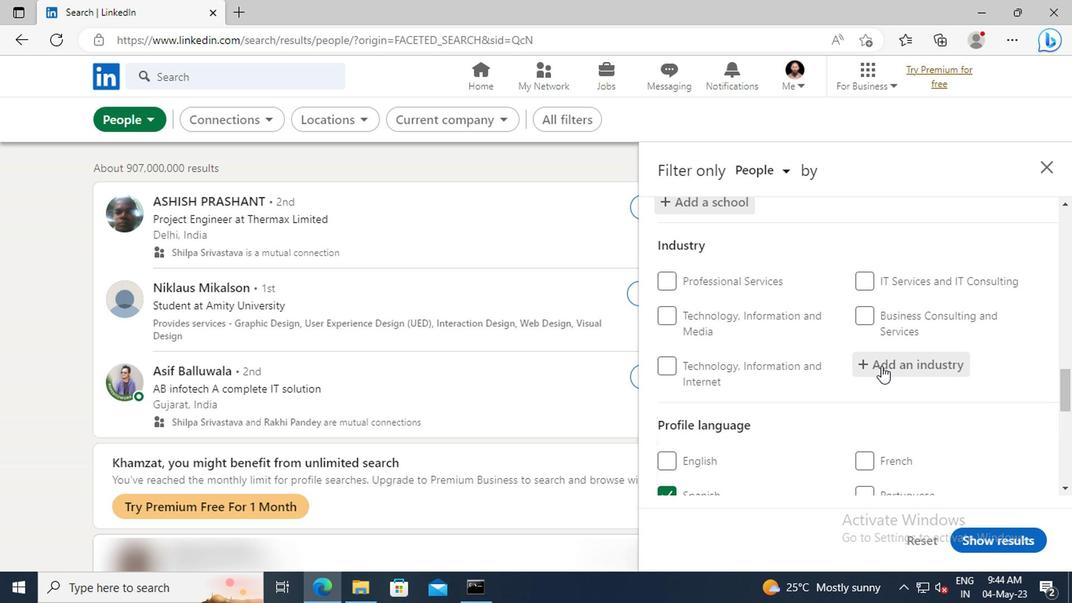 
Action: Key pressed <Key.shift>WHOLESALE<Key.space><Key.shift>BUI
Screenshot: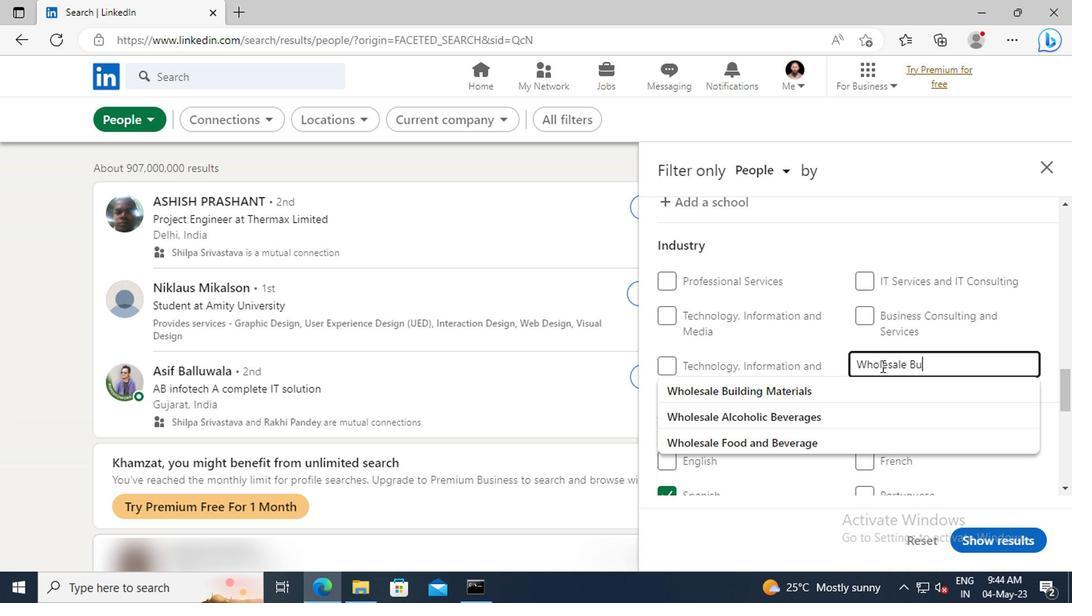 
Action: Mouse moved to (735, 379)
Screenshot: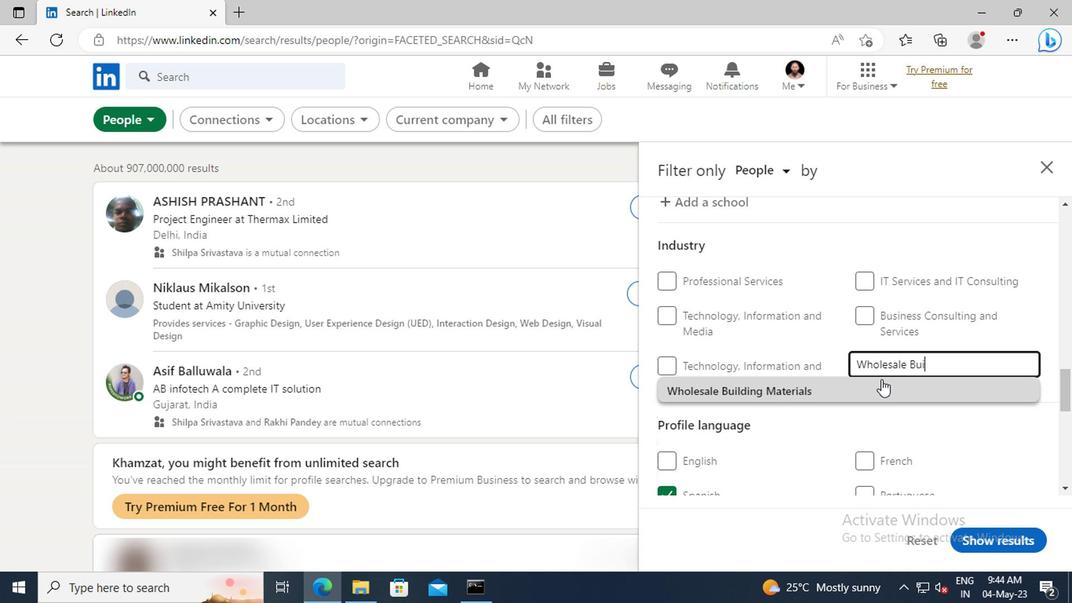 
Action: Mouse pressed left at (735, 379)
Screenshot: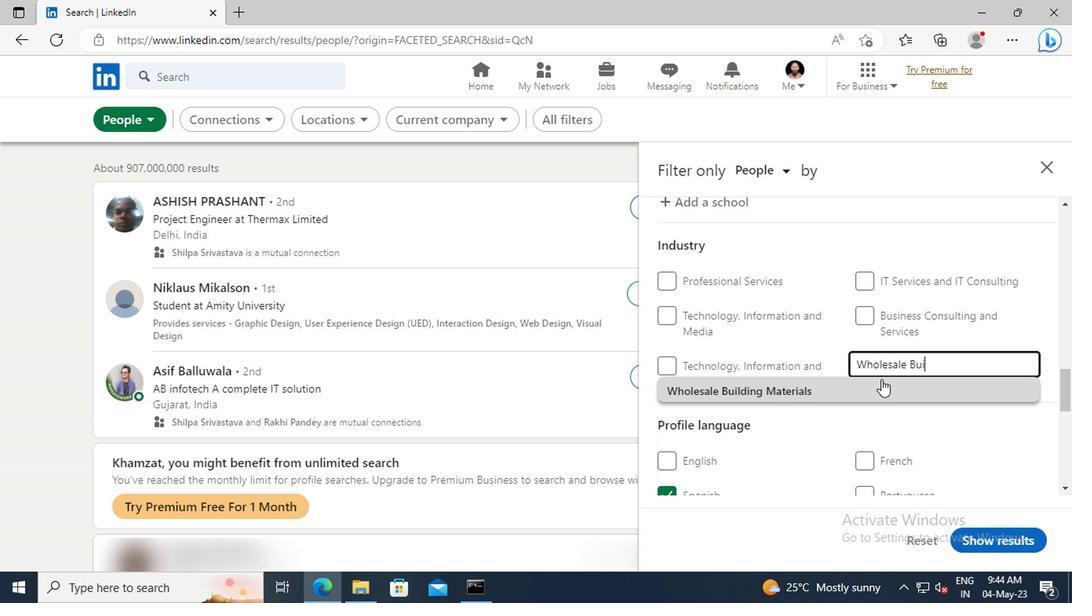 
Action: Mouse scrolled (735, 378) with delta (0, 0)
Screenshot: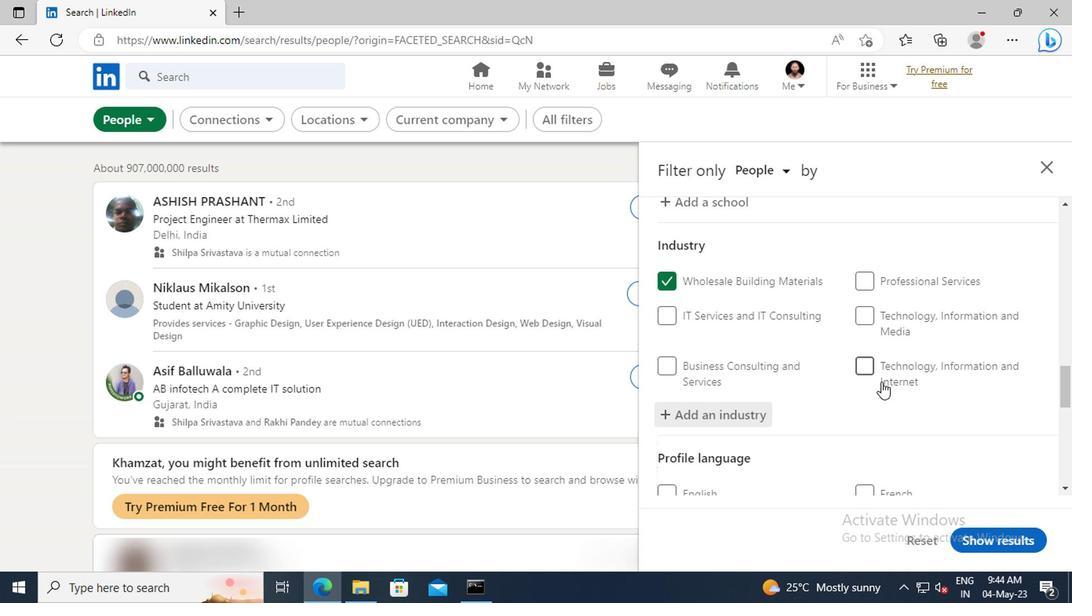 
Action: Mouse scrolled (735, 378) with delta (0, 0)
Screenshot: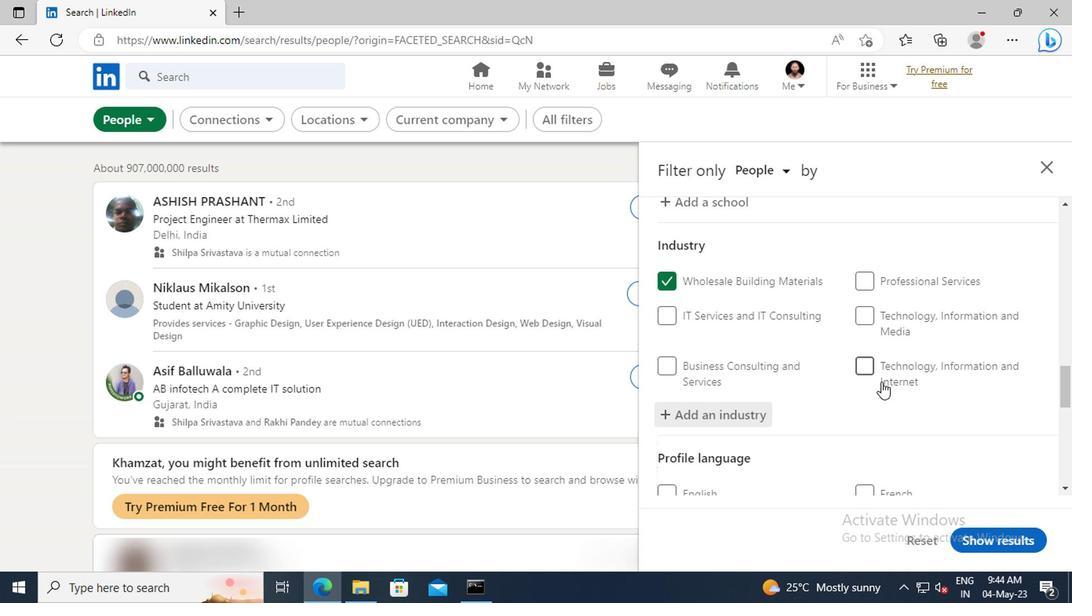 
Action: Mouse moved to (736, 368)
Screenshot: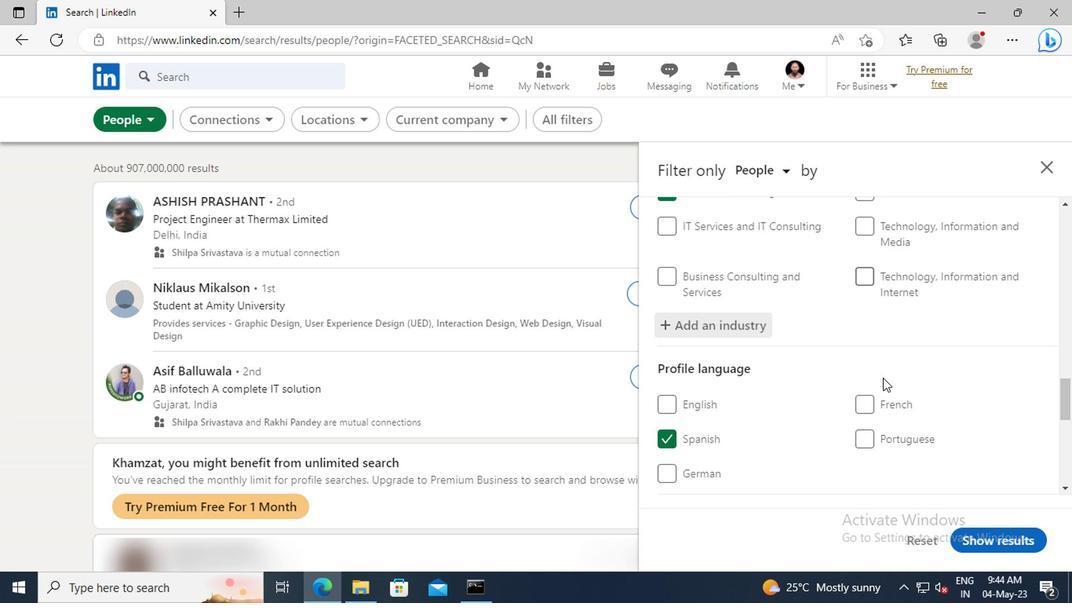 
Action: Mouse scrolled (736, 368) with delta (0, 0)
Screenshot: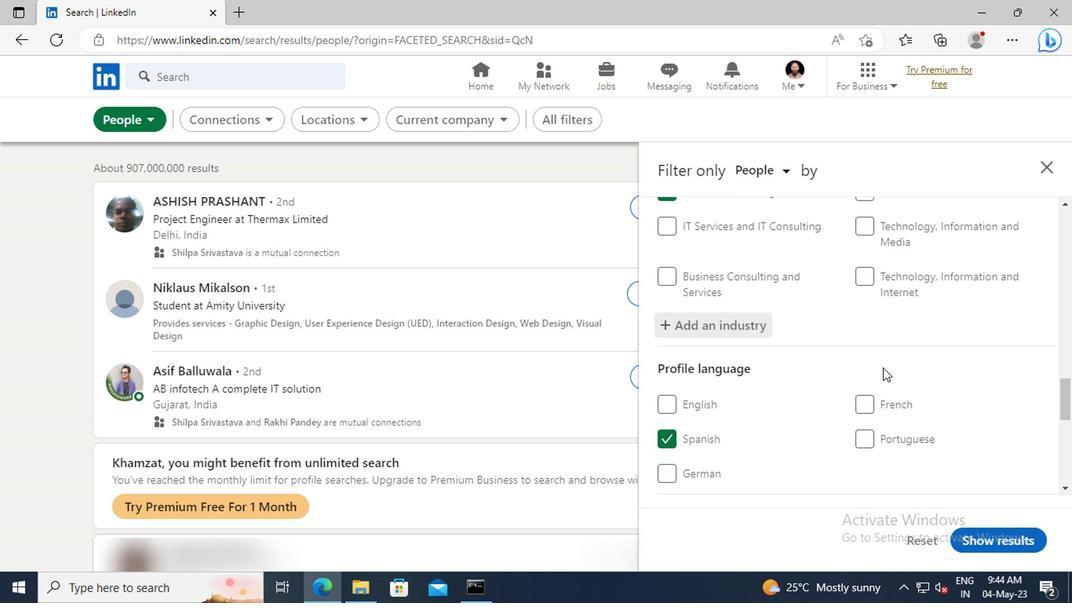 
Action: Mouse scrolled (736, 368) with delta (0, 0)
Screenshot: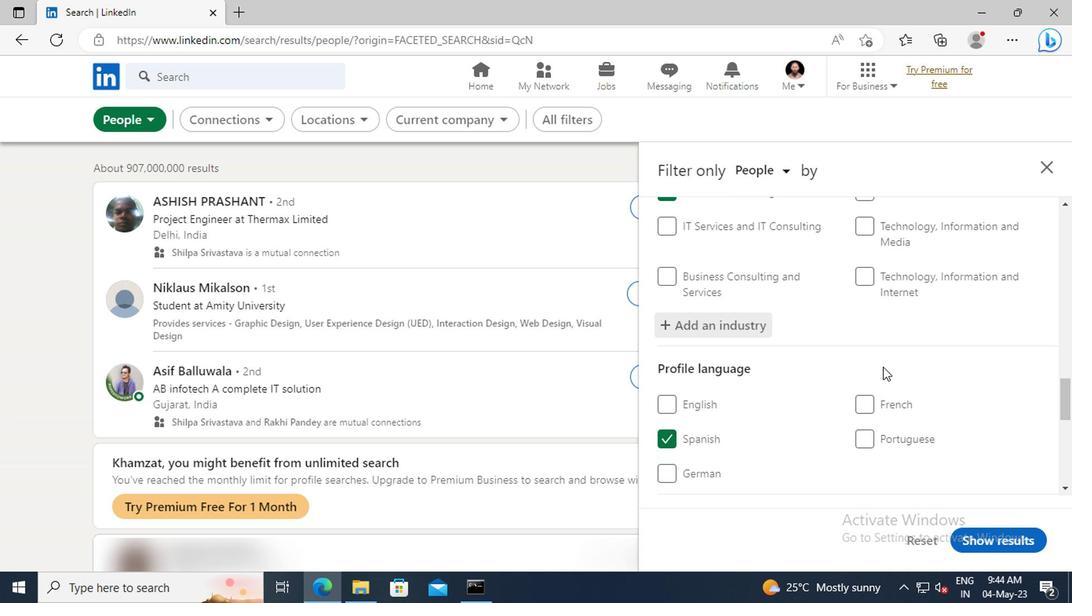 
Action: Mouse moved to (736, 340)
Screenshot: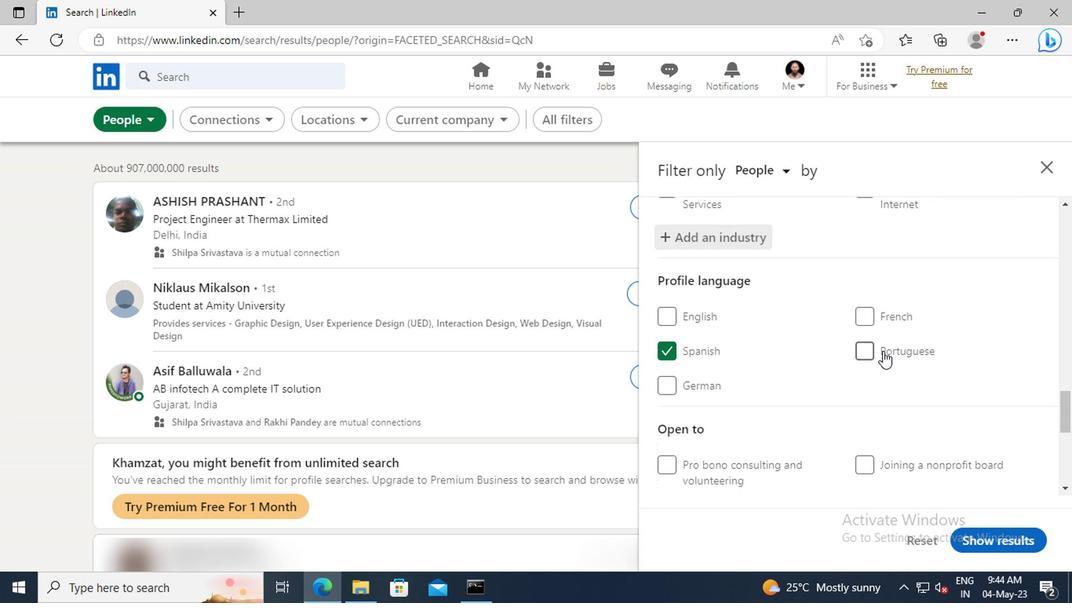 
Action: Mouse scrolled (736, 340) with delta (0, 0)
Screenshot: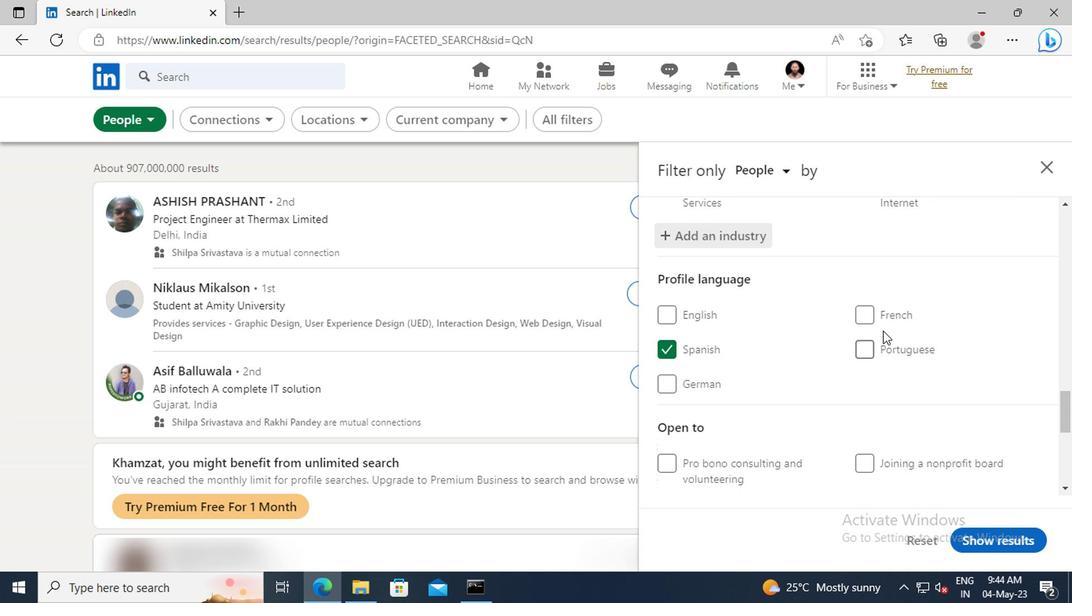 
Action: Mouse scrolled (736, 340) with delta (0, 0)
Screenshot: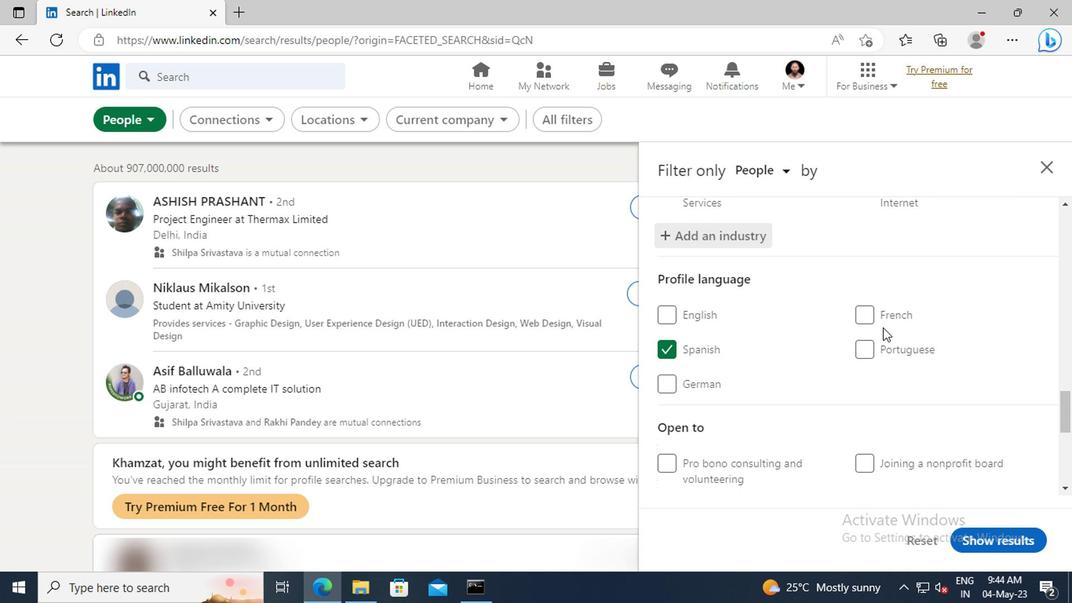 
Action: Mouse scrolled (736, 340) with delta (0, 0)
Screenshot: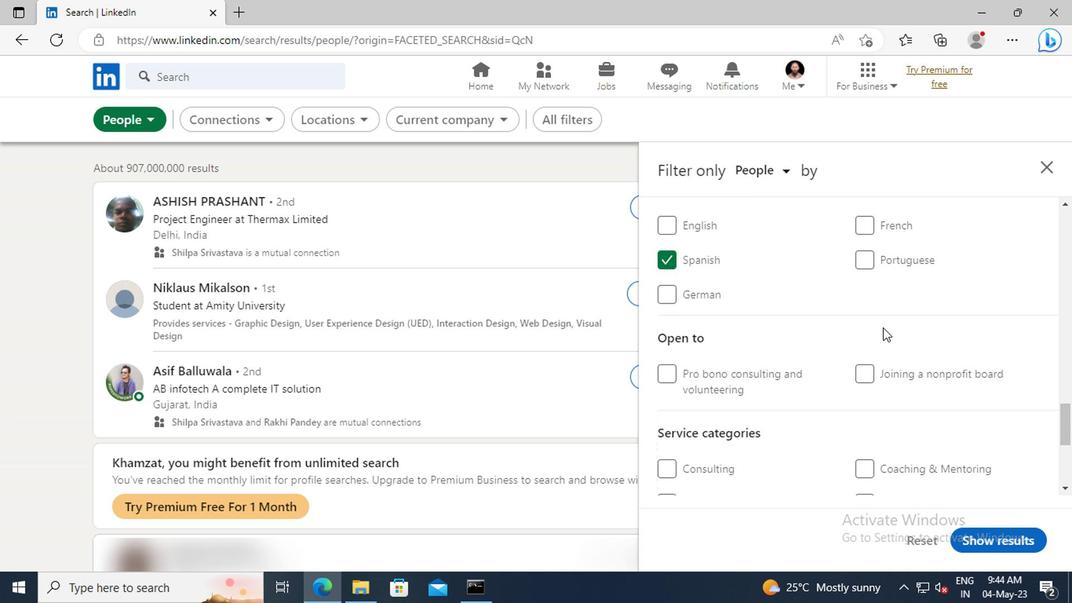 
Action: Mouse scrolled (736, 340) with delta (0, 0)
Screenshot: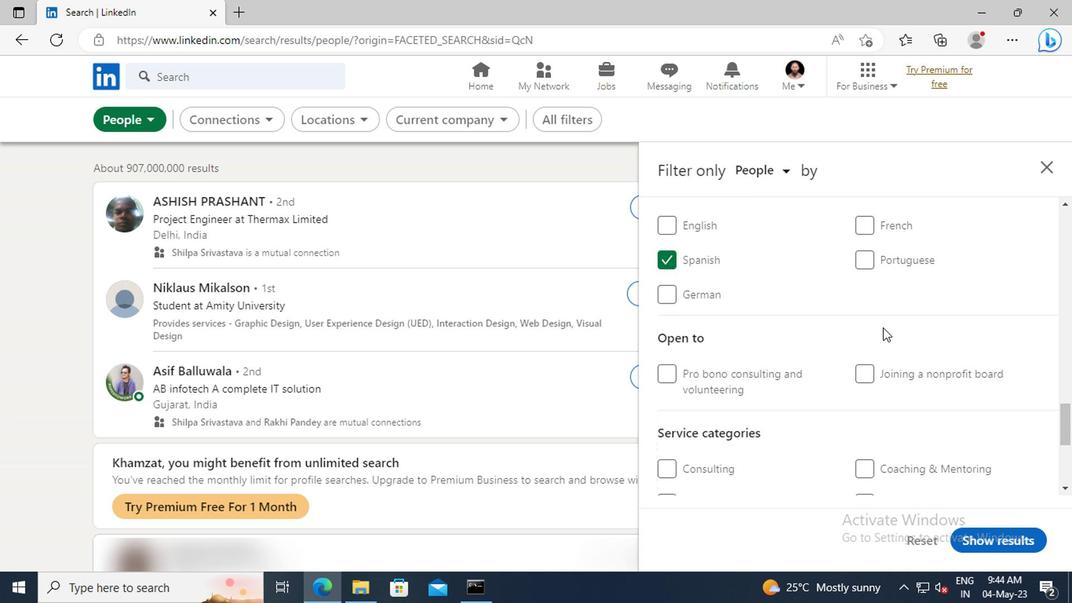
Action: Mouse scrolled (736, 340) with delta (0, 0)
Screenshot: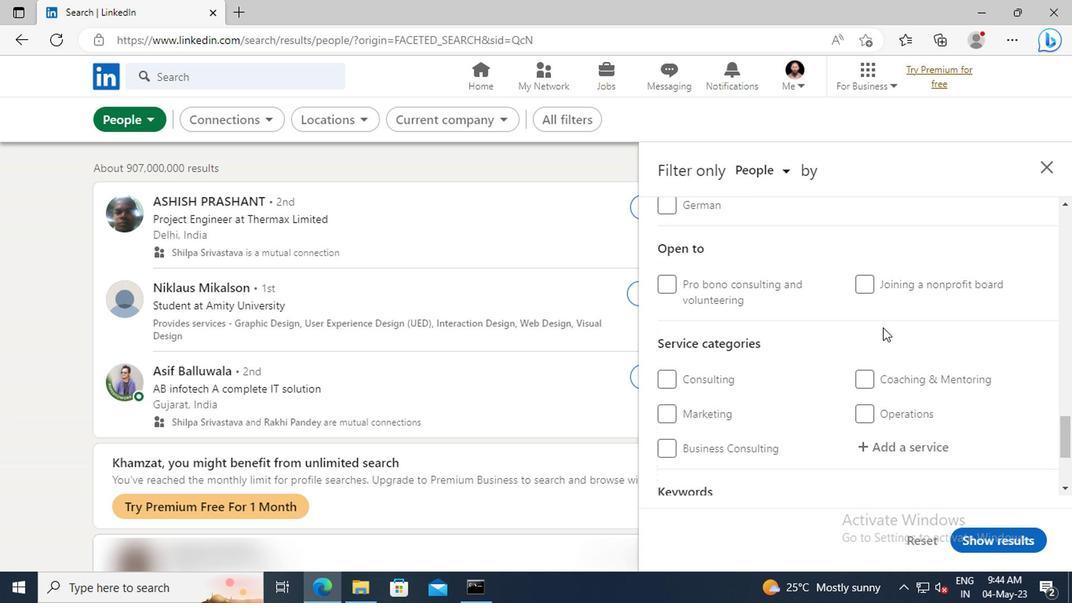
Action: Mouse scrolled (736, 340) with delta (0, 0)
Screenshot: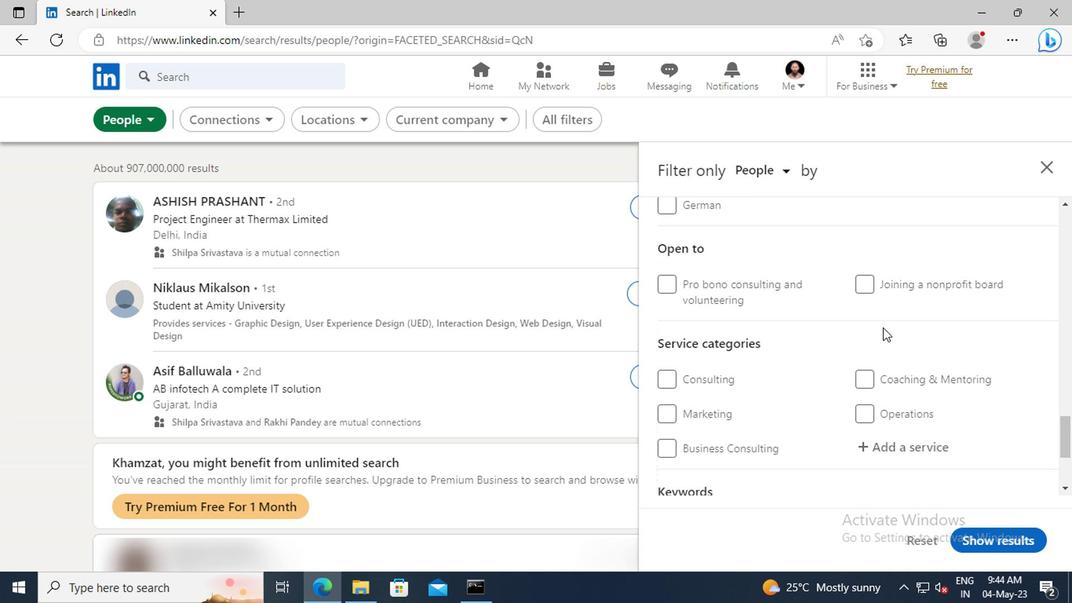 
Action: Mouse moved to (737, 359)
Screenshot: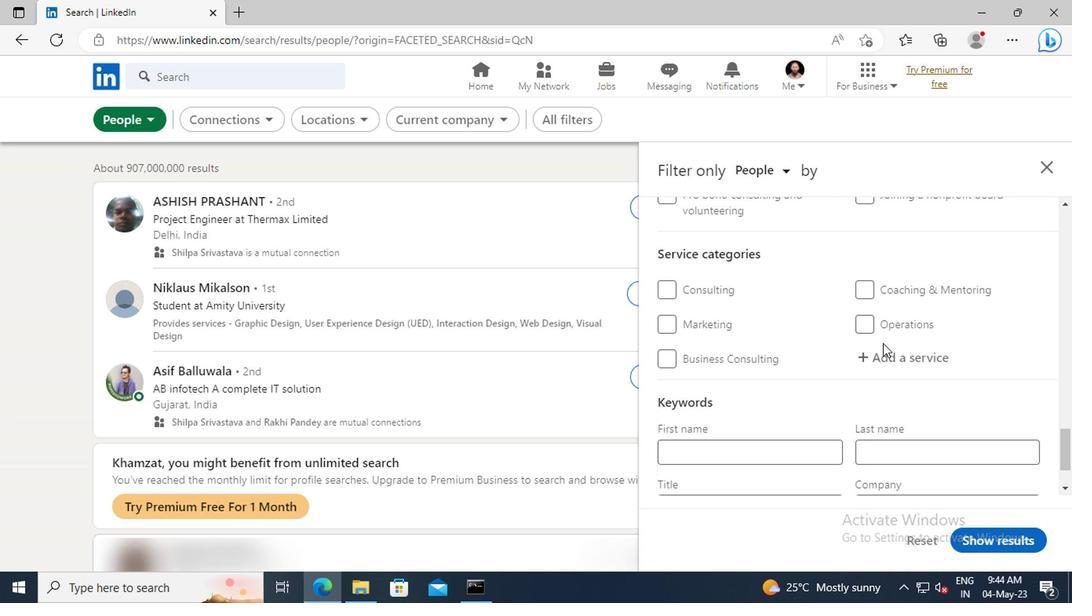 
Action: Mouse pressed left at (737, 359)
Screenshot: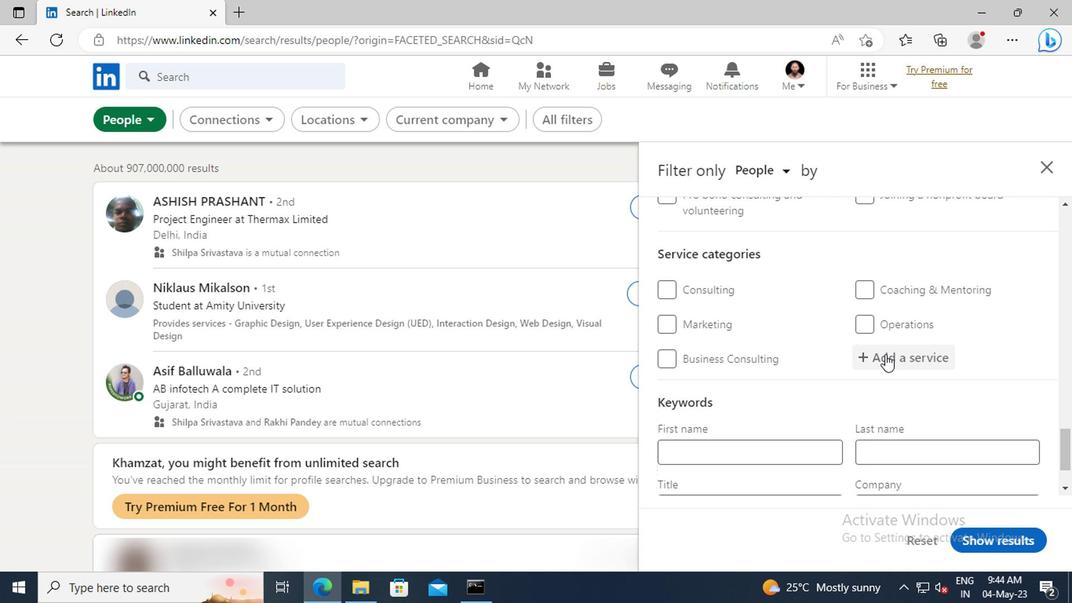 
Action: Key pressed <Key.shift>GRANT<Key.space>
Screenshot: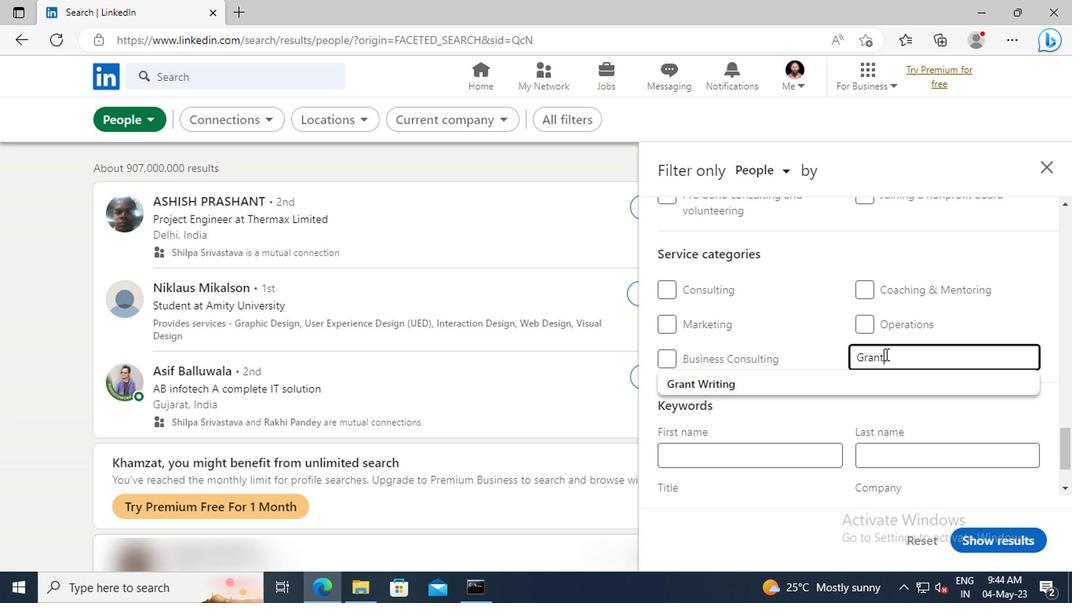 
Action: Mouse moved to (739, 379)
Screenshot: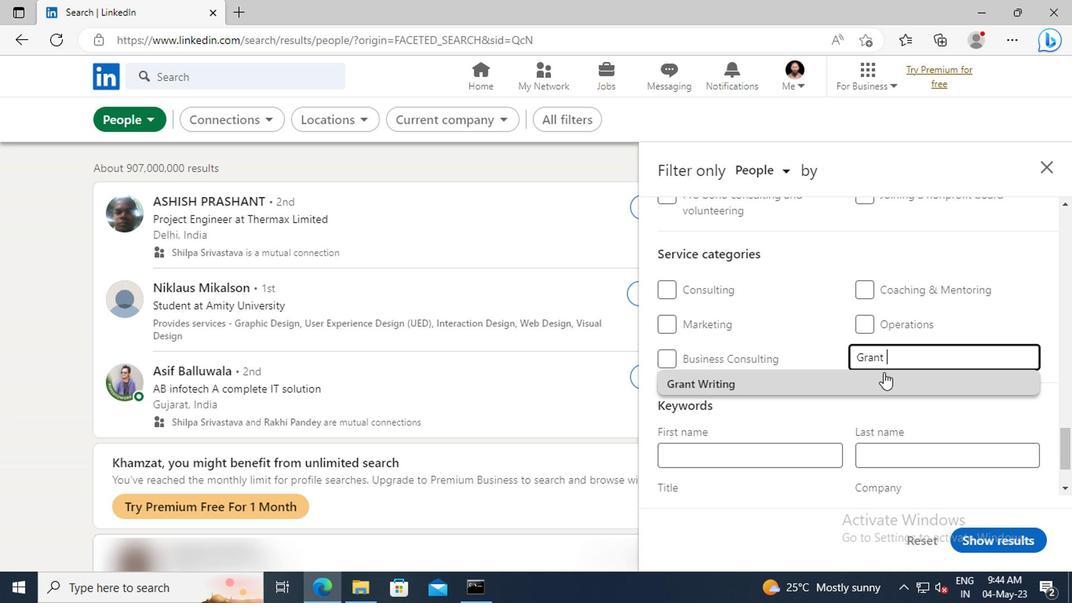 
Action: Mouse pressed left at (739, 379)
Screenshot: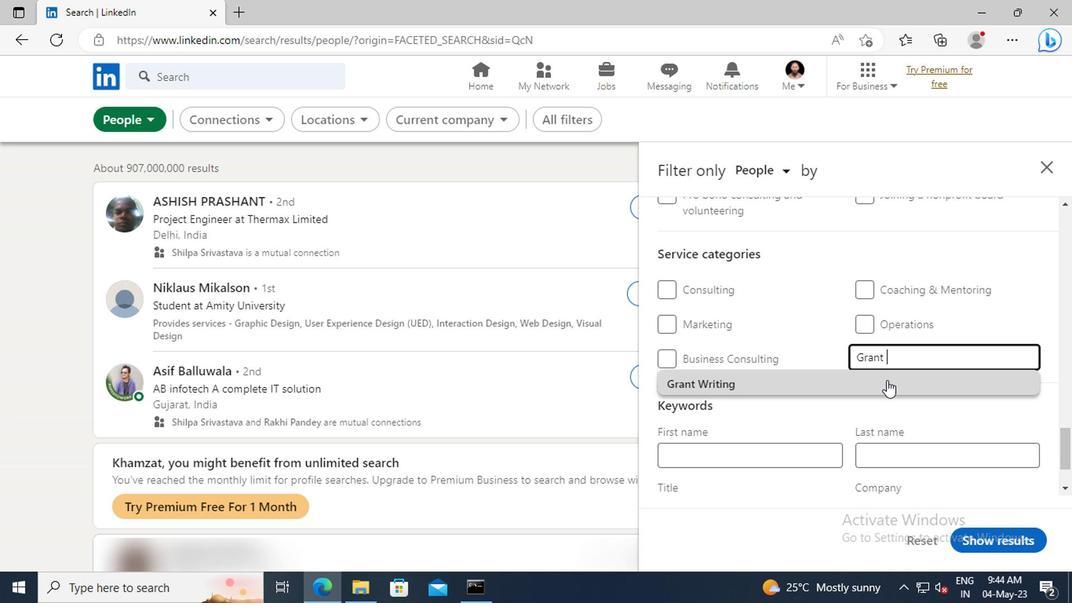 
Action: Mouse scrolled (739, 379) with delta (0, 0)
Screenshot: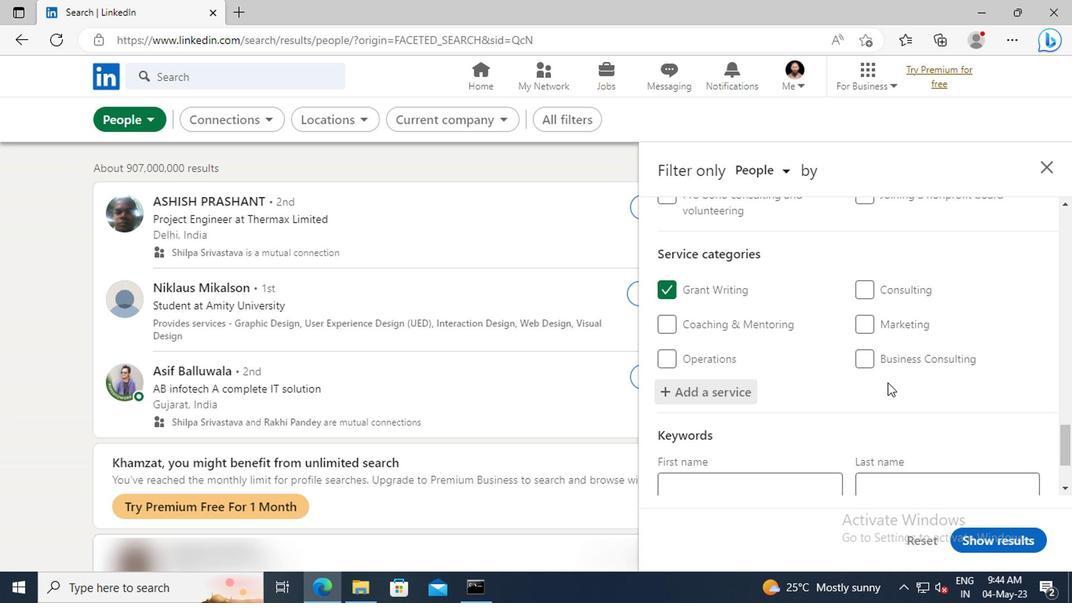 
Action: Mouse scrolled (739, 379) with delta (0, 0)
Screenshot: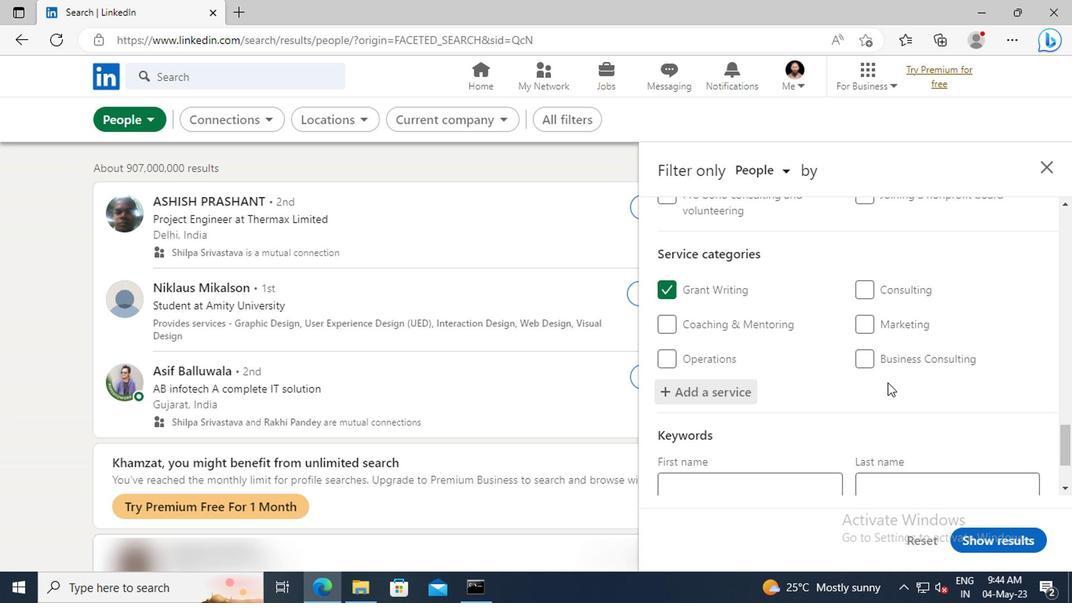
Action: Mouse scrolled (739, 379) with delta (0, 0)
Screenshot: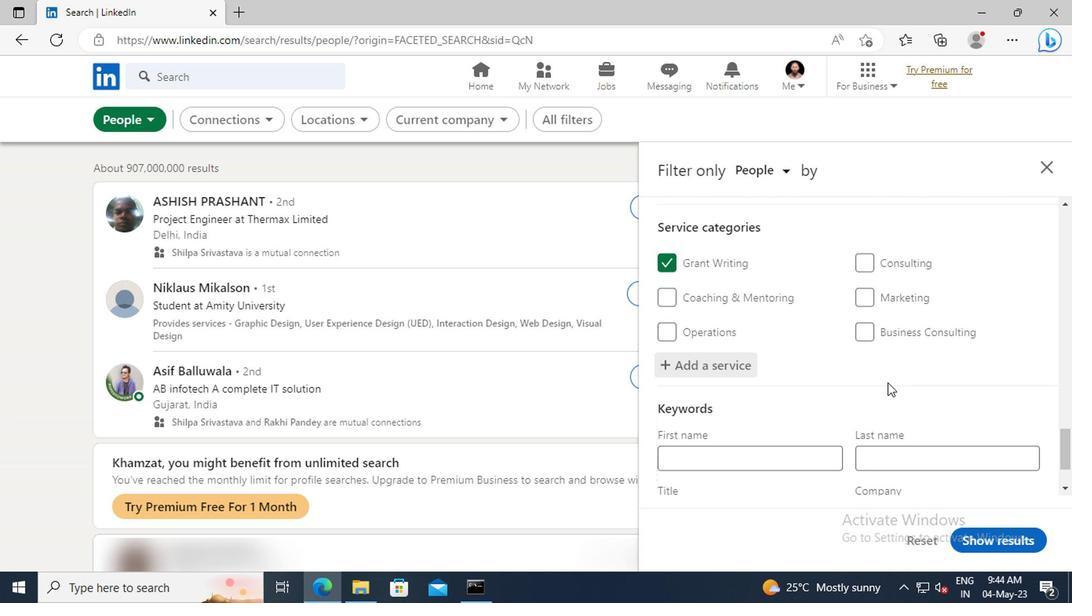 
Action: Mouse scrolled (739, 379) with delta (0, 0)
Screenshot: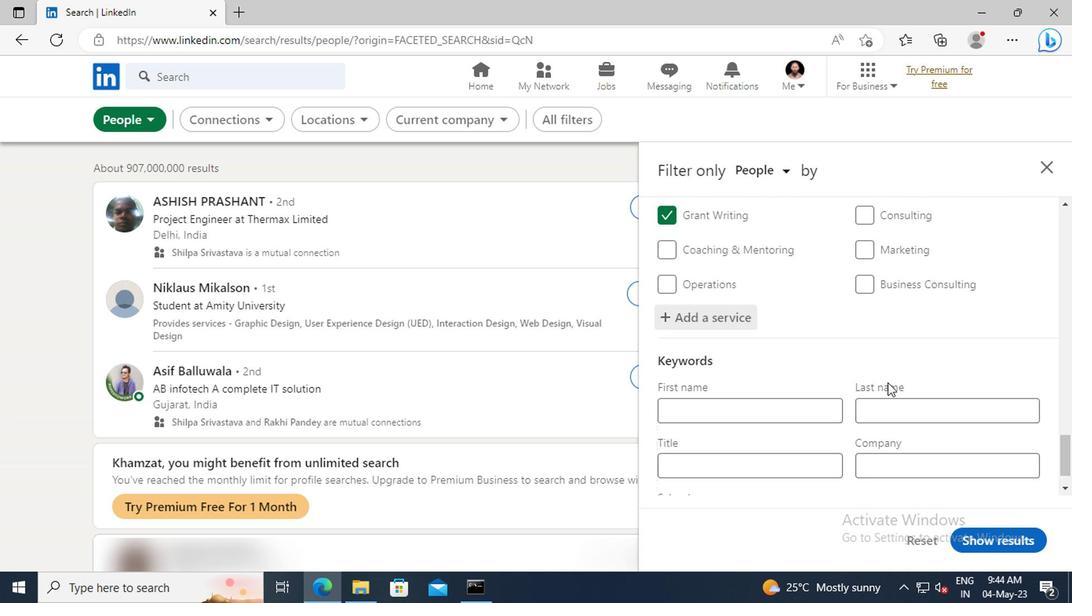 
Action: Mouse moved to (649, 410)
Screenshot: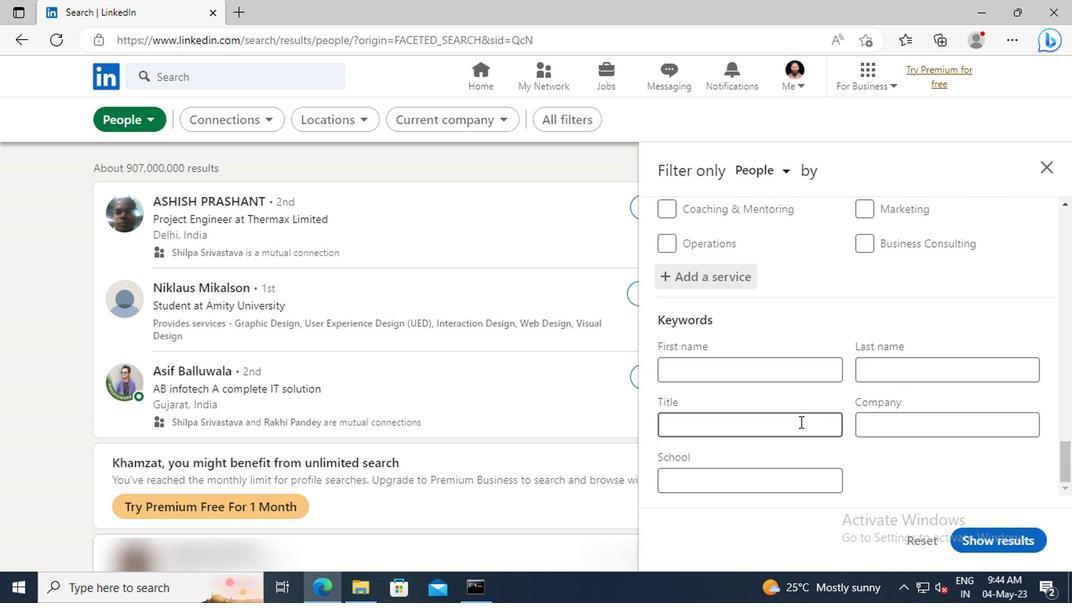 
Action: Mouse pressed left at (649, 410)
Screenshot: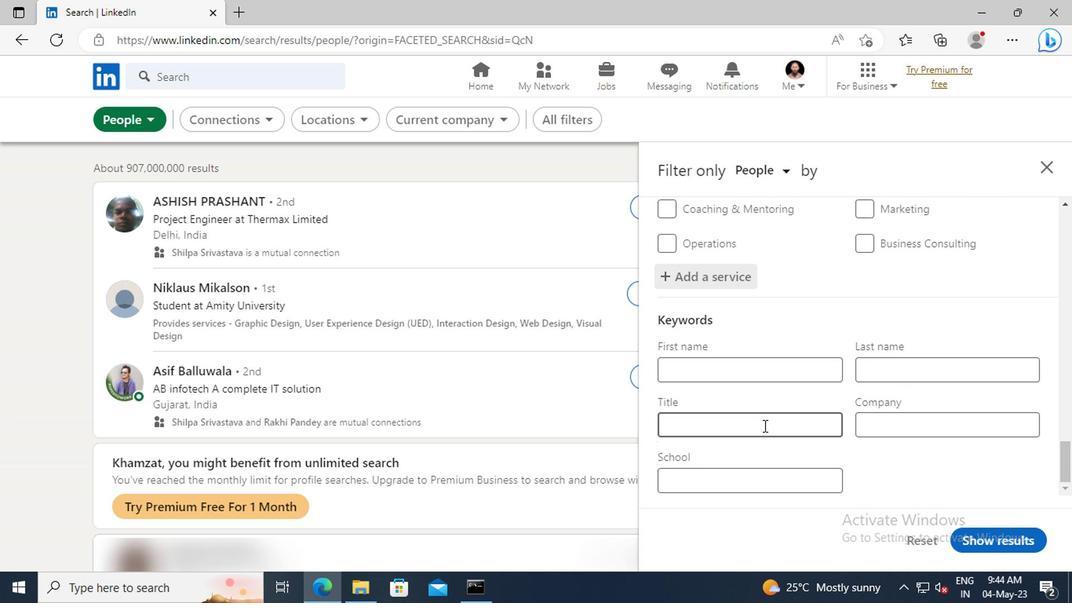
Action: Key pressed <Key.shift>CRANE<Key.space><Key.shift>OPERATOR<Key.enter>
Screenshot: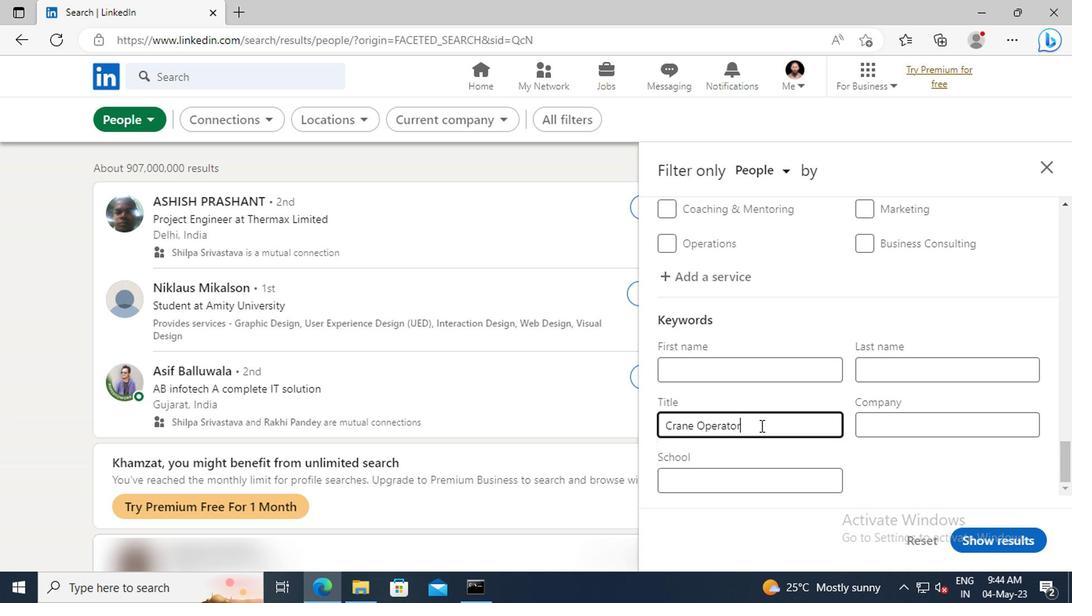 
Action: Mouse moved to (818, 495)
Screenshot: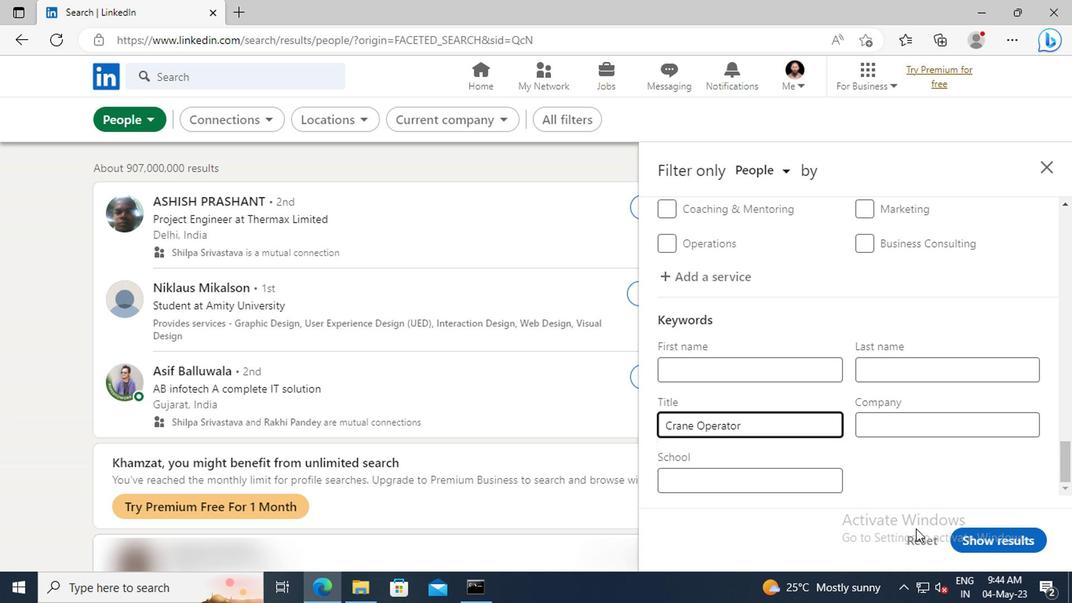 
Action: Mouse pressed left at (818, 495)
Screenshot: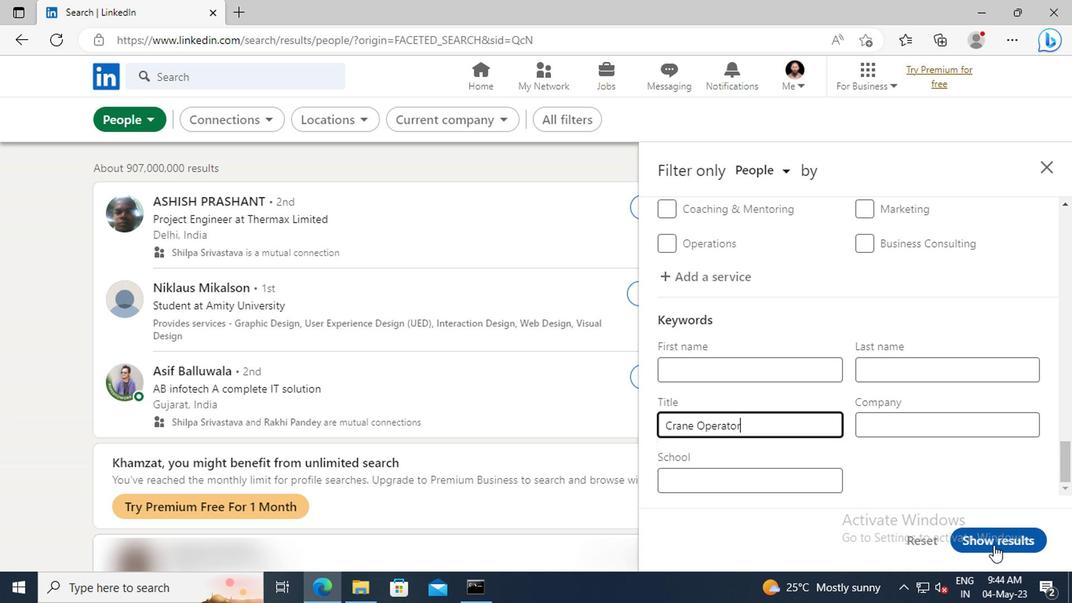 
